 Task: Look for space in Portogruaro, Italy from 7th July, 2023 to 15th July, 2023 for 6 adults in price range Rs.15000 to Rs.20000. Place can be entire place with 3 bedrooms having 3 beds and 3 bathrooms. Property type can be house, flat, guest house. Booking option can be shelf check-in. Required host language is English.
Action: Mouse moved to (538, 146)
Screenshot: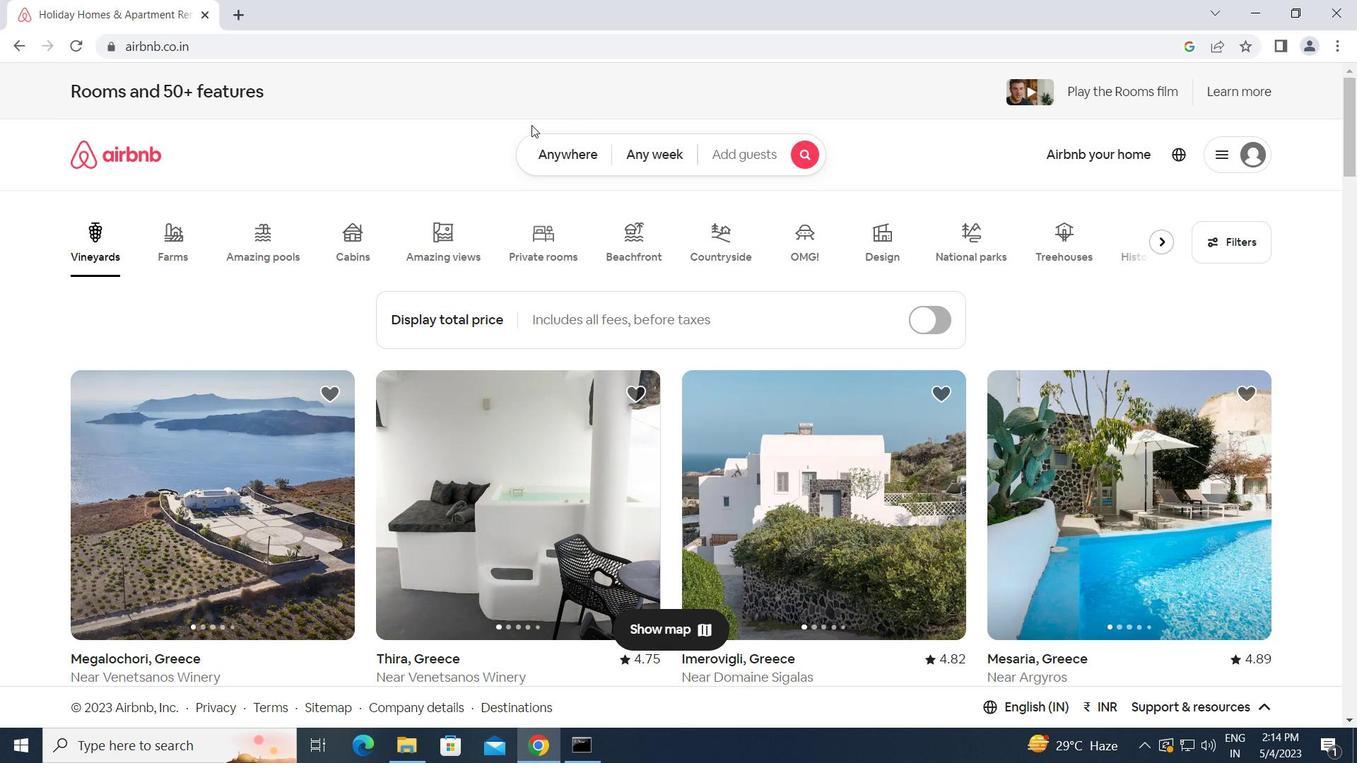 
Action: Mouse pressed left at (538, 146)
Screenshot: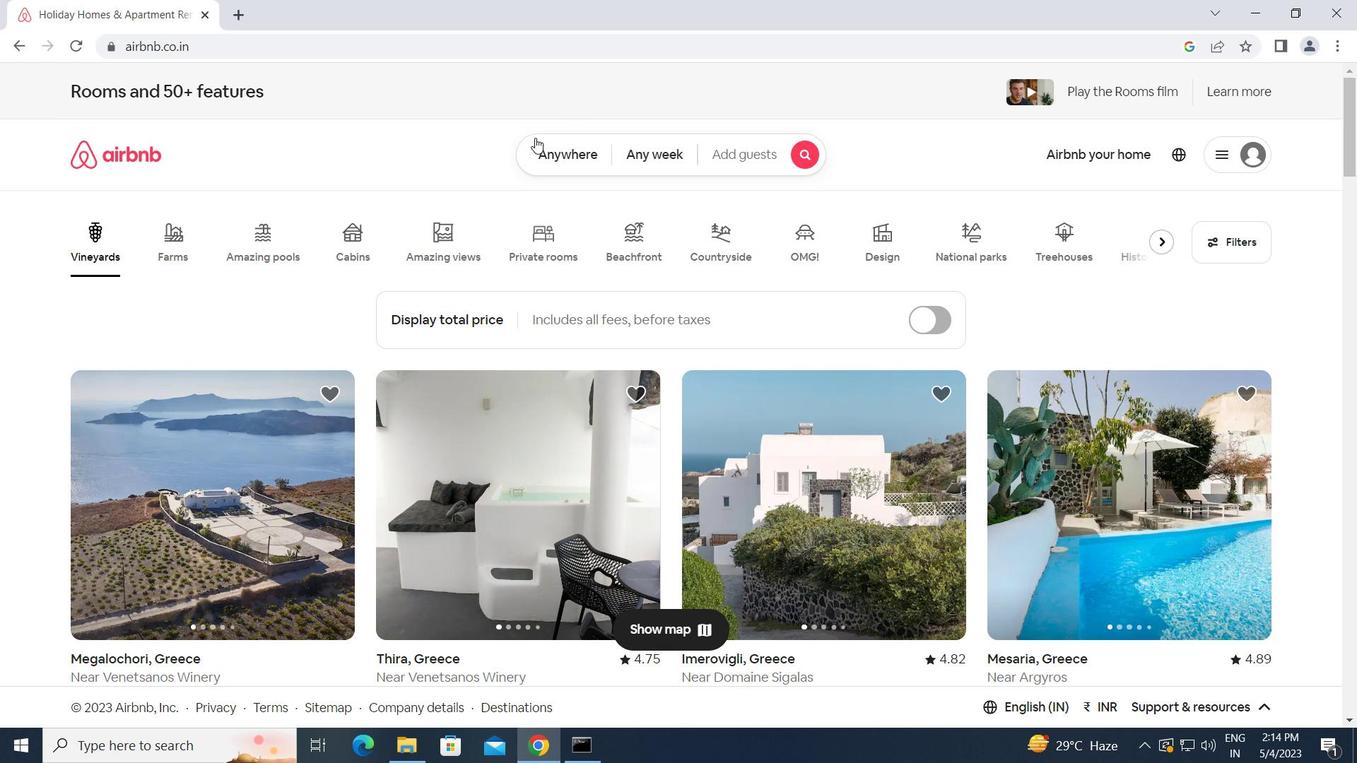 
Action: Mouse moved to (468, 211)
Screenshot: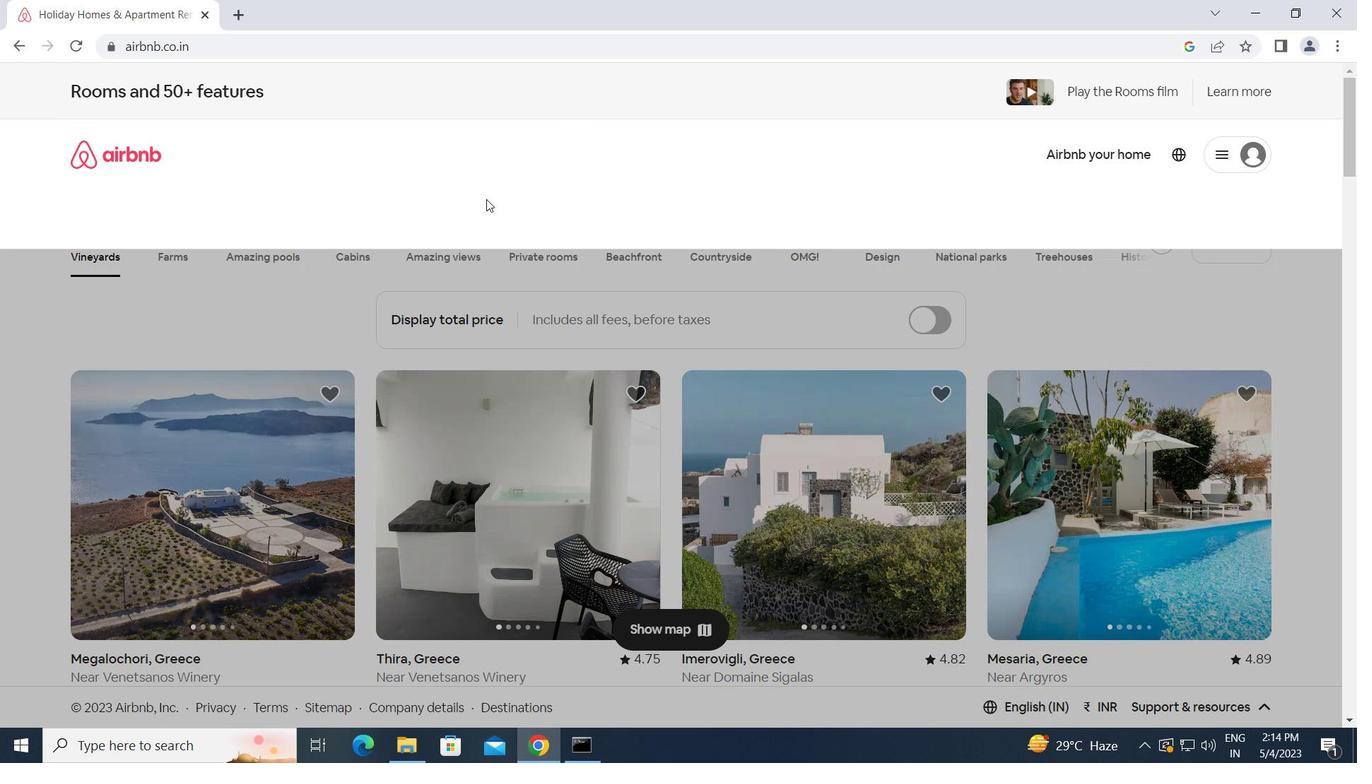 
Action: Mouse pressed left at (468, 211)
Screenshot: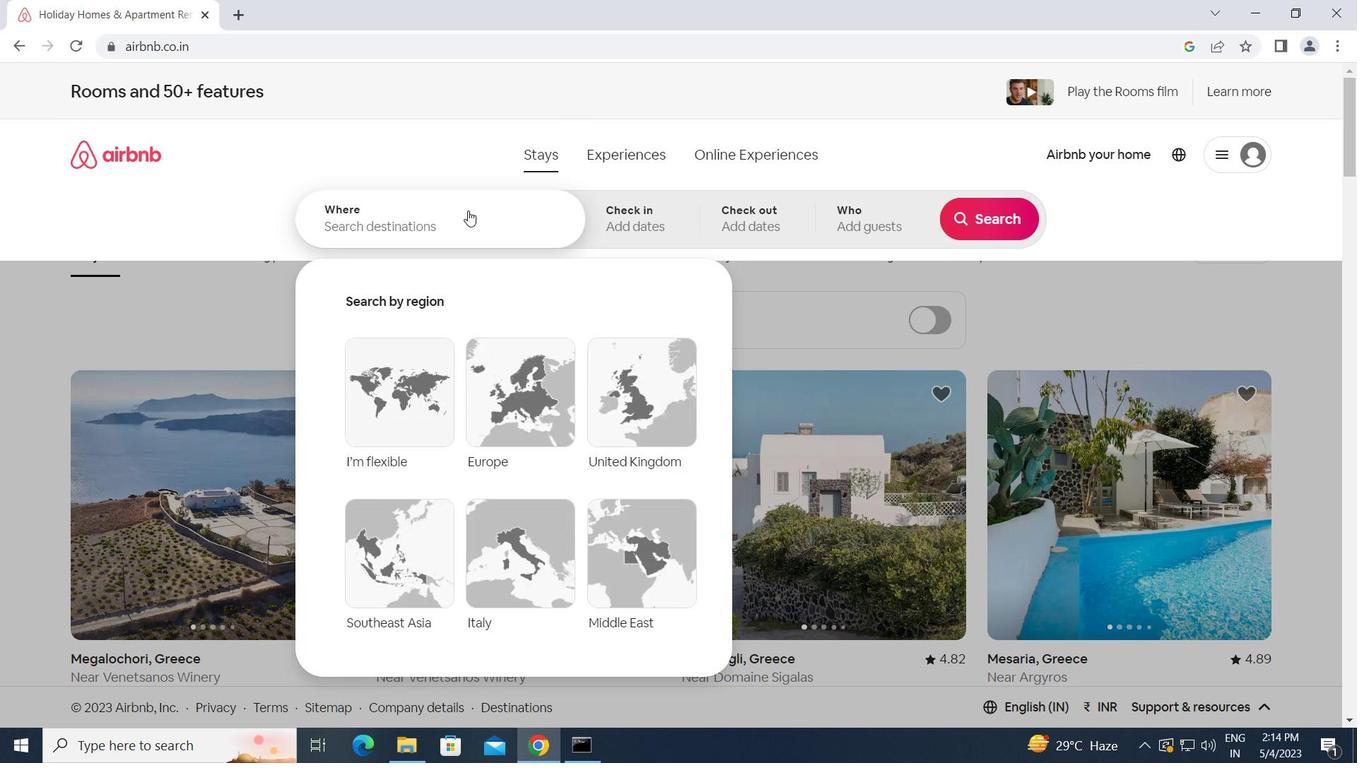 
Action: Key pressed p<Key.caps_lock>ortogruaro,<Key.space><Key.caps_lock>i<Key.caps_lock>taly<Key.enter>
Screenshot: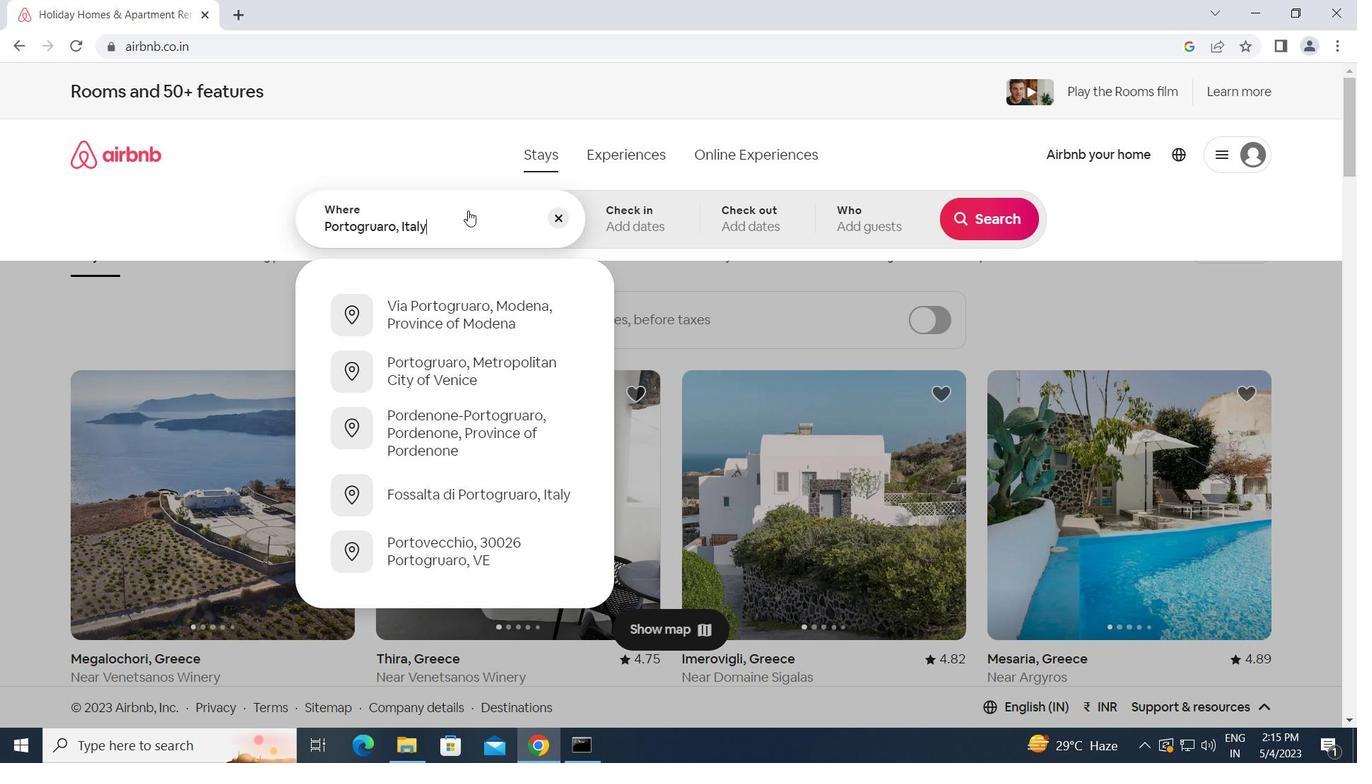 
Action: Mouse moved to (989, 357)
Screenshot: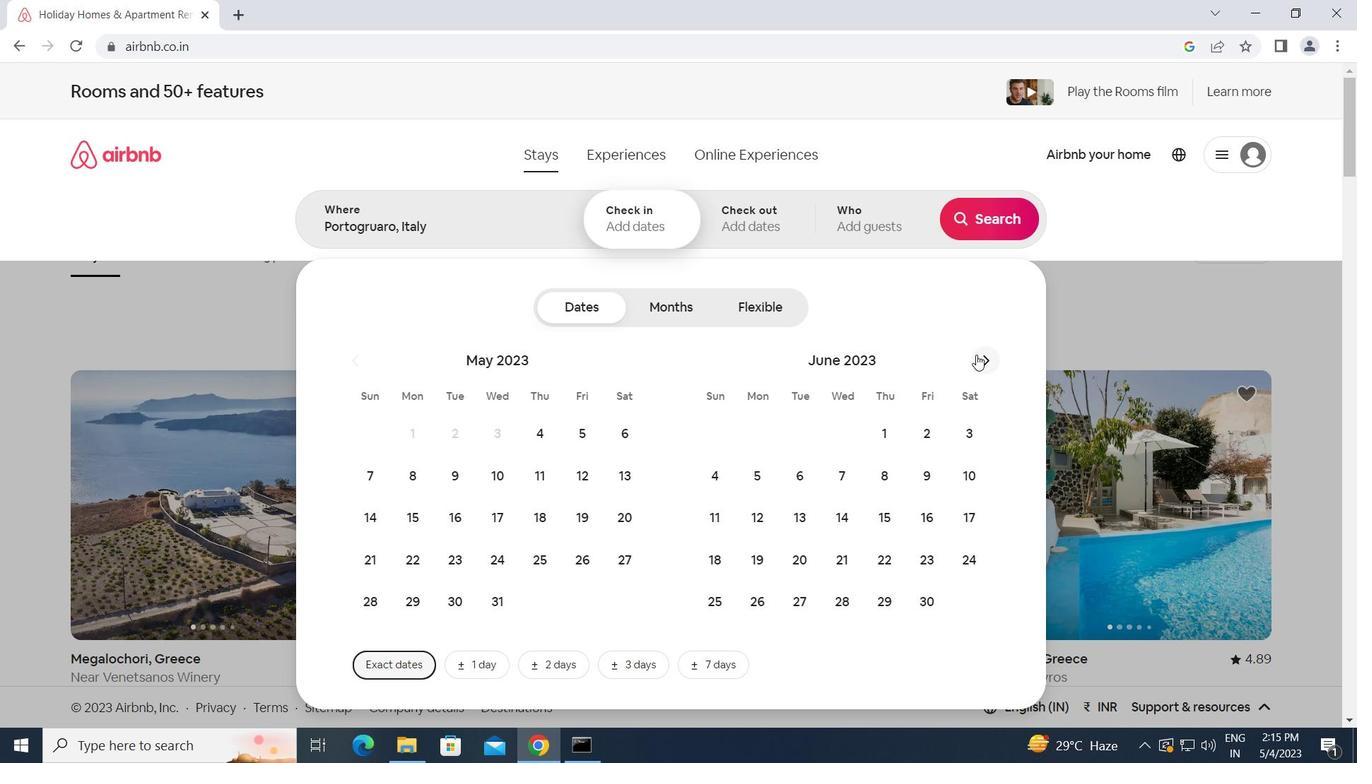 
Action: Mouse pressed left at (989, 357)
Screenshot: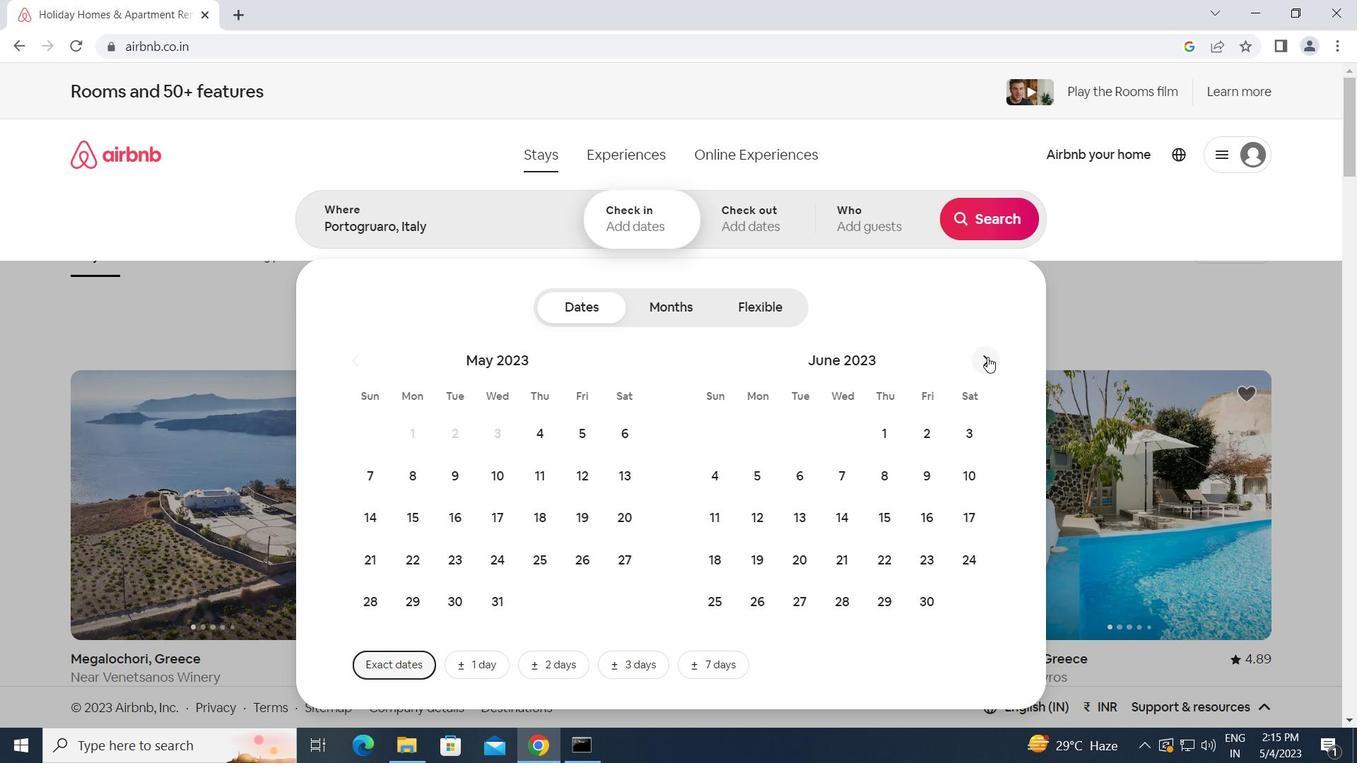 
Action: Mouse moved to (932, 470)
Screenshot: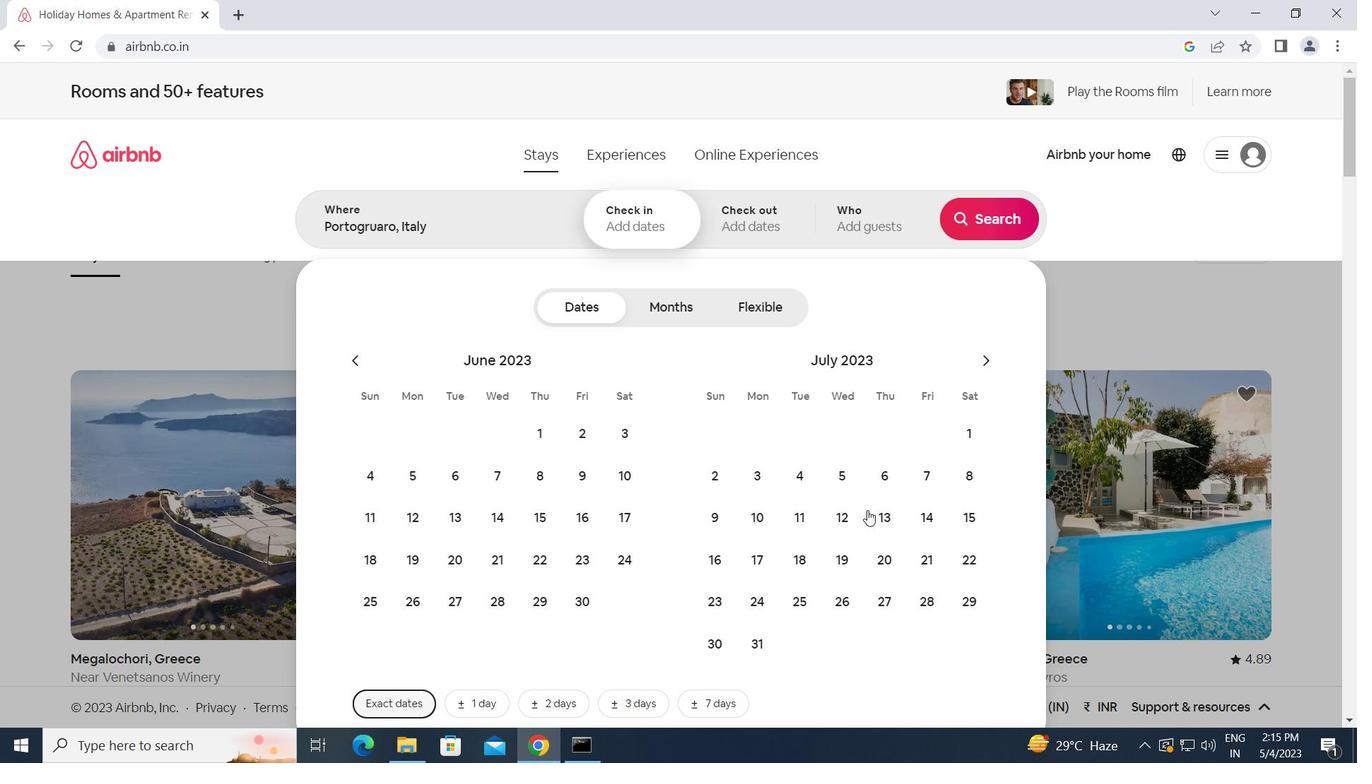 
Action: Mouse pressed left at (932, 470)
Screenshot: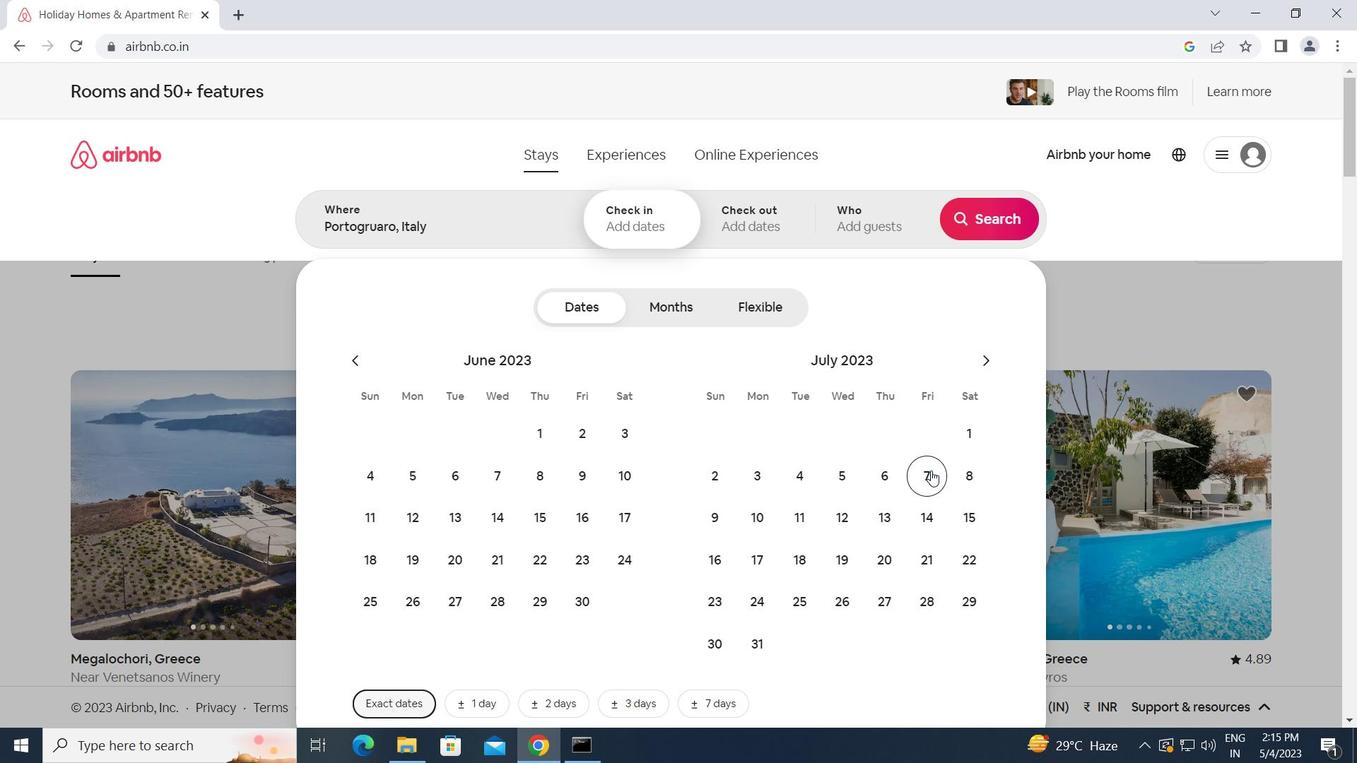 
Action: Mouse moved to (968, 514)
Screenshot: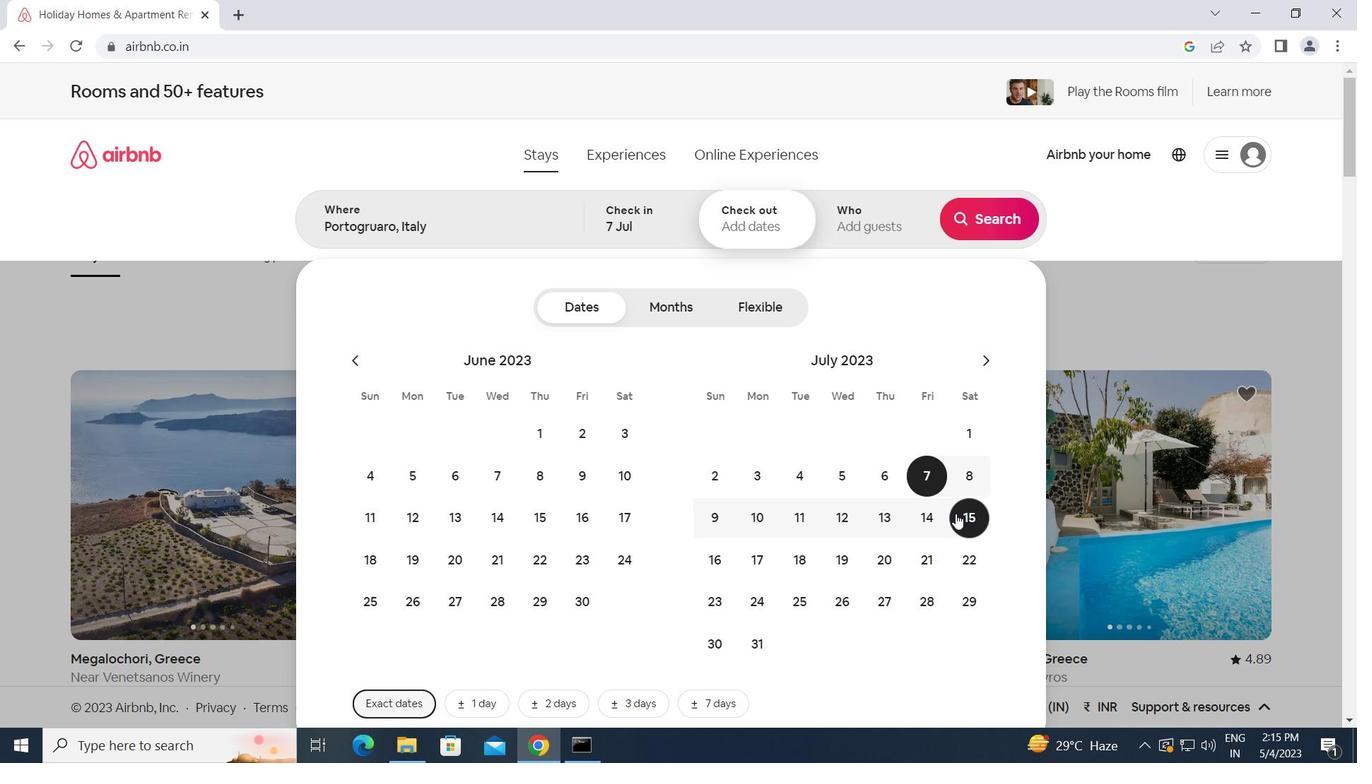 
Action: Mouse pressed left at (968, 514)
Screenshot: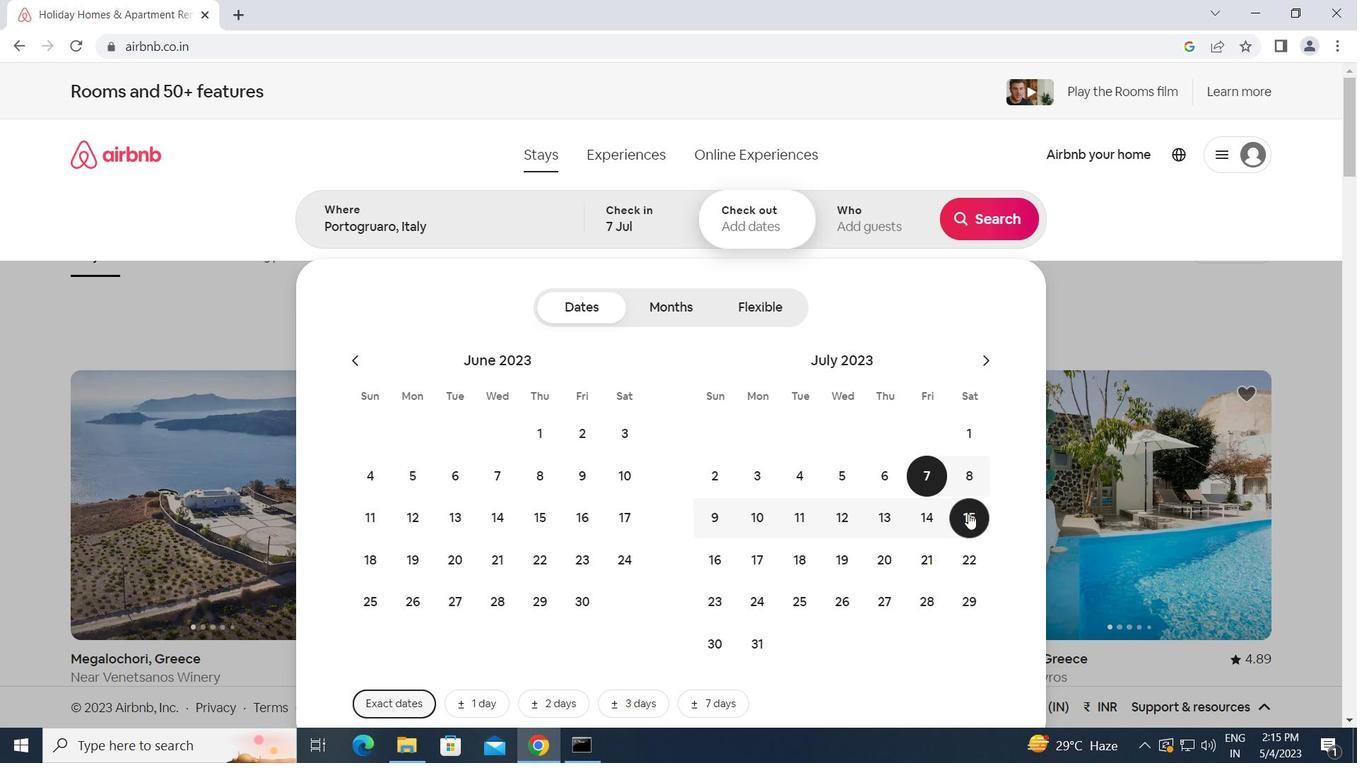 
Action: Mouse moved to (880, 236)
Screenshot: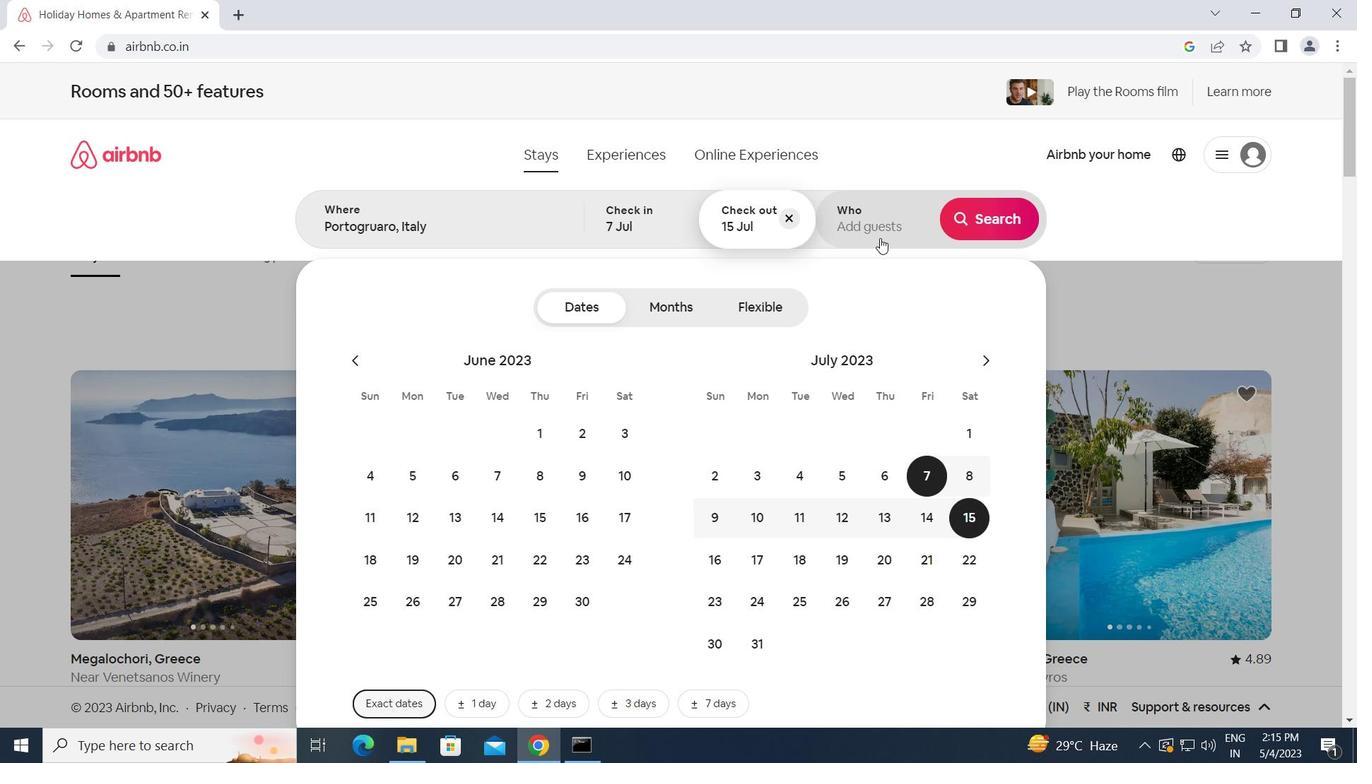 
Action: Mouse pressed left at (880, 236)
Screenshot: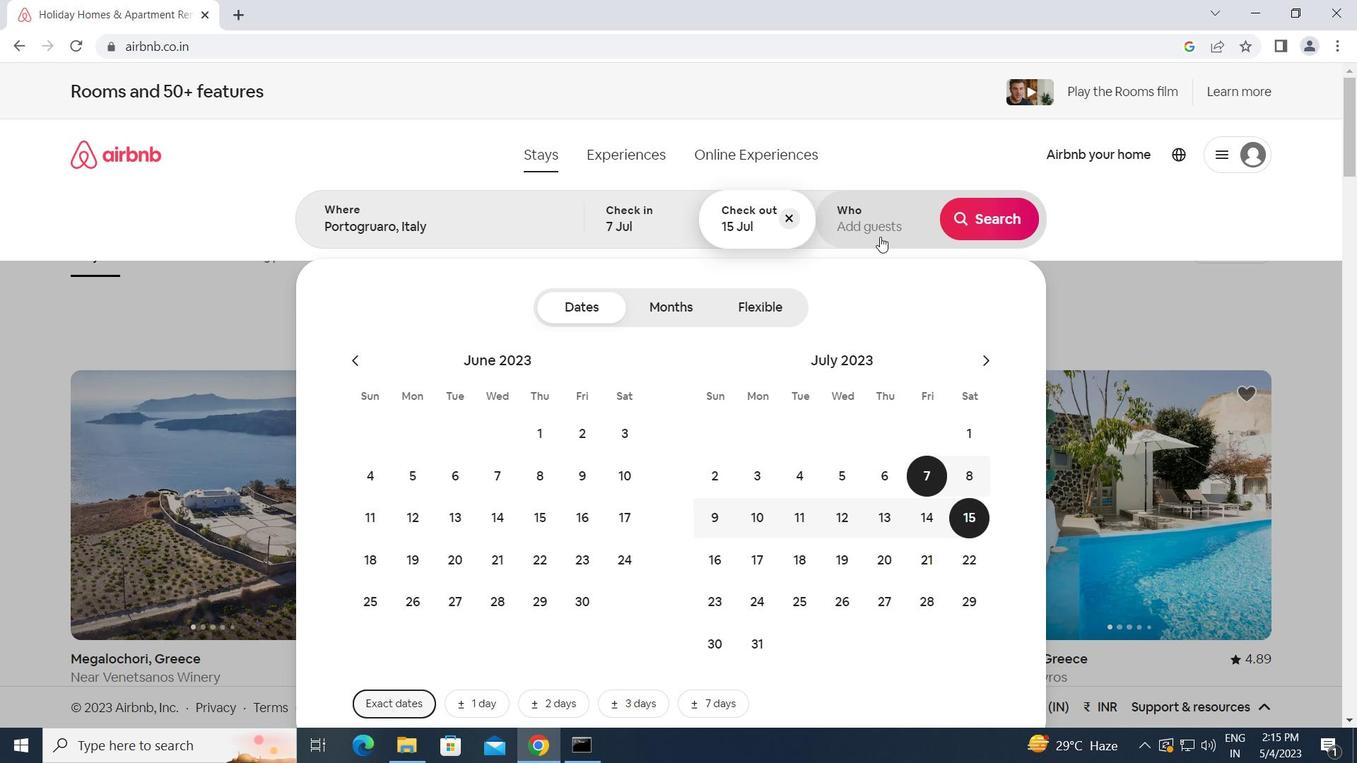 
Action: Mouse moved to (989, 311)
Screenshot: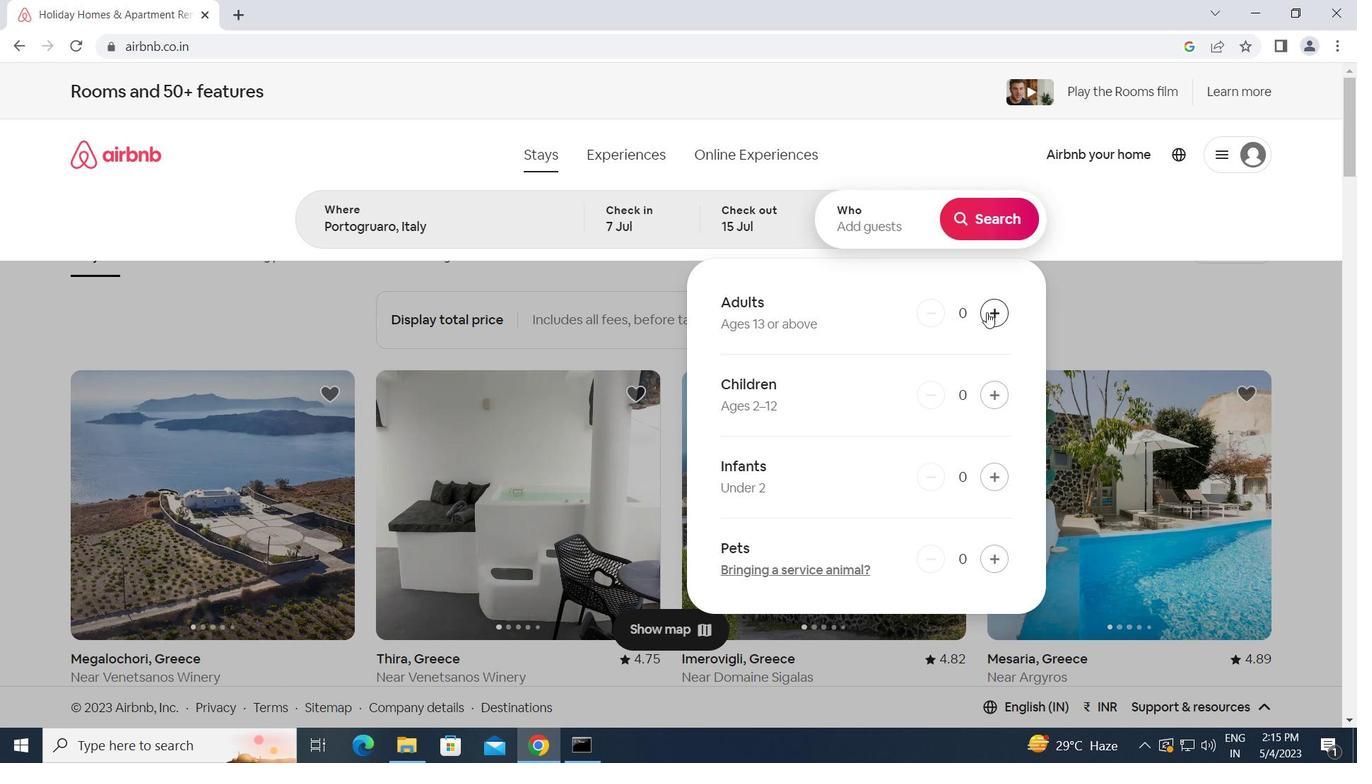 
Action: Mouse pressed left at (989, 311)
Screenshot: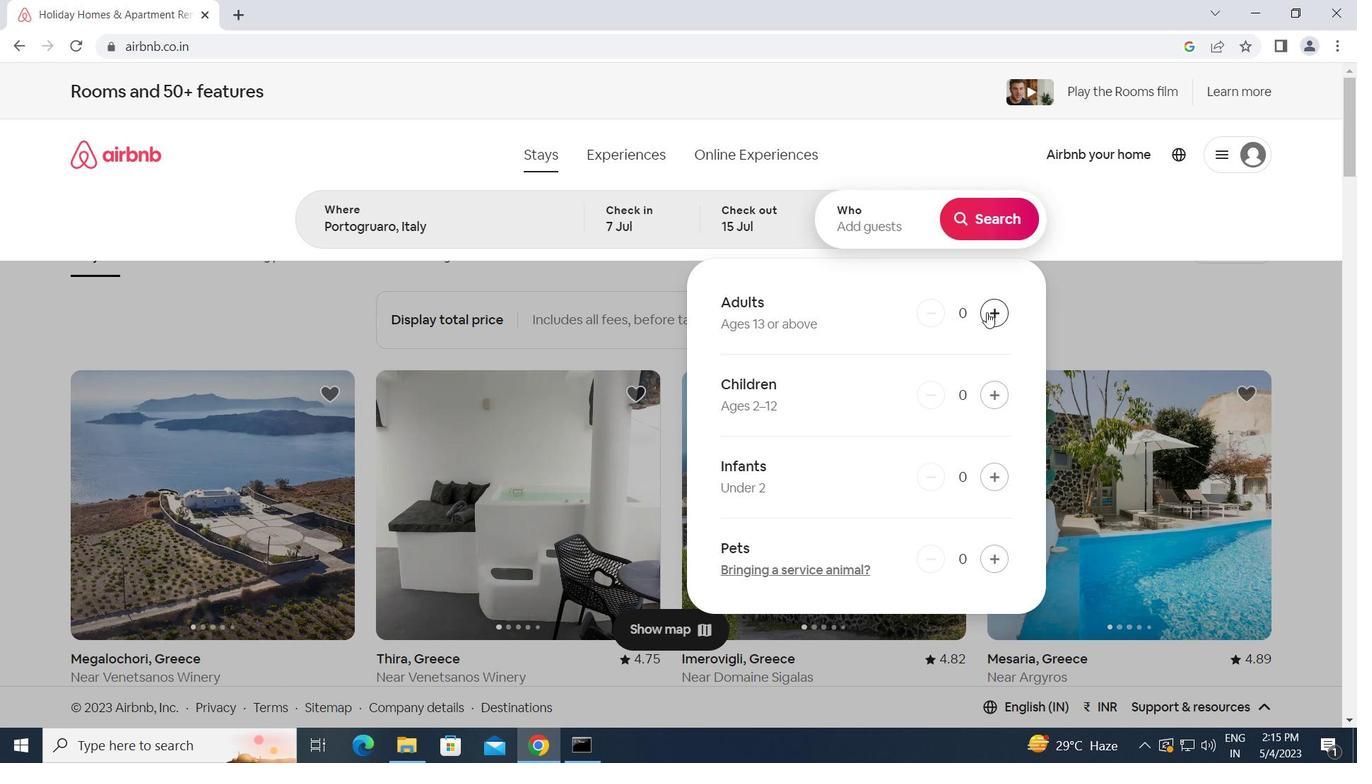 
Action: Mouse pressed left at (989, 311)
Screenshot: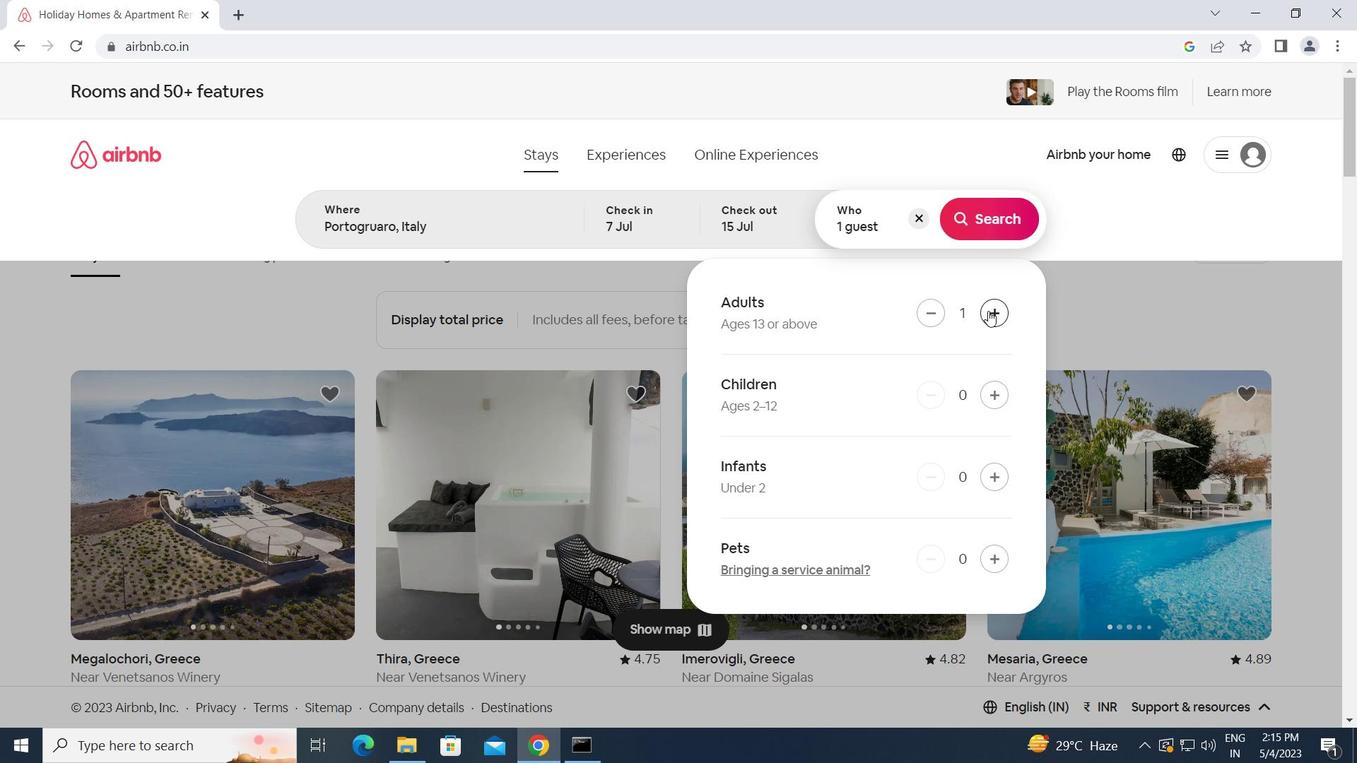 
Action: Mouse pressed left at (989, 311)
Screenshot: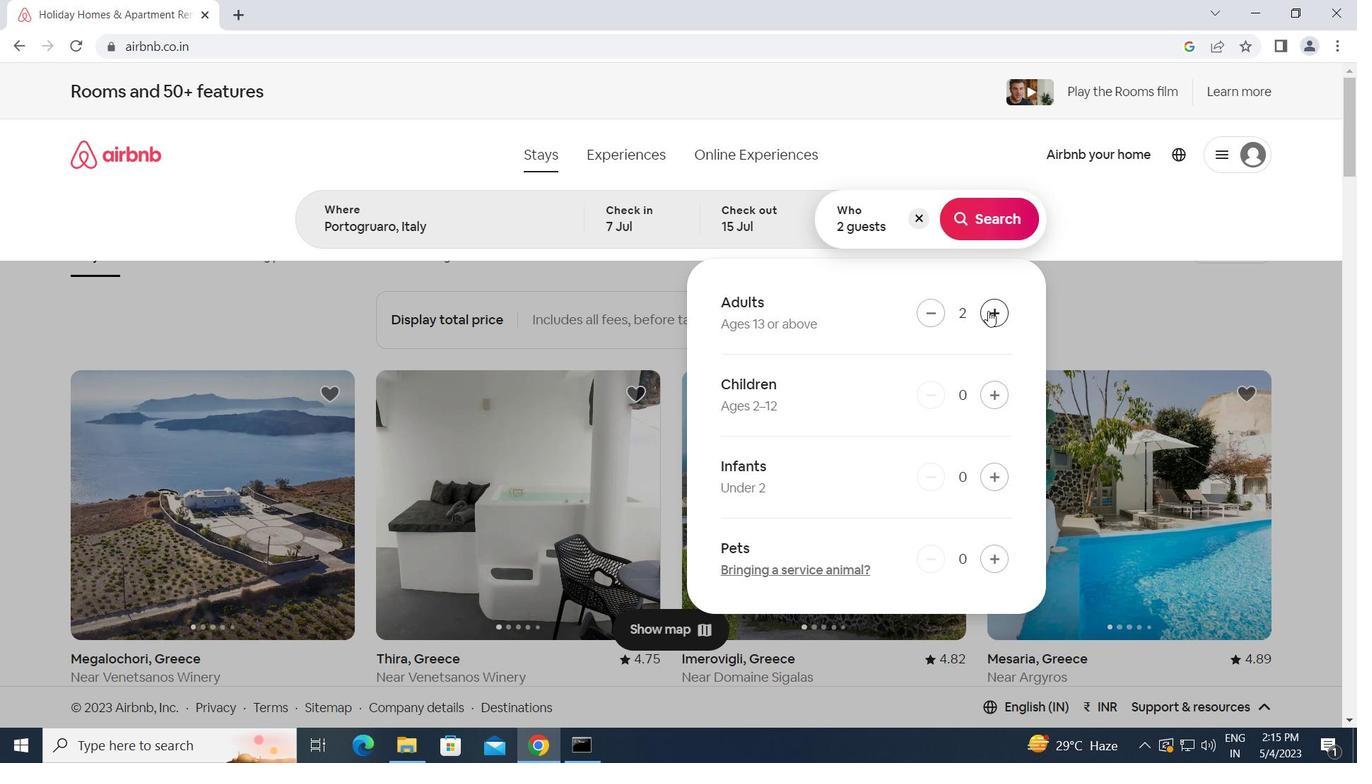 
Action: Mouse pressed left at (989, 311)
Screenshot: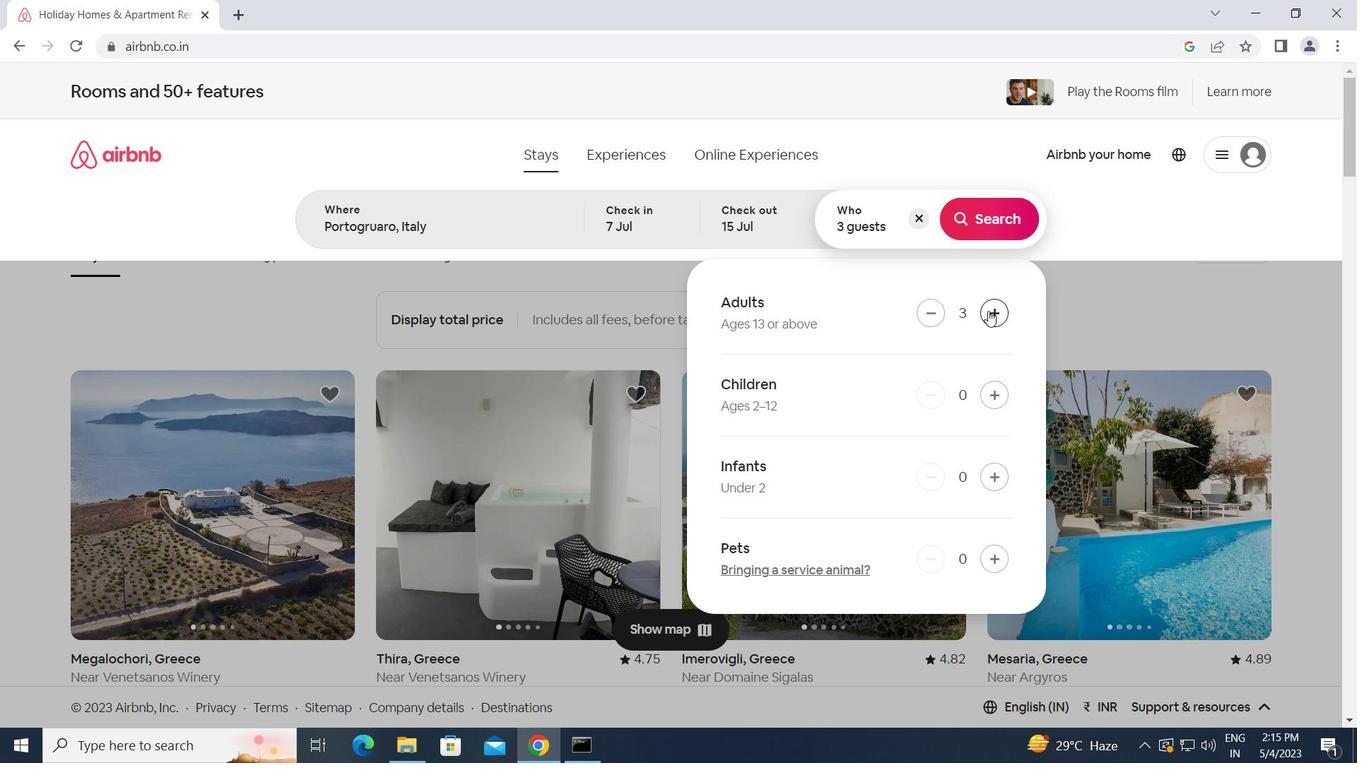 
Action: Mouse pressed left at (989, 311)
Screenshot: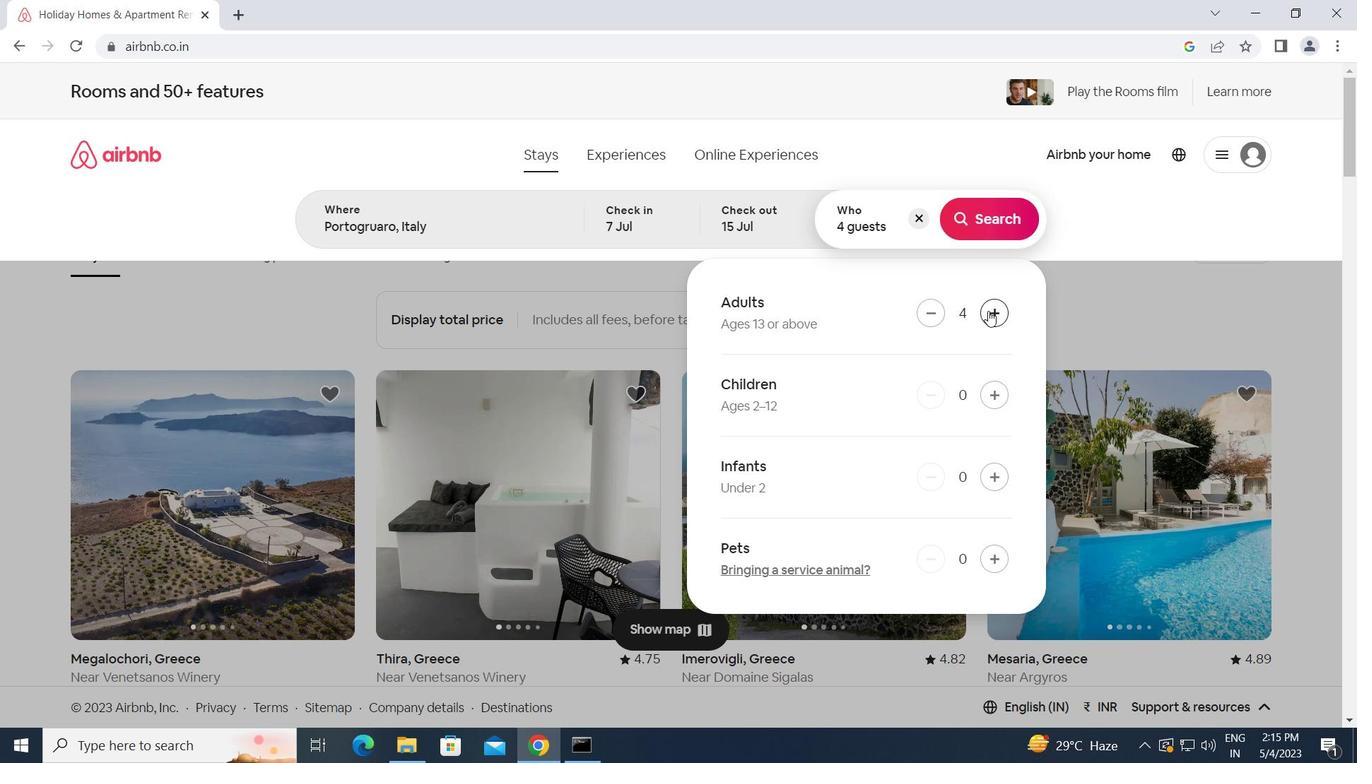
Action: Mouse pressed left at (989, 311)
Screenshot: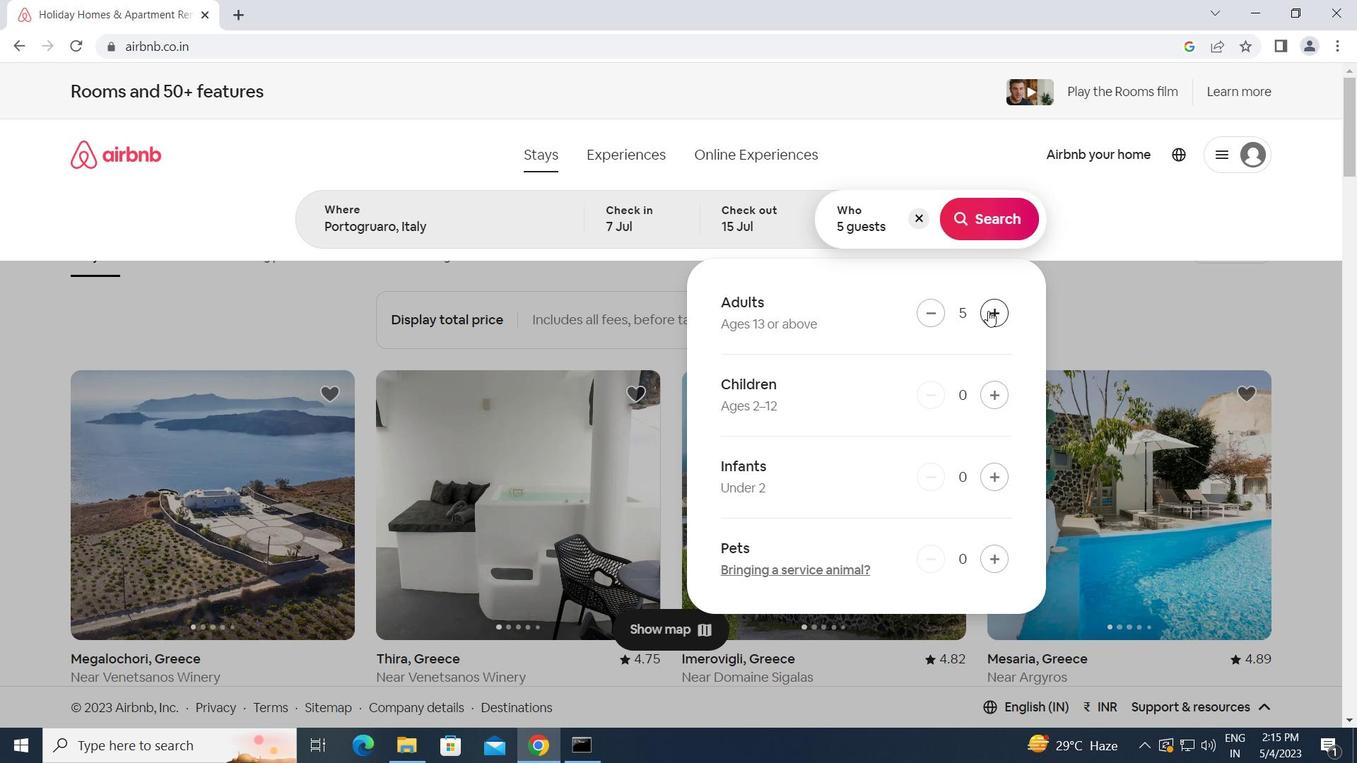 
Action: Mouse moved to (989, 215)
Screenshot: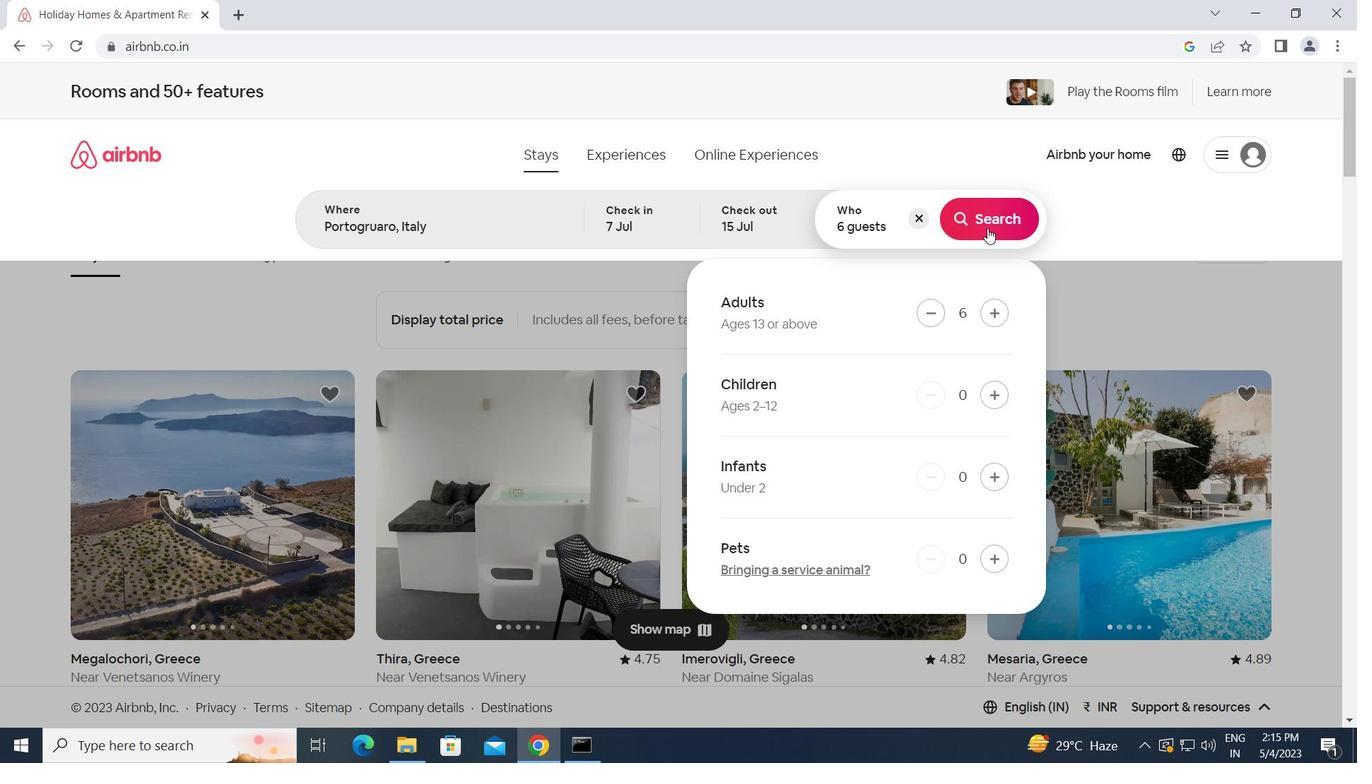 
Action: Mouse pressed left at (989, 215)
Screenshot: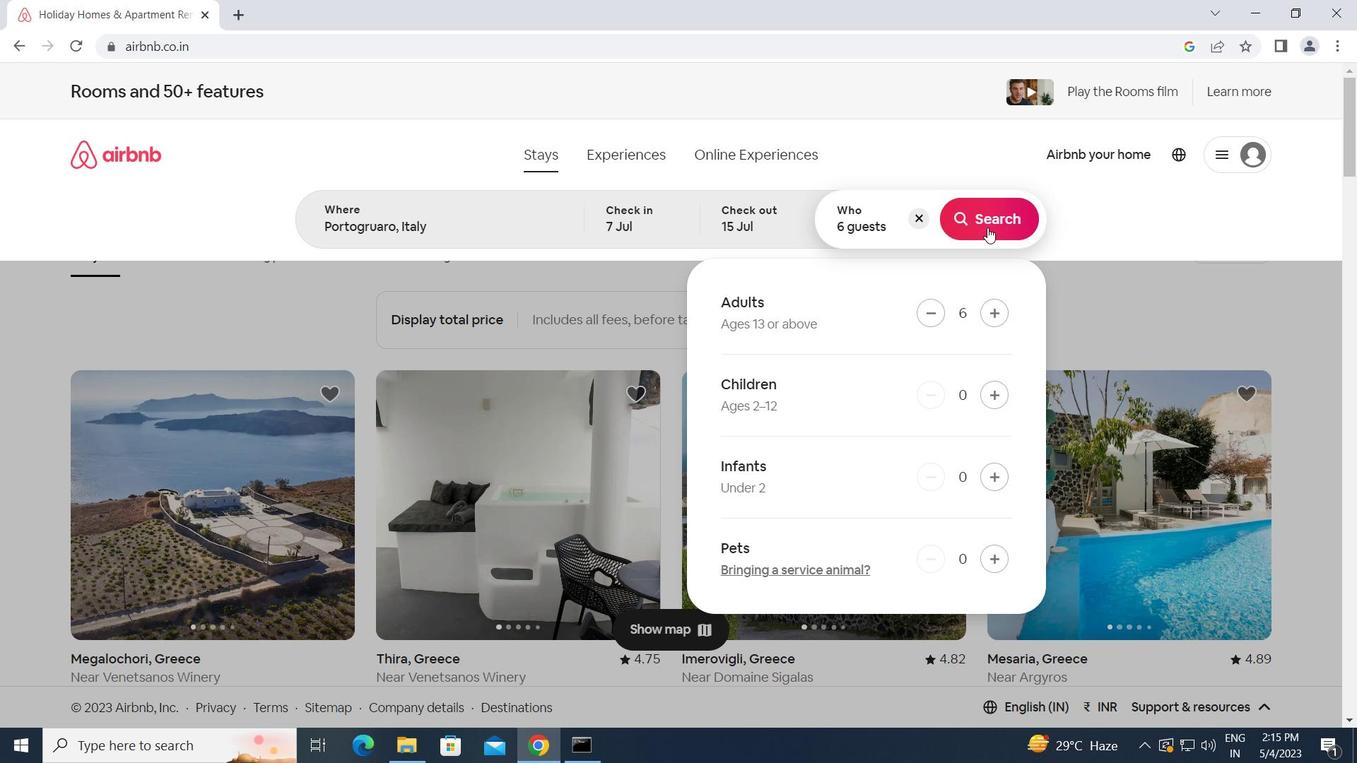 
Action: Mouse moved to (1291, 166)
Screenshot: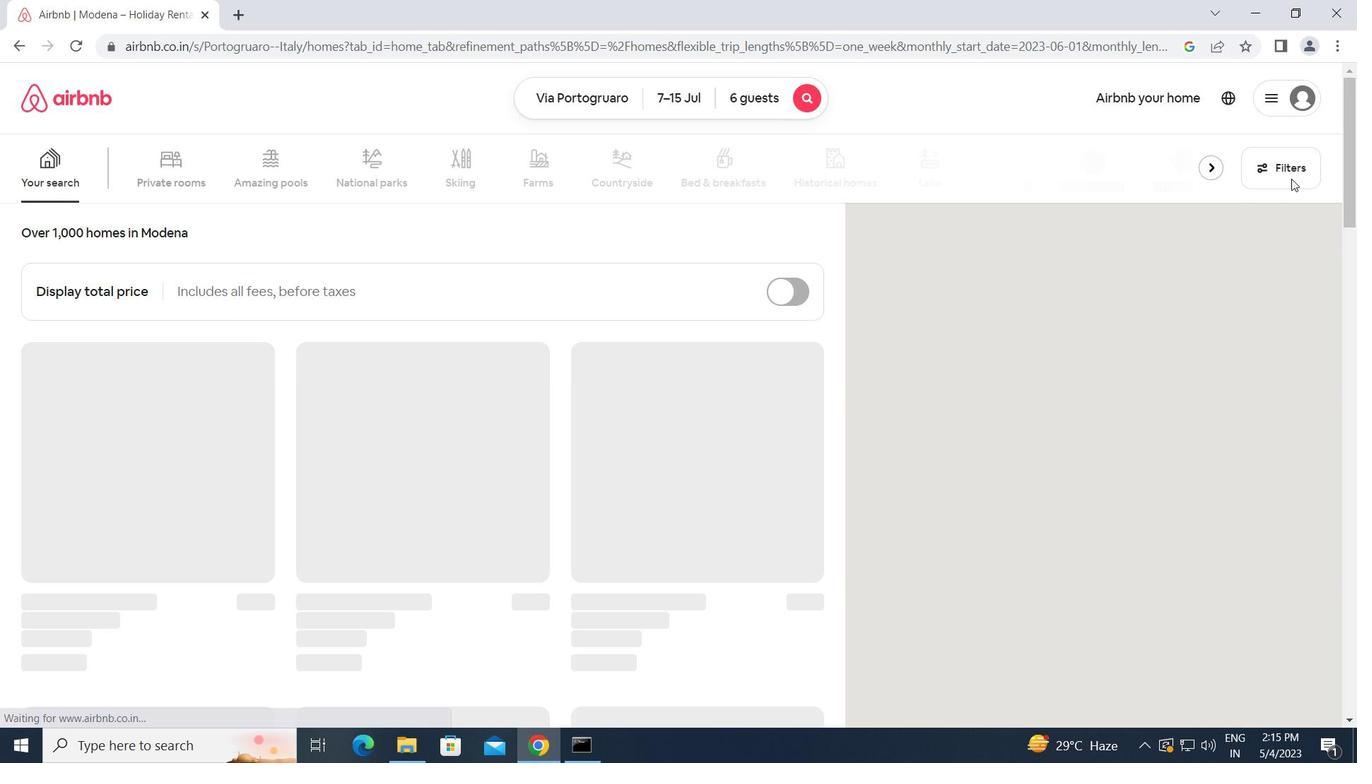 
Action: Mouse pressed left at (1291, 166)
Screenshot: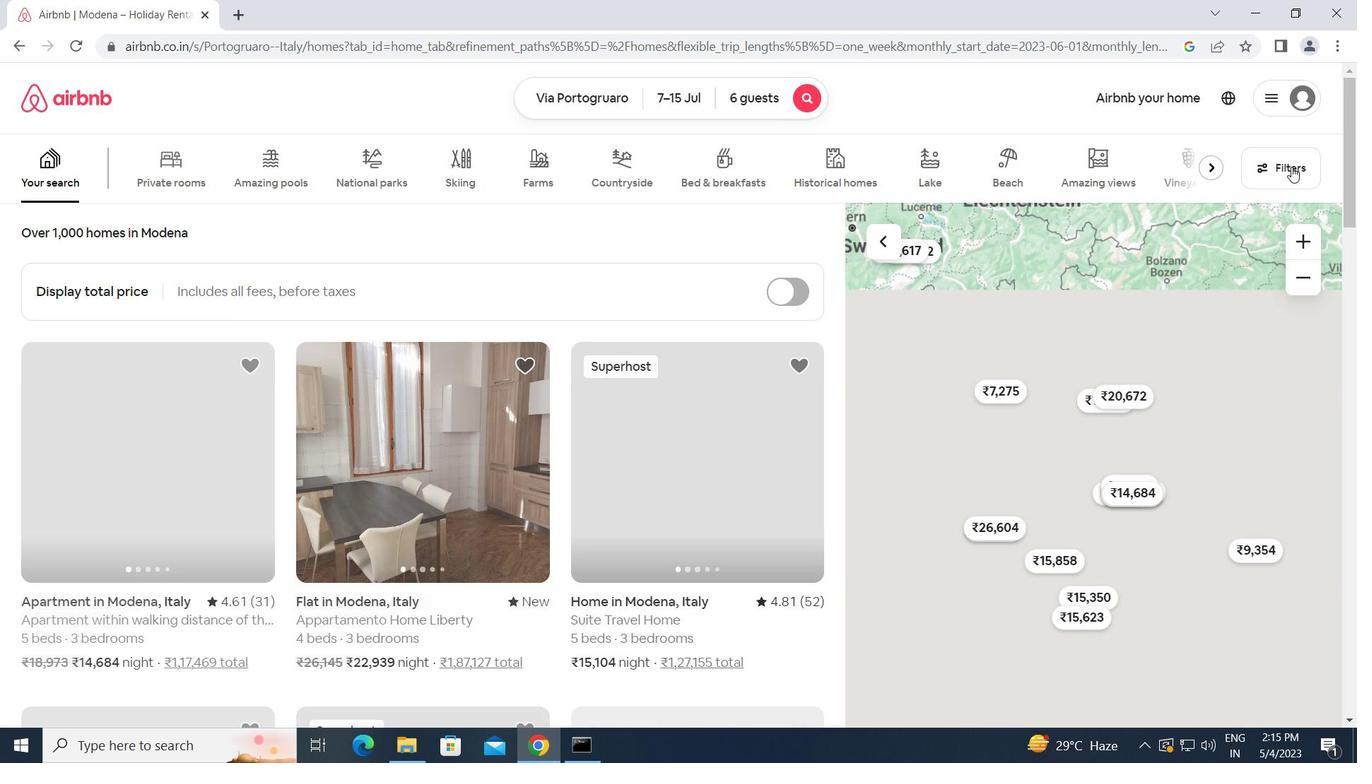 
Action: Mouse moved to (442, 388)
Screenshot: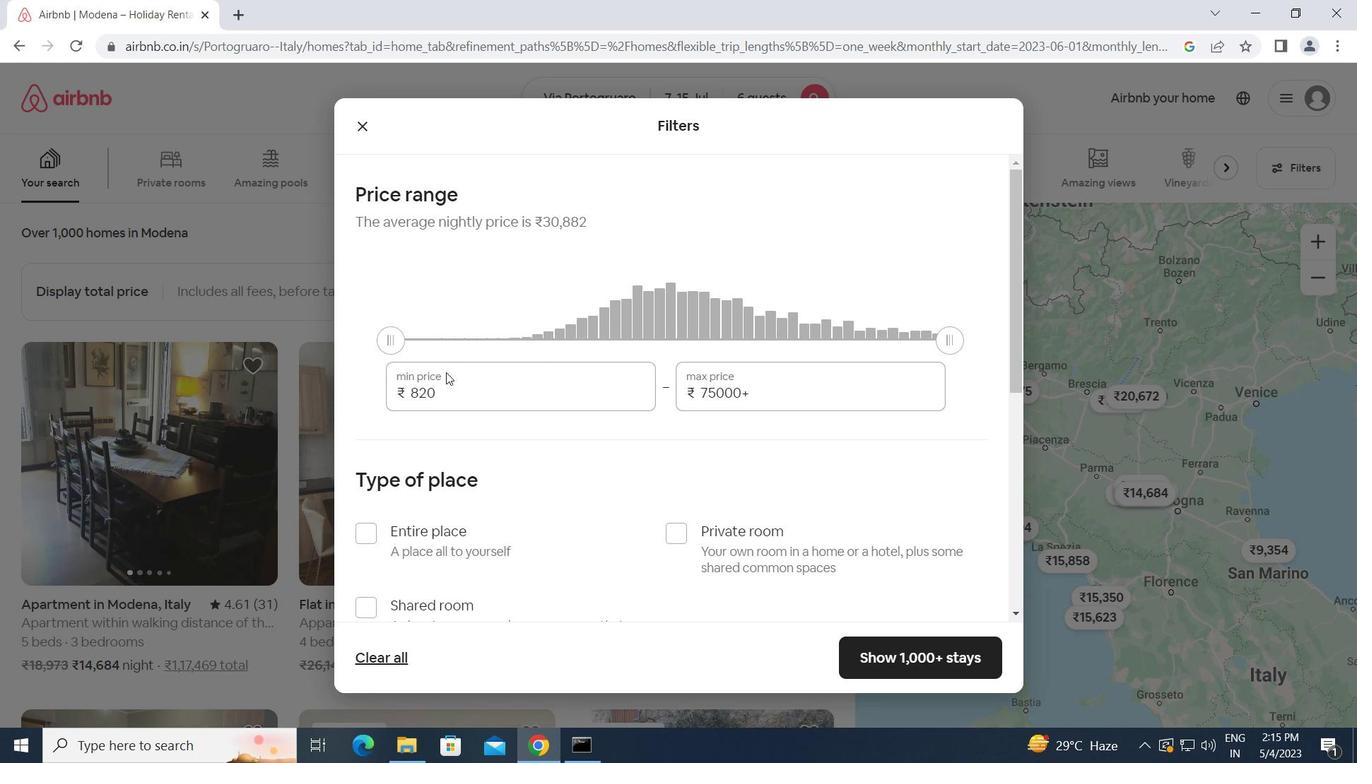 
Action: Mouse pressed left at (442, 388)
Screenshot: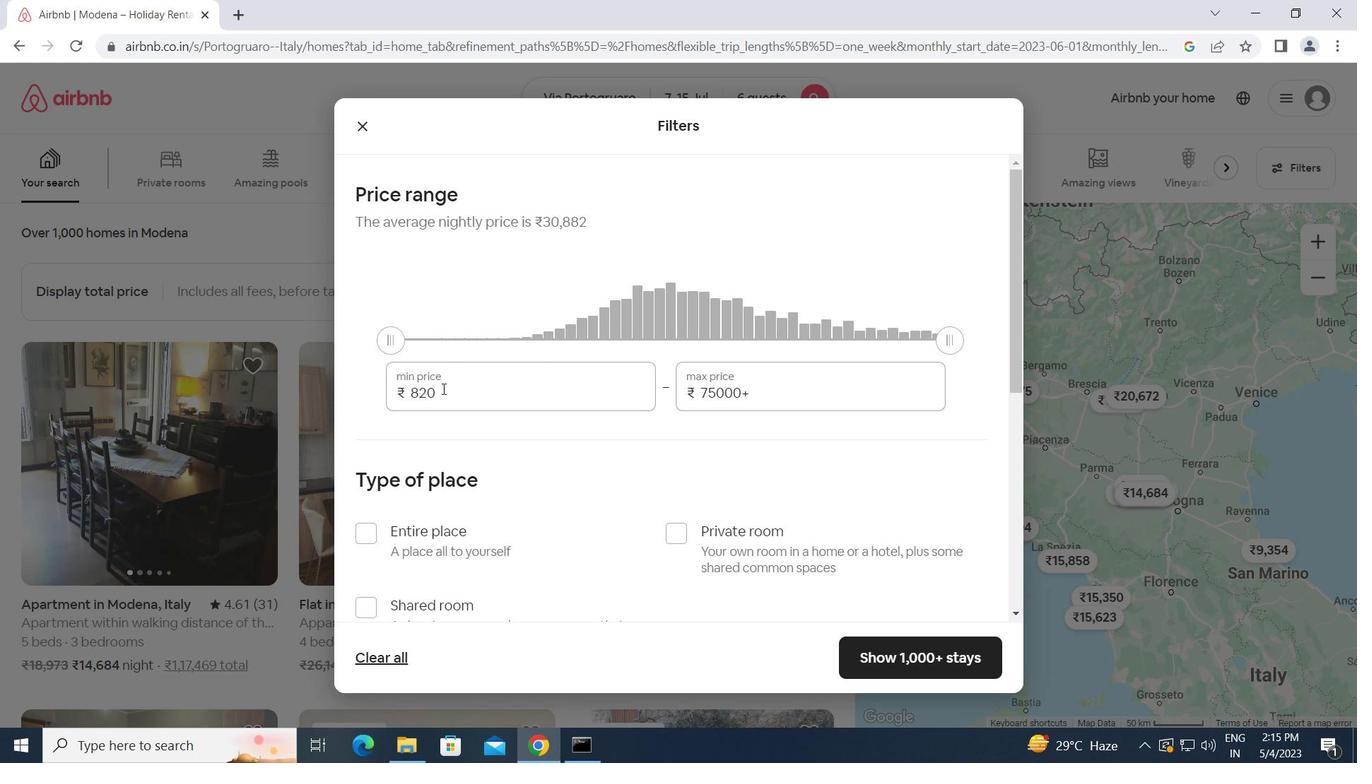 
Action: Mouse moved to (410, 394)
Screenshot: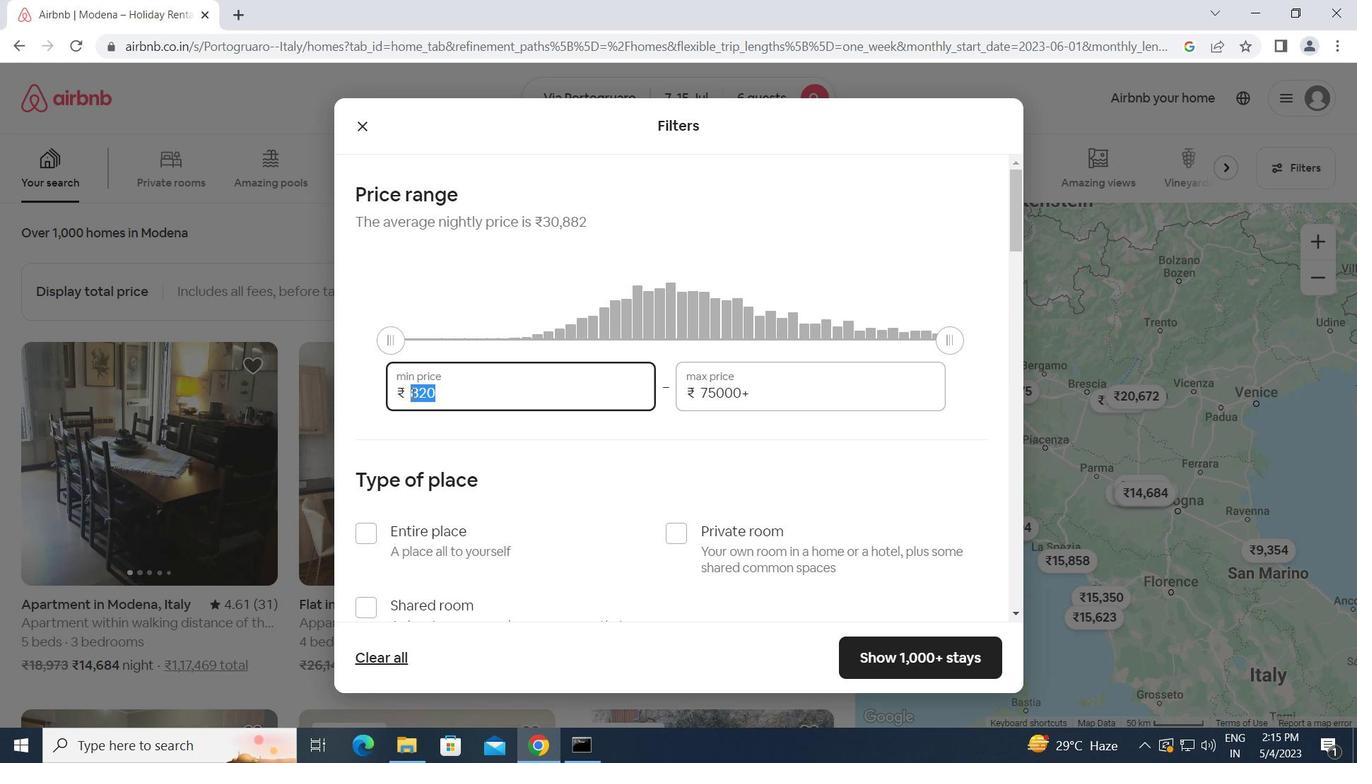 
Action: Key pressed 150
Screenshot: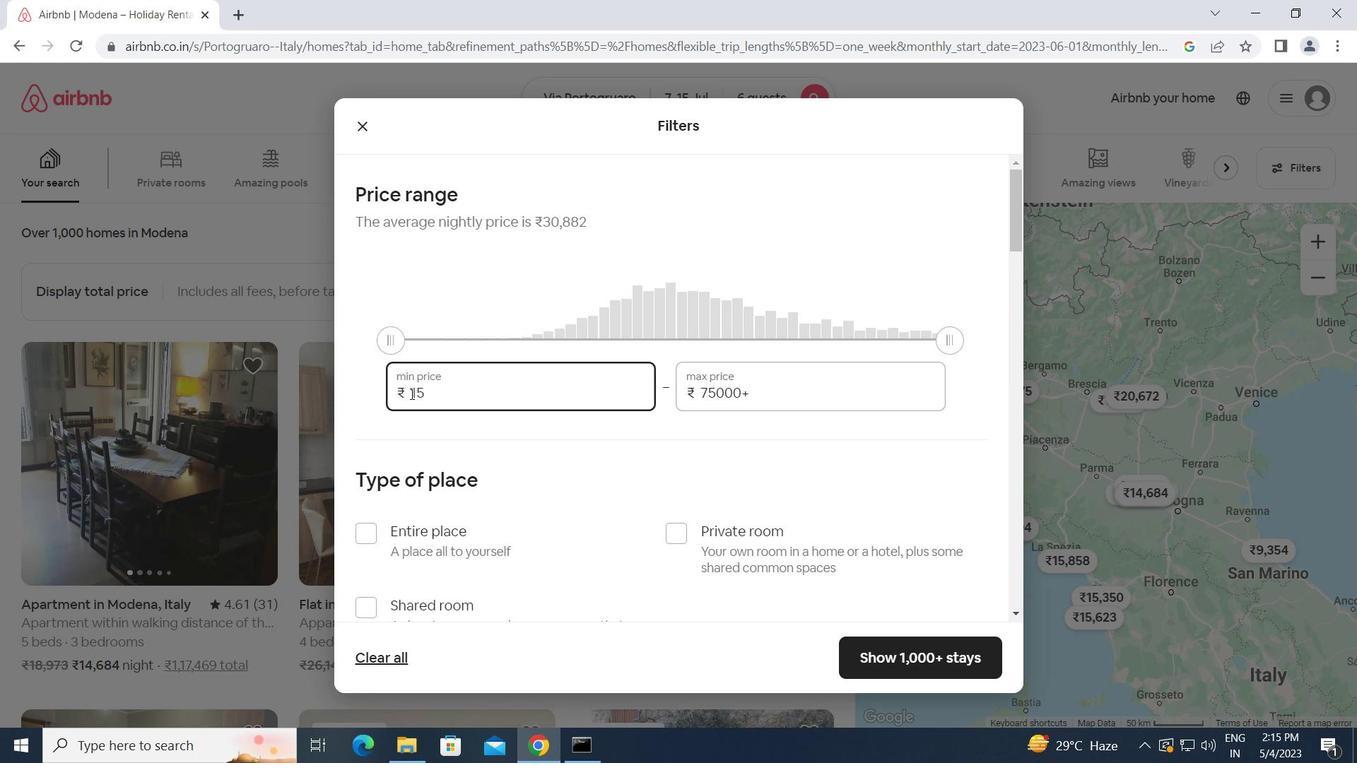 
Action: Mouse moved to (336, 439)
Screenshot: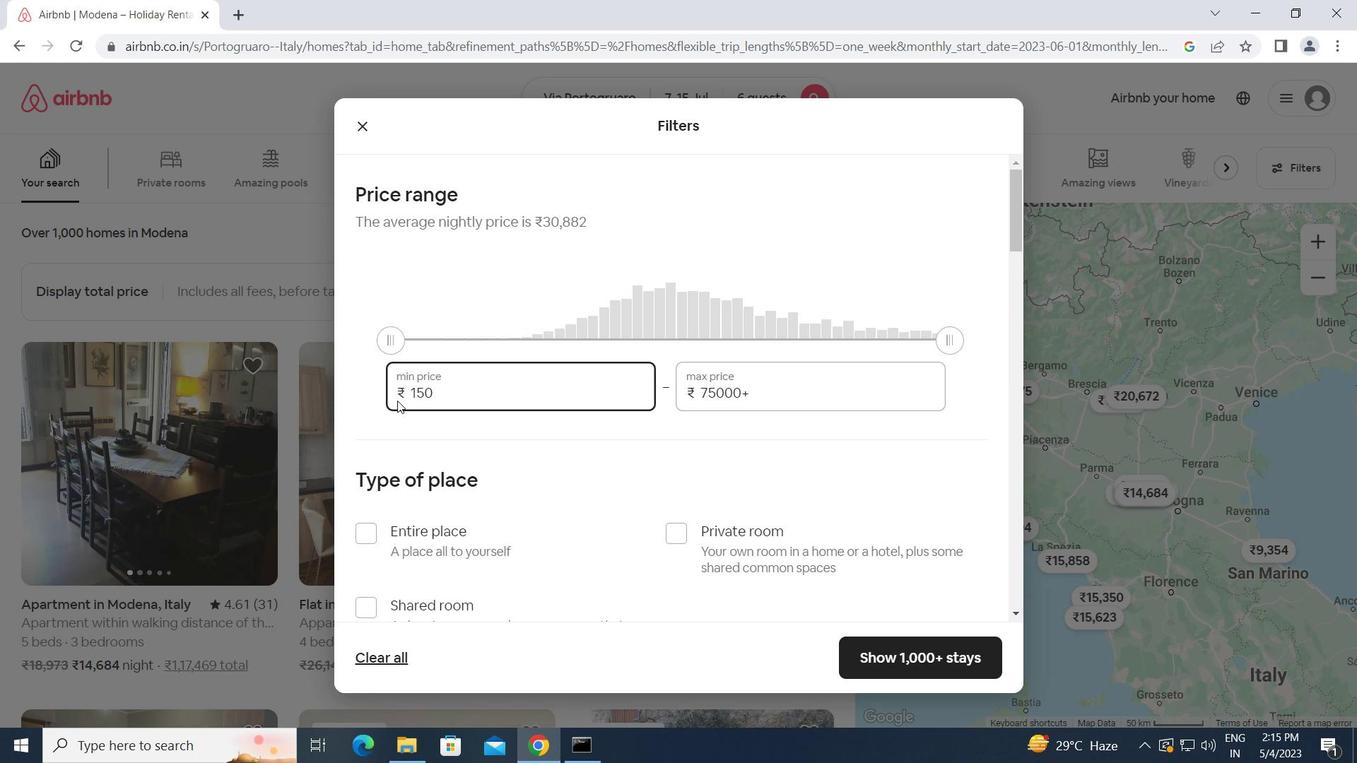 
Action: Key pressed 00<Key.tab>20000
Screenshot: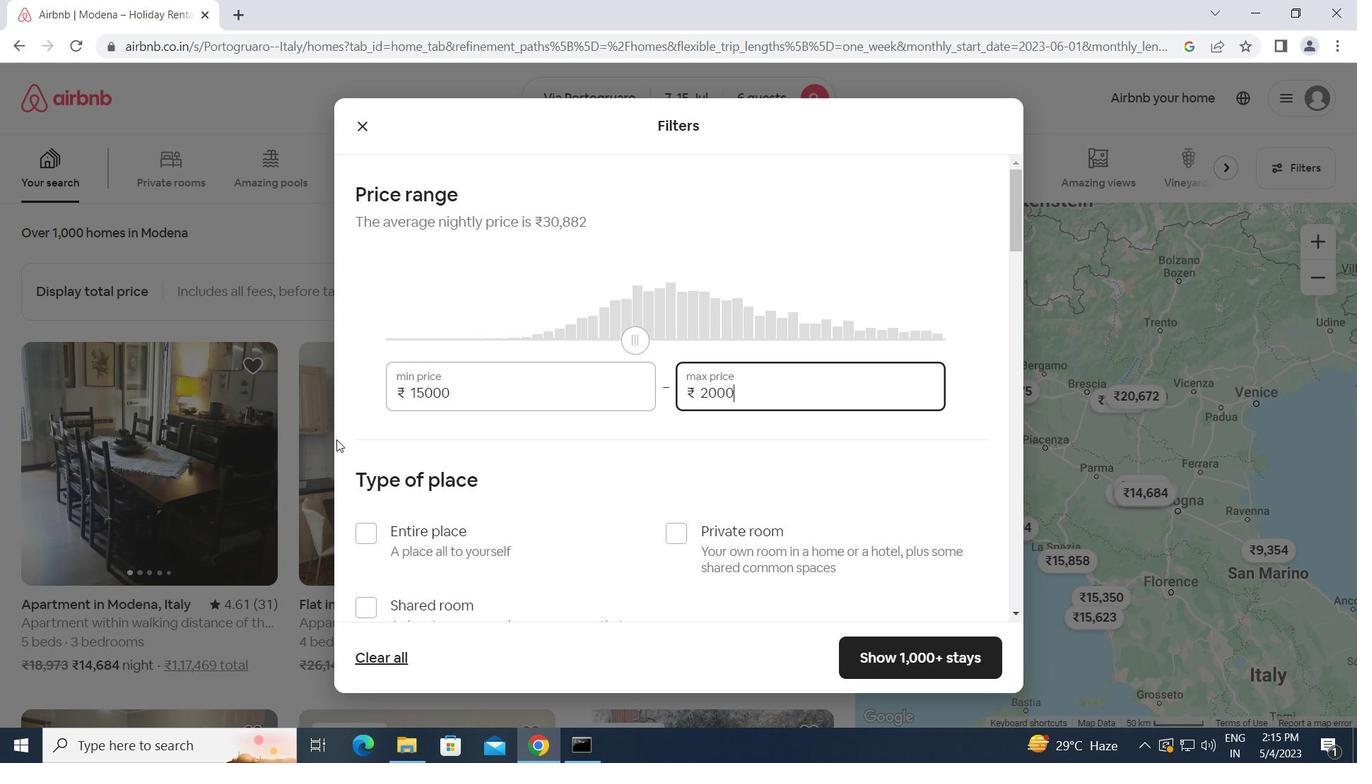 
Action: Mouse moved to (331, 487)
Screenshot: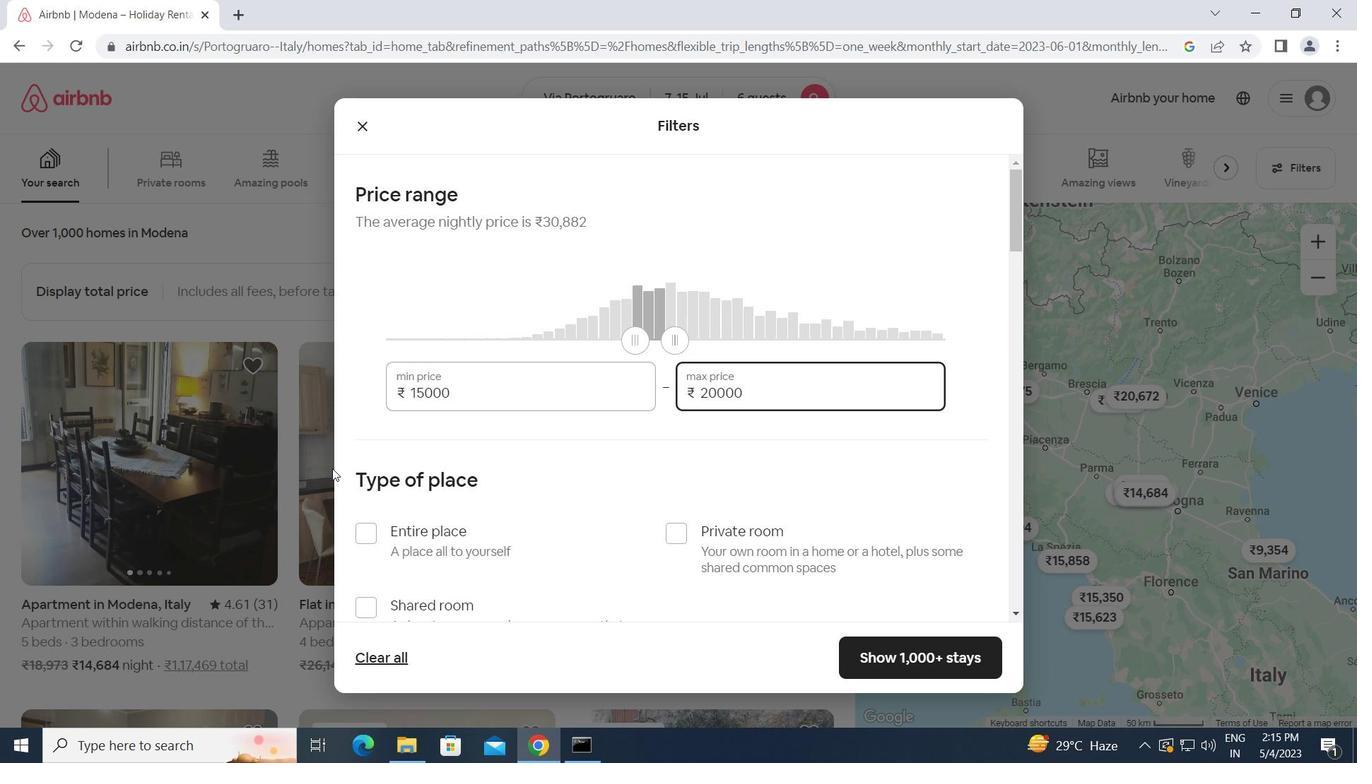 
Action: Mouse scrolled (331, 486) with delta (0, 0)
Screenshot: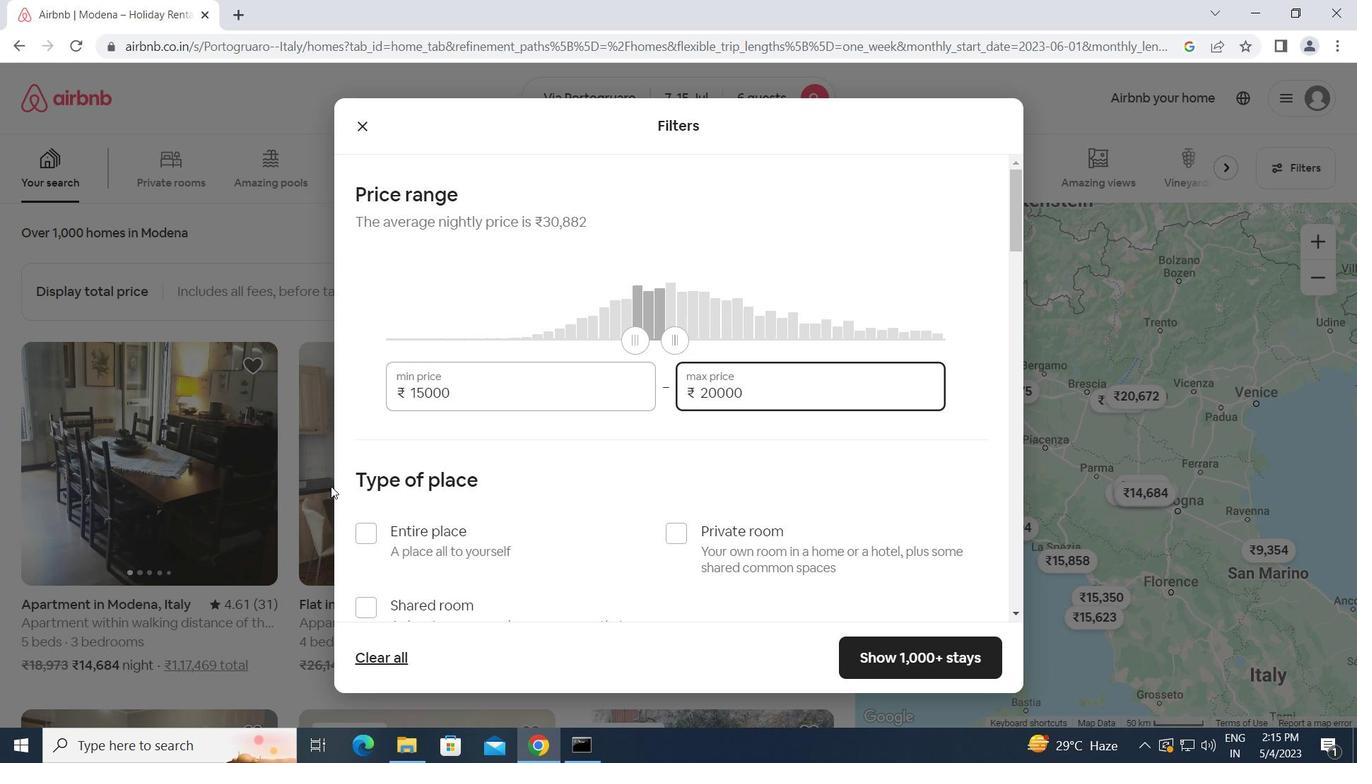 
Action: Mouse moved to (359, 535)
Screenshot: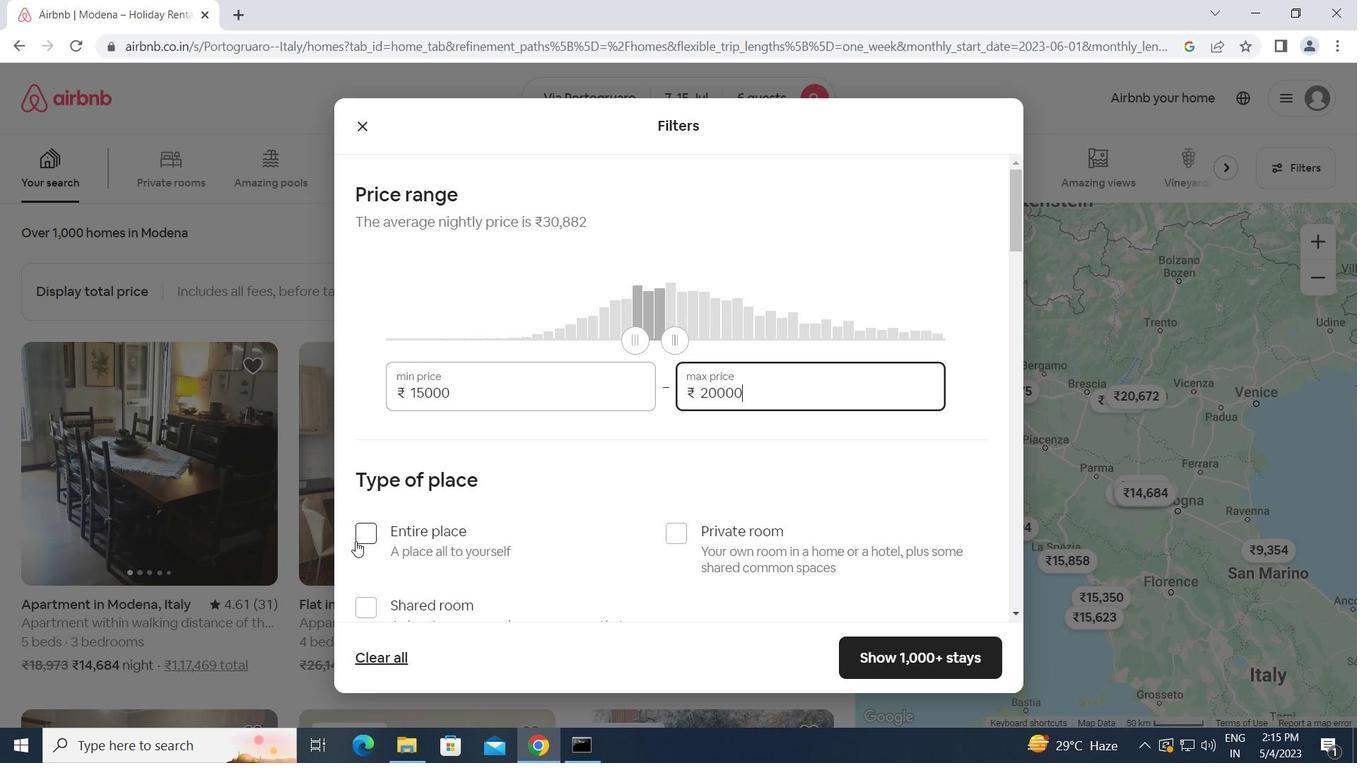 
Action: Mouse pressed left at (359, 535)
Screenshot: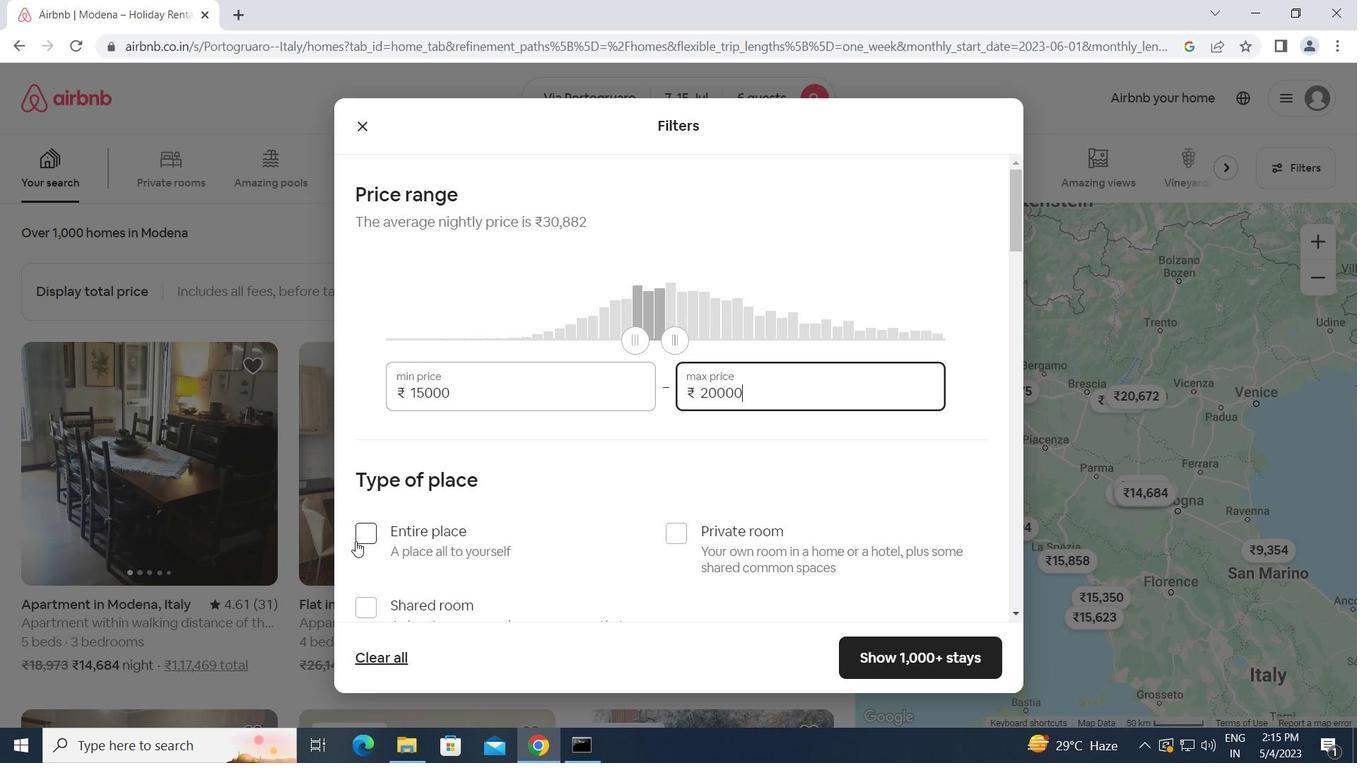 
Action: Mouse moved to (502, 531)
Screenshot: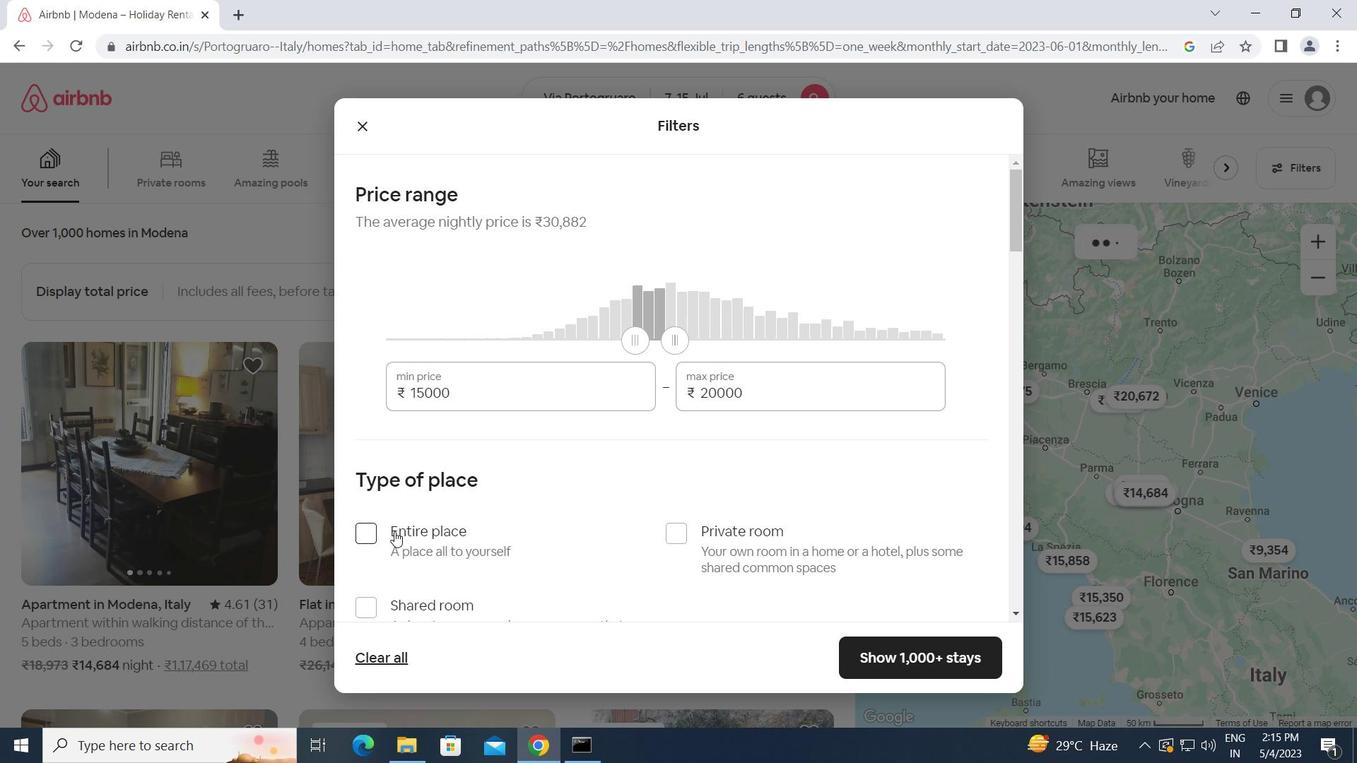 
Action: Mouse scrolled (502, 531) with delta (0, 0)
Screenshot: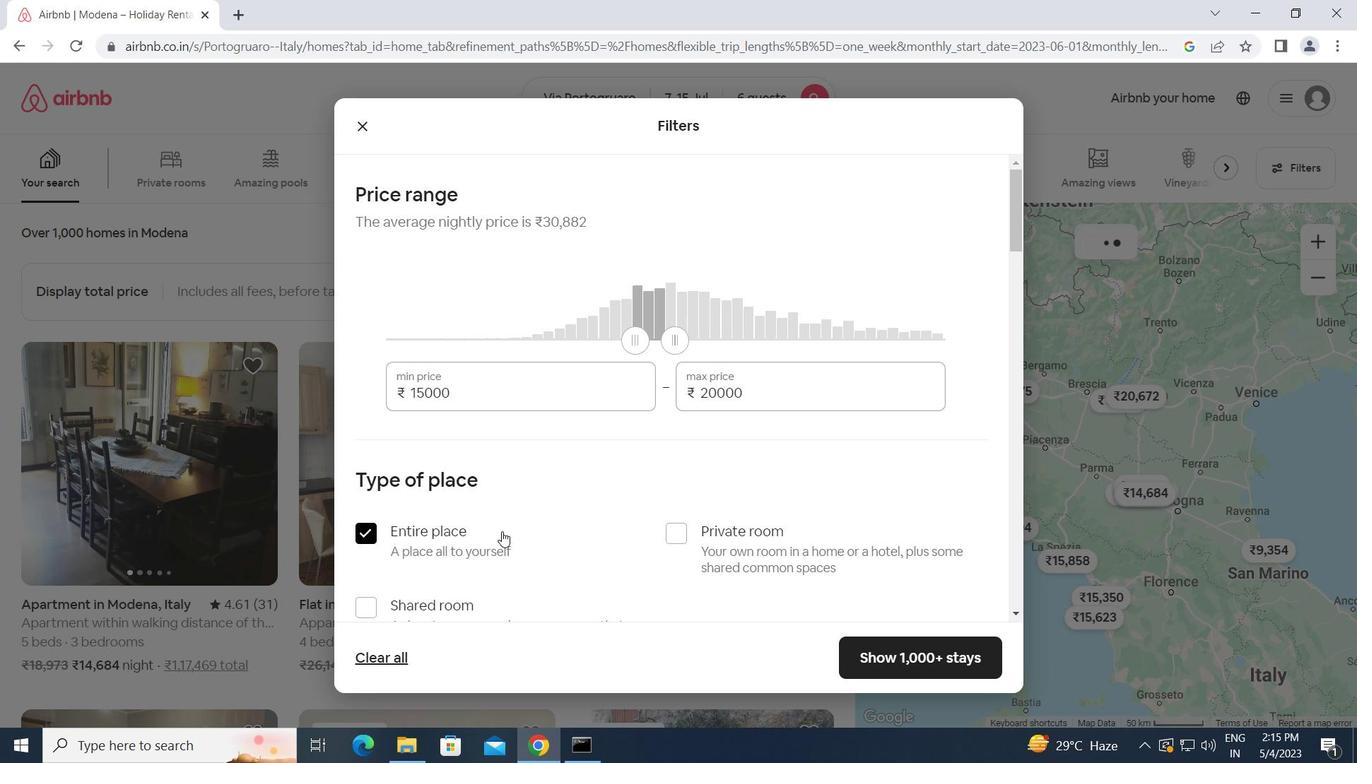 
Action: Mouse scrolled (502, 531) with delta (0, 0)
Screenshot: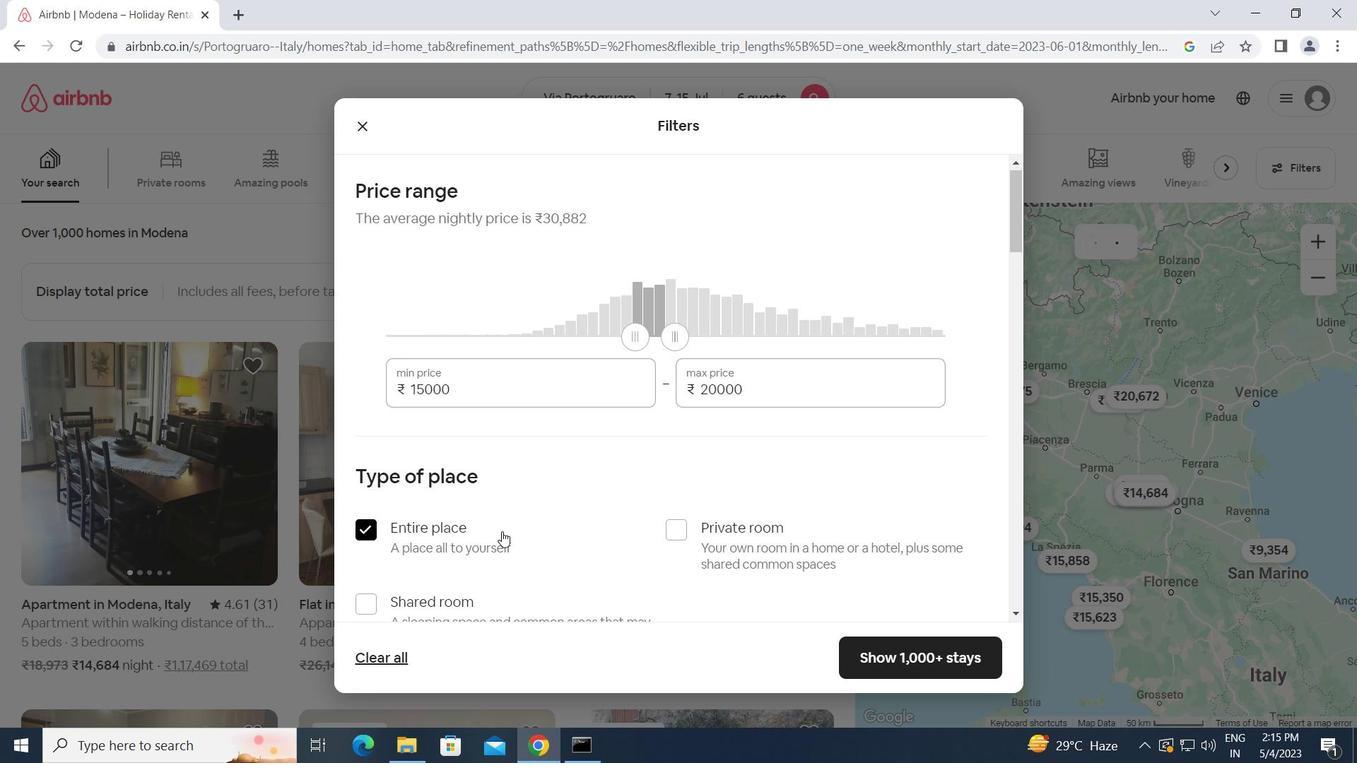 
Action: Mouse scrolled (502, 531) with delta (0, 0)
Screenshot: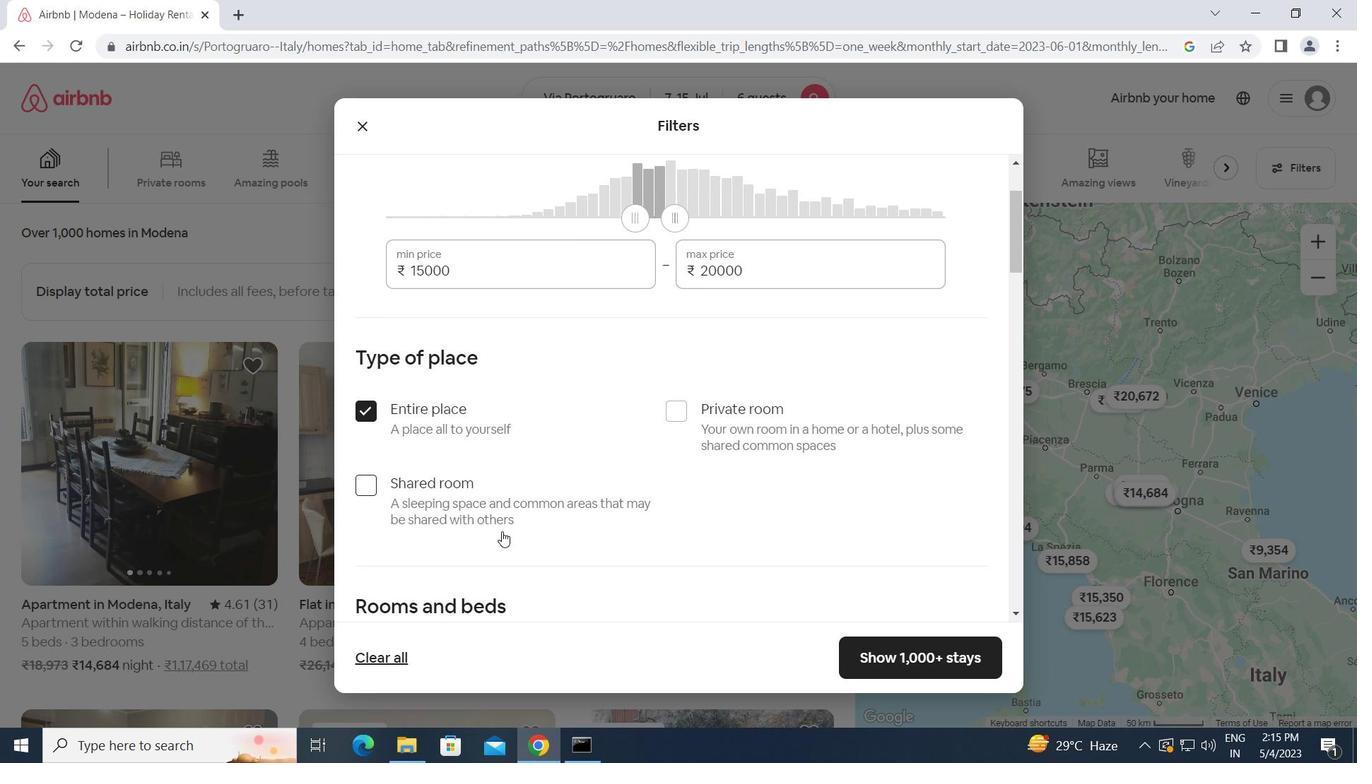 
Action: Mouse moved to (584, 551)
Screenshot: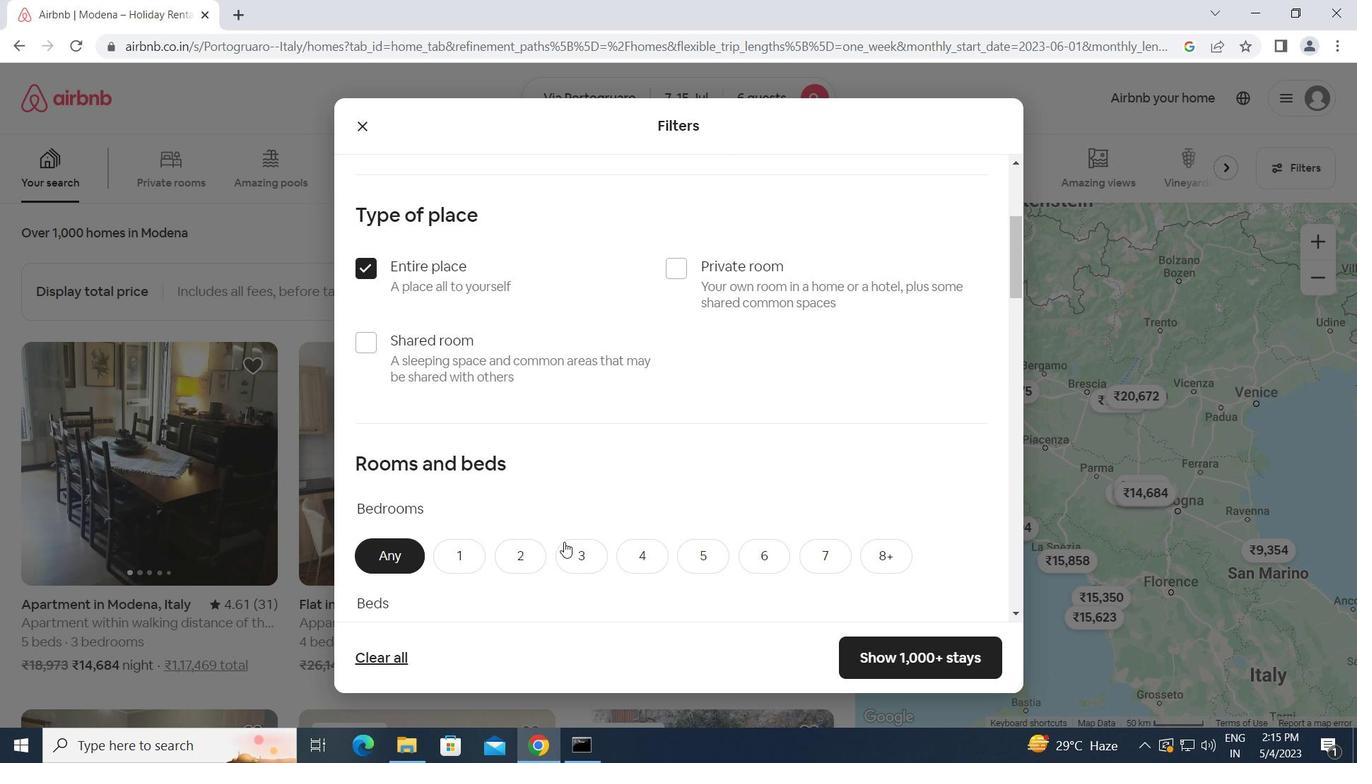
Action: Mouse pressed left at (584, 551)
Screenshot: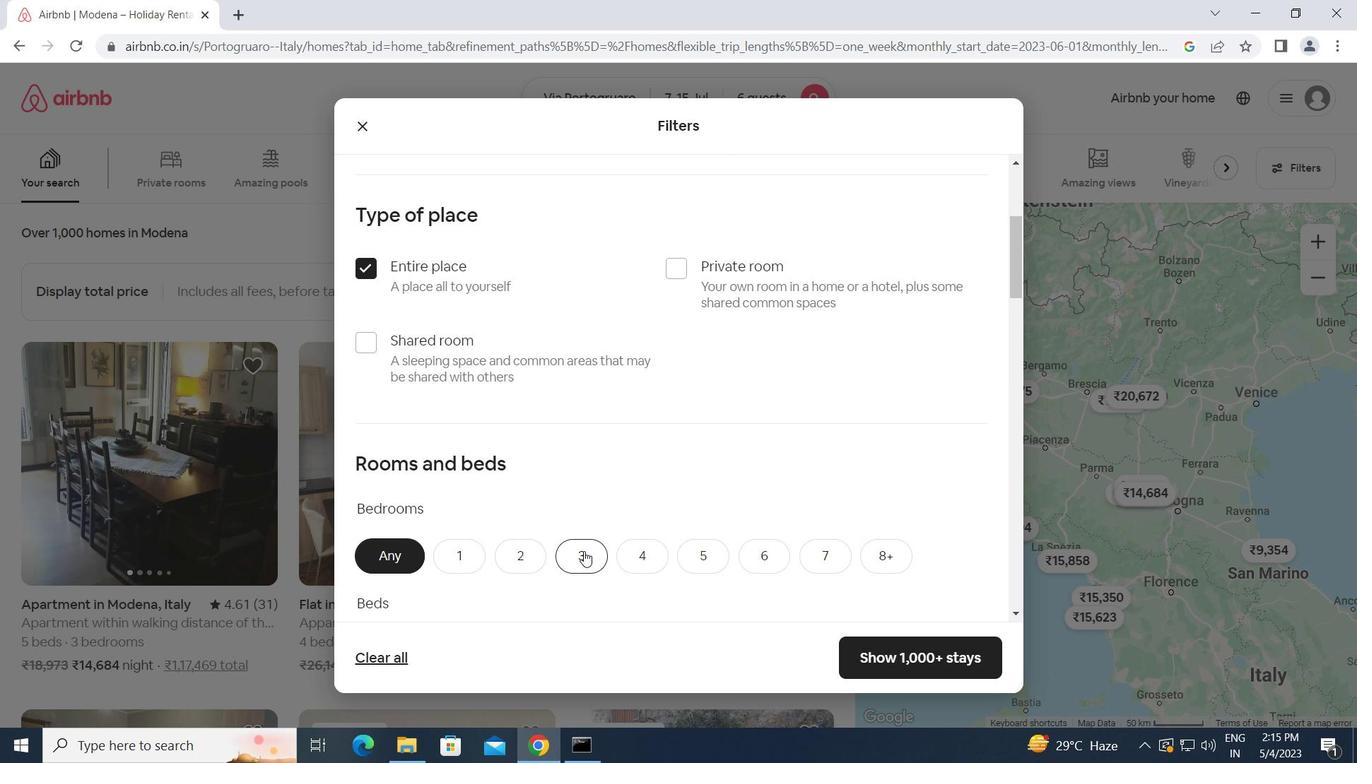 
Action: Mouse scrolled (584, 550) with delta (0, 0)
Screenshot: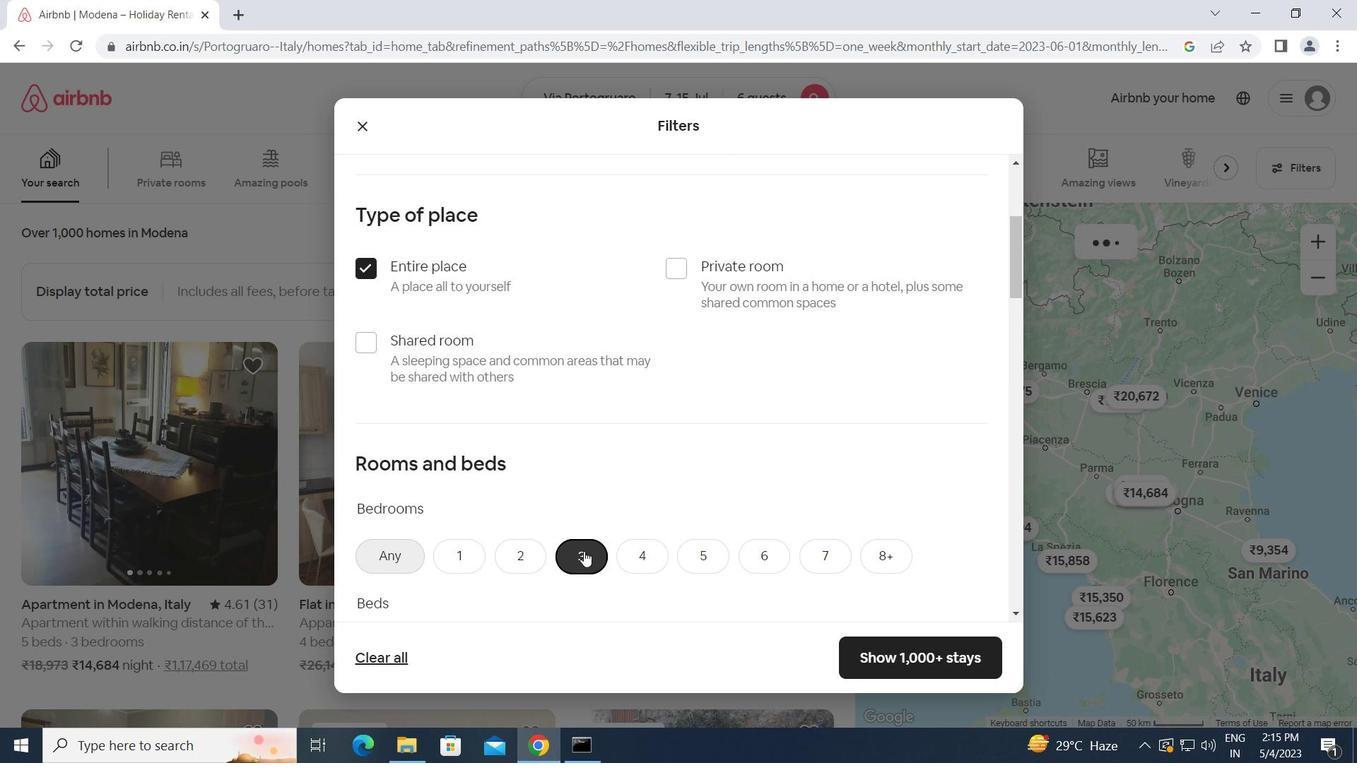
Action: Mouse scrolled (584, 550) with delta (0, 0)
Screenshot: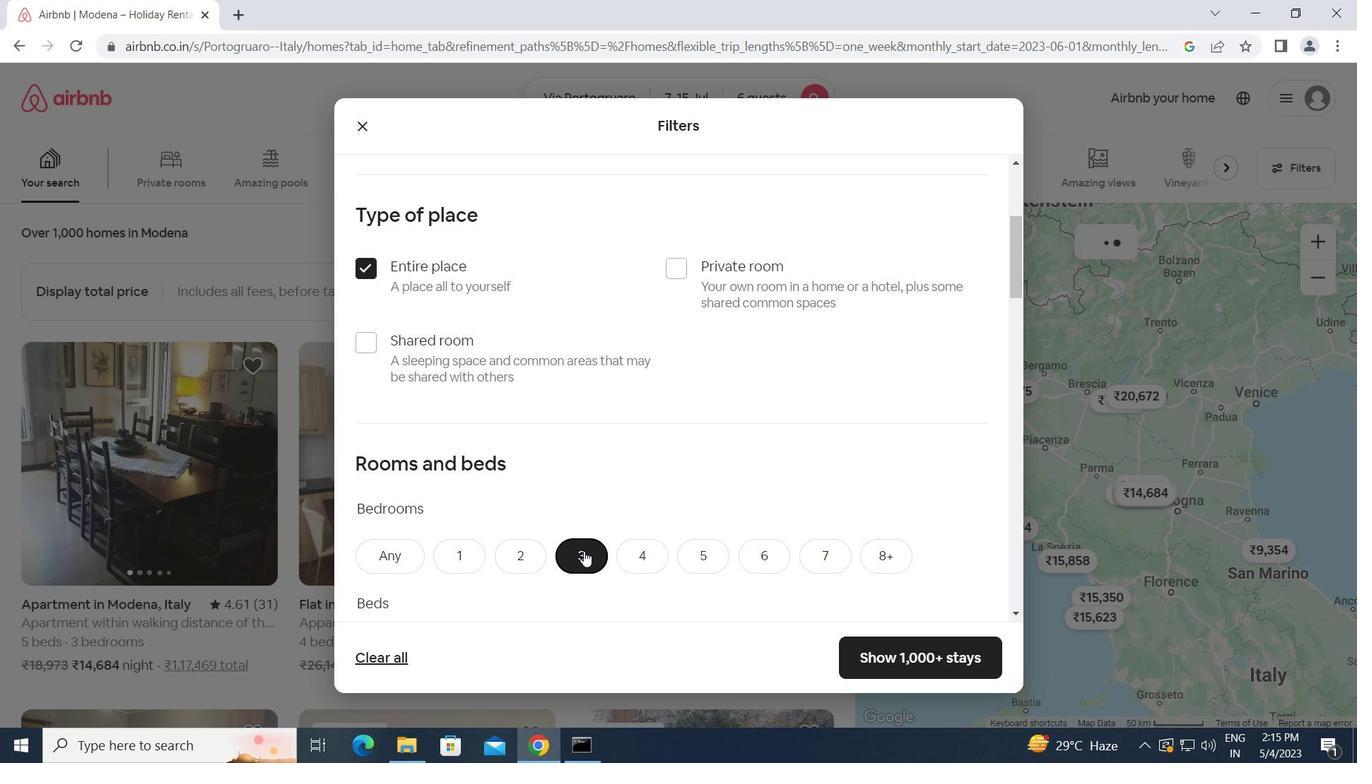 
Action: Mouse scrolled (584, 550) with delta (0, 0)
Screenshot: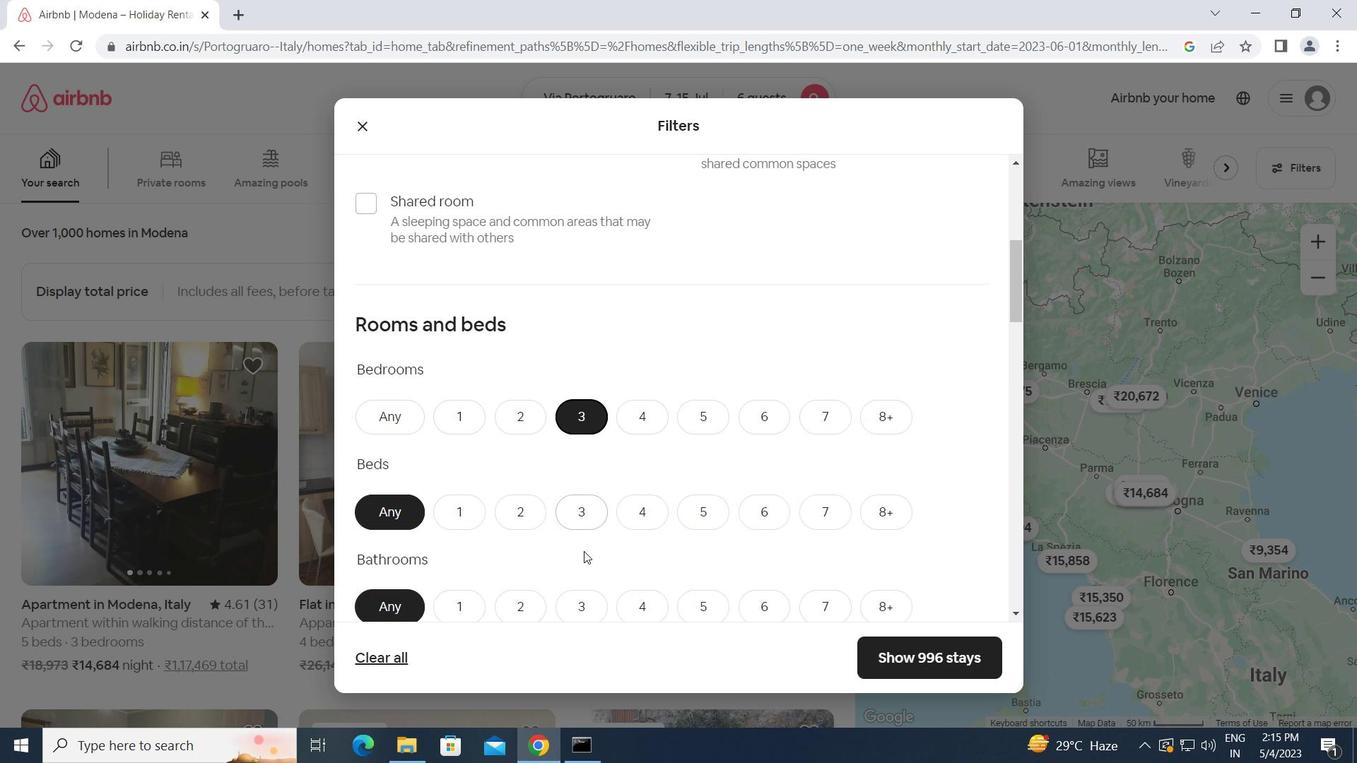 
Action: Mouse moved to (581, 378)
Screenshot: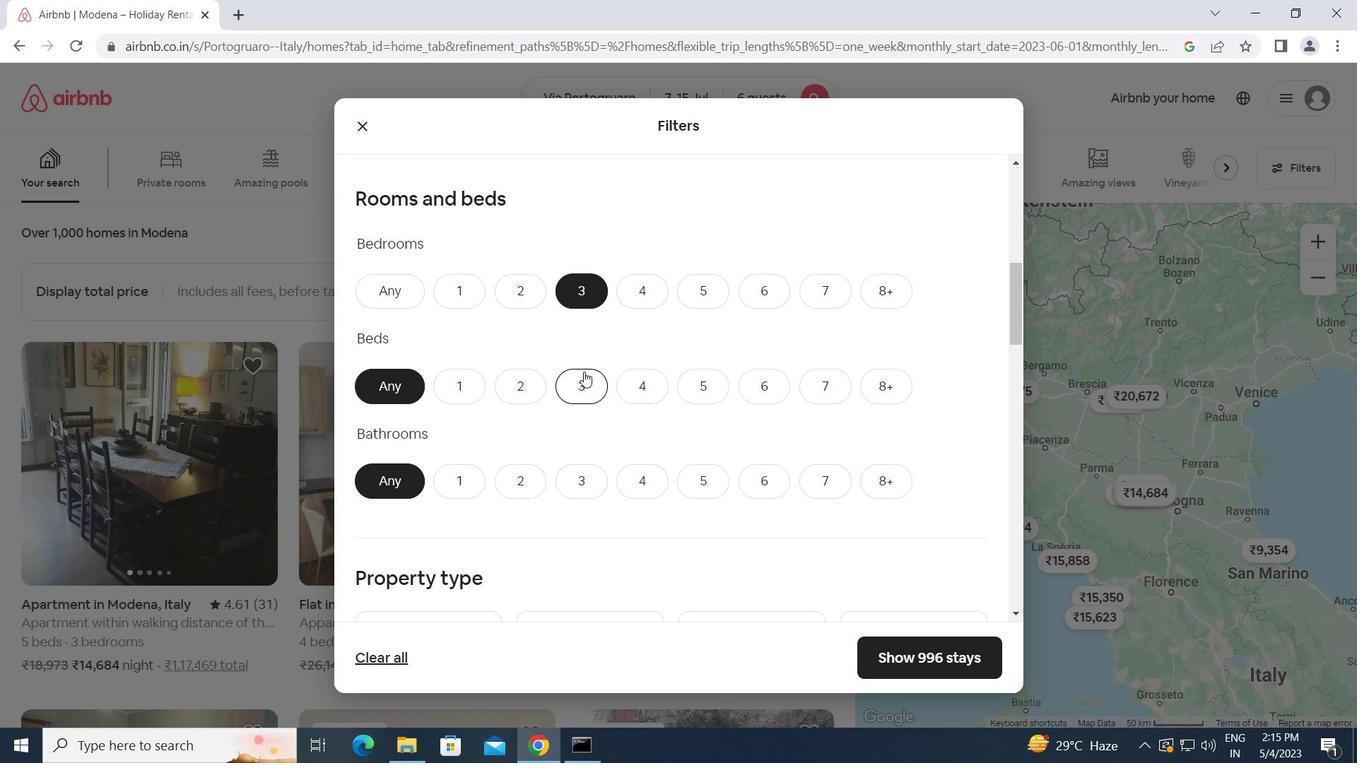 
Action: Mouse pressed left at (581, 378)
Screenshot: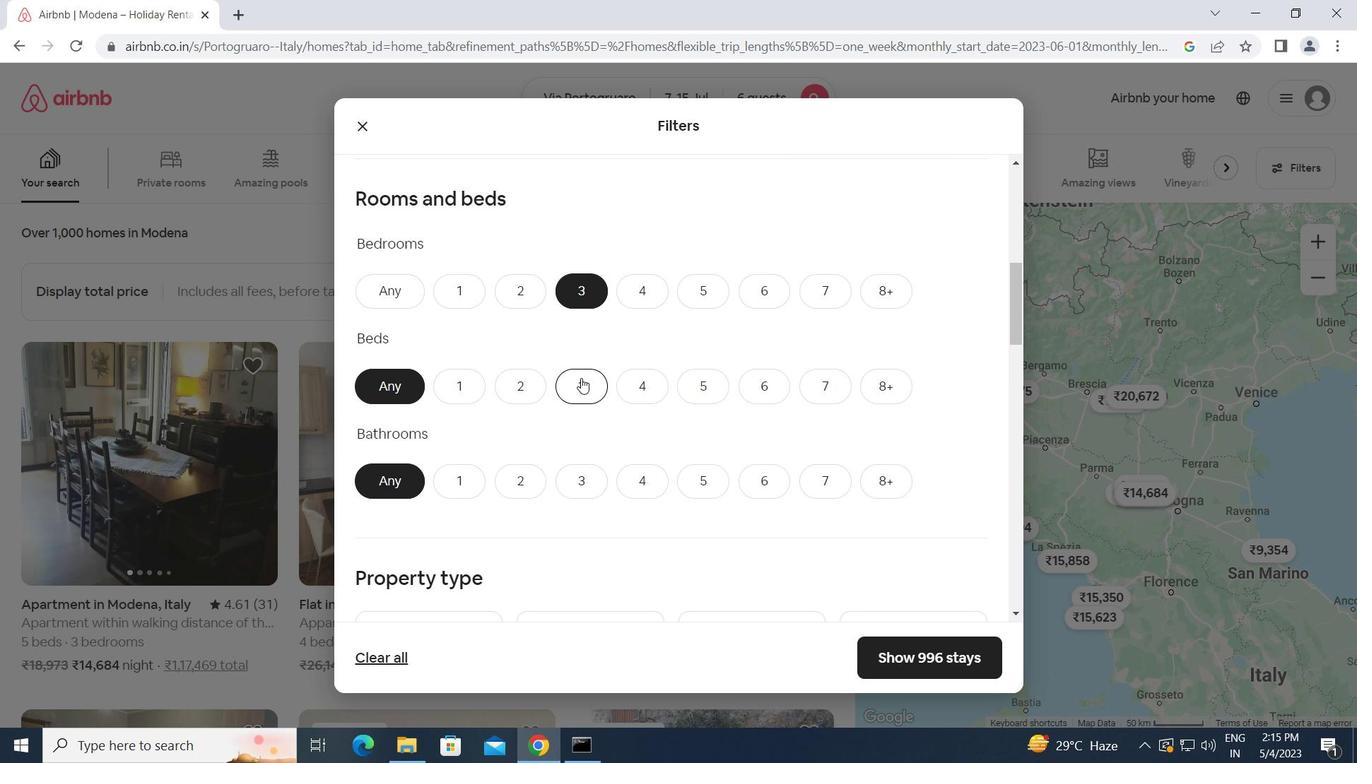 
Action: Mouse moved to (577, 491)
Screenshot: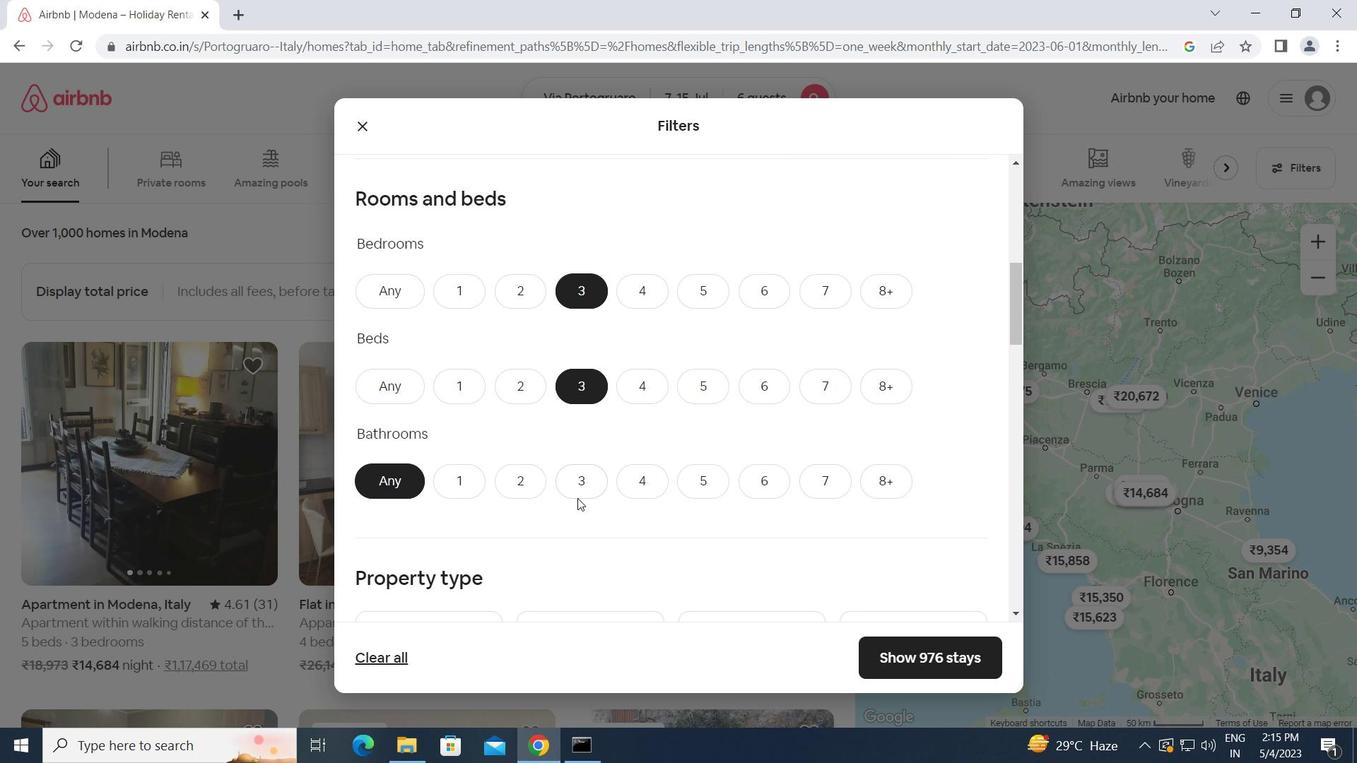 
Action: Mouse pressed left at (577, 491)
Screenshot: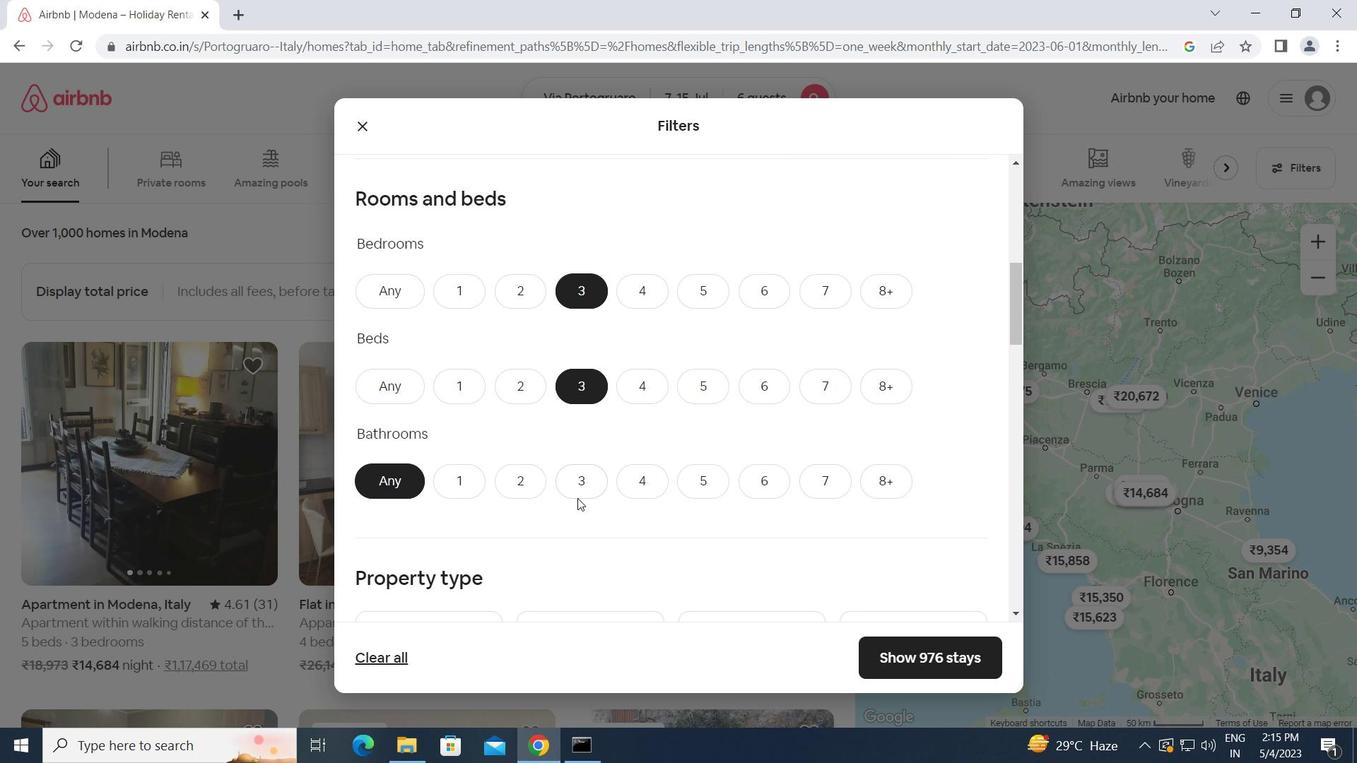 
Action: Mouse moved to (557, 518)
Screenshot: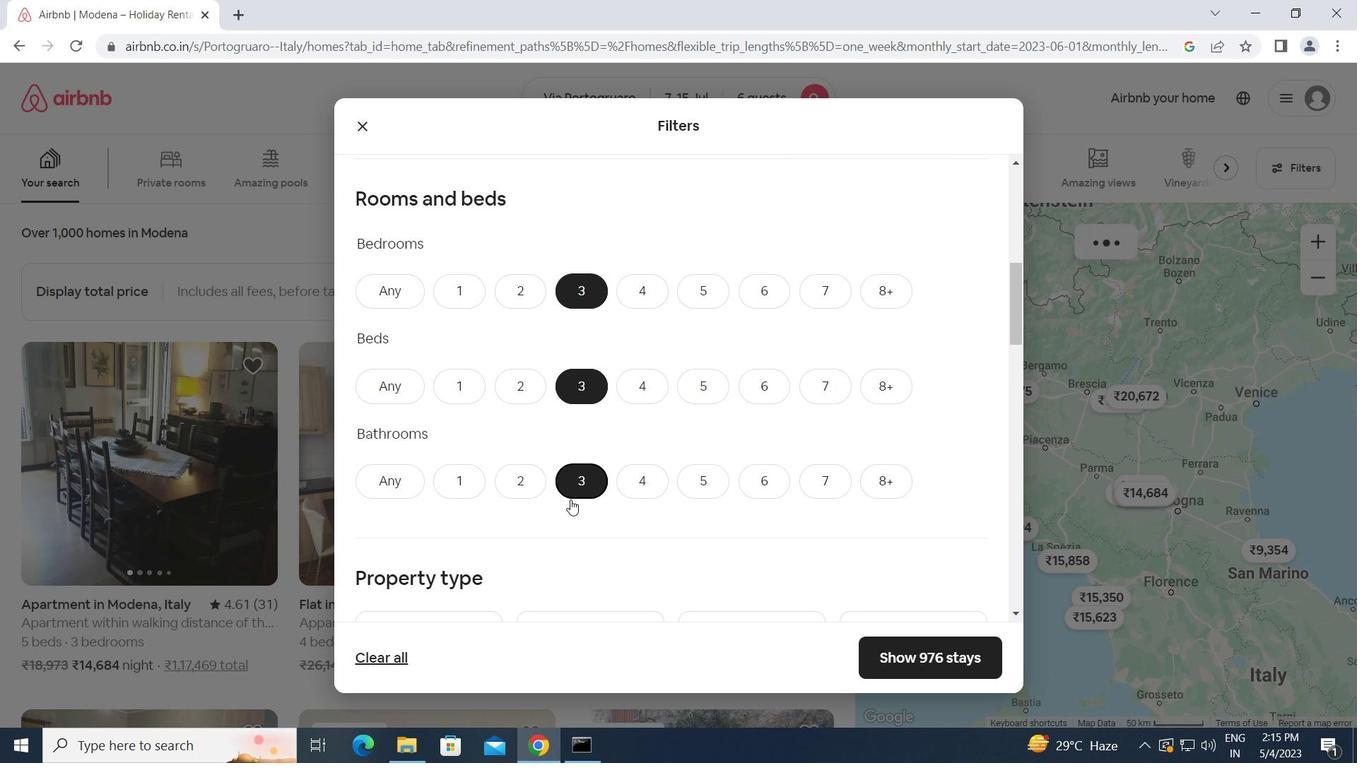 
Action: Mouse scrolled (557, 517) with delta (0, 0)
Screenshot: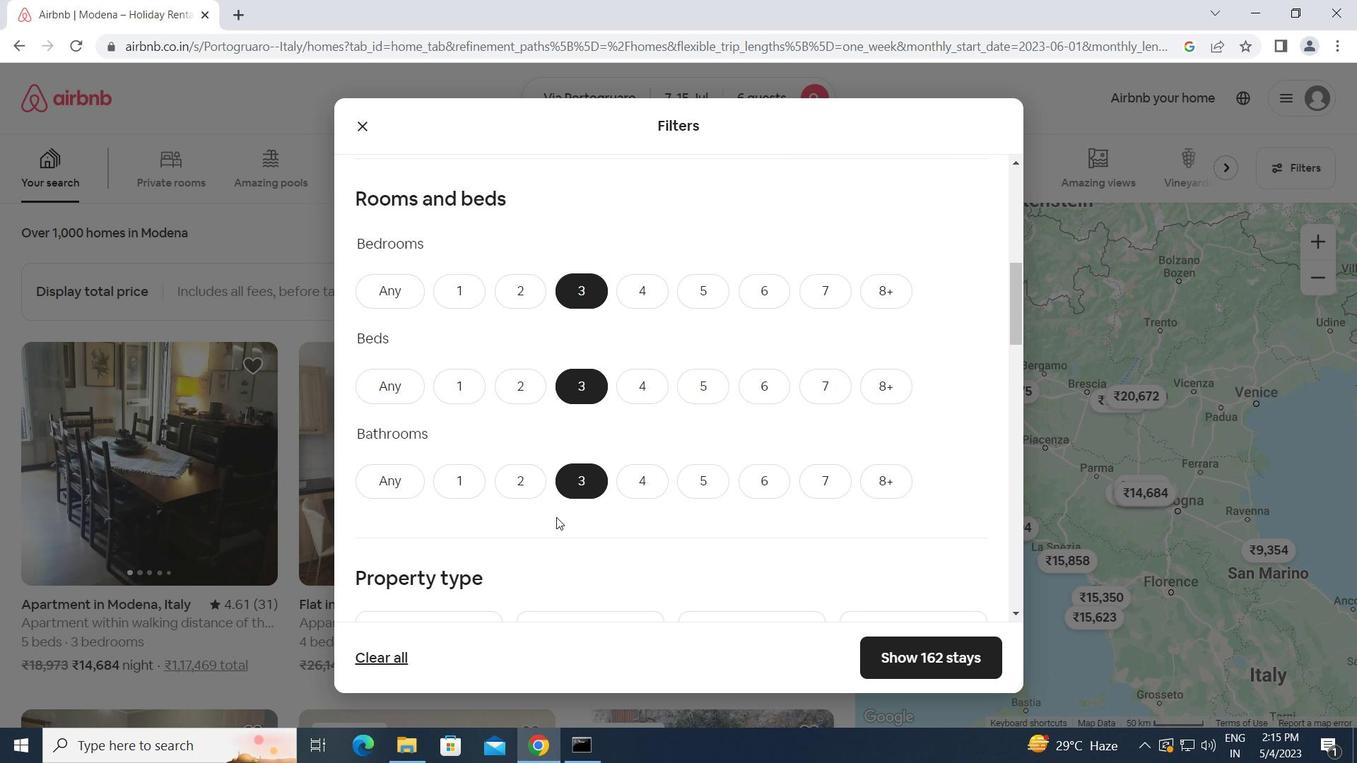 
Action: Mouse scrolled (557, 517) with delta (0, 0)
Screenshot: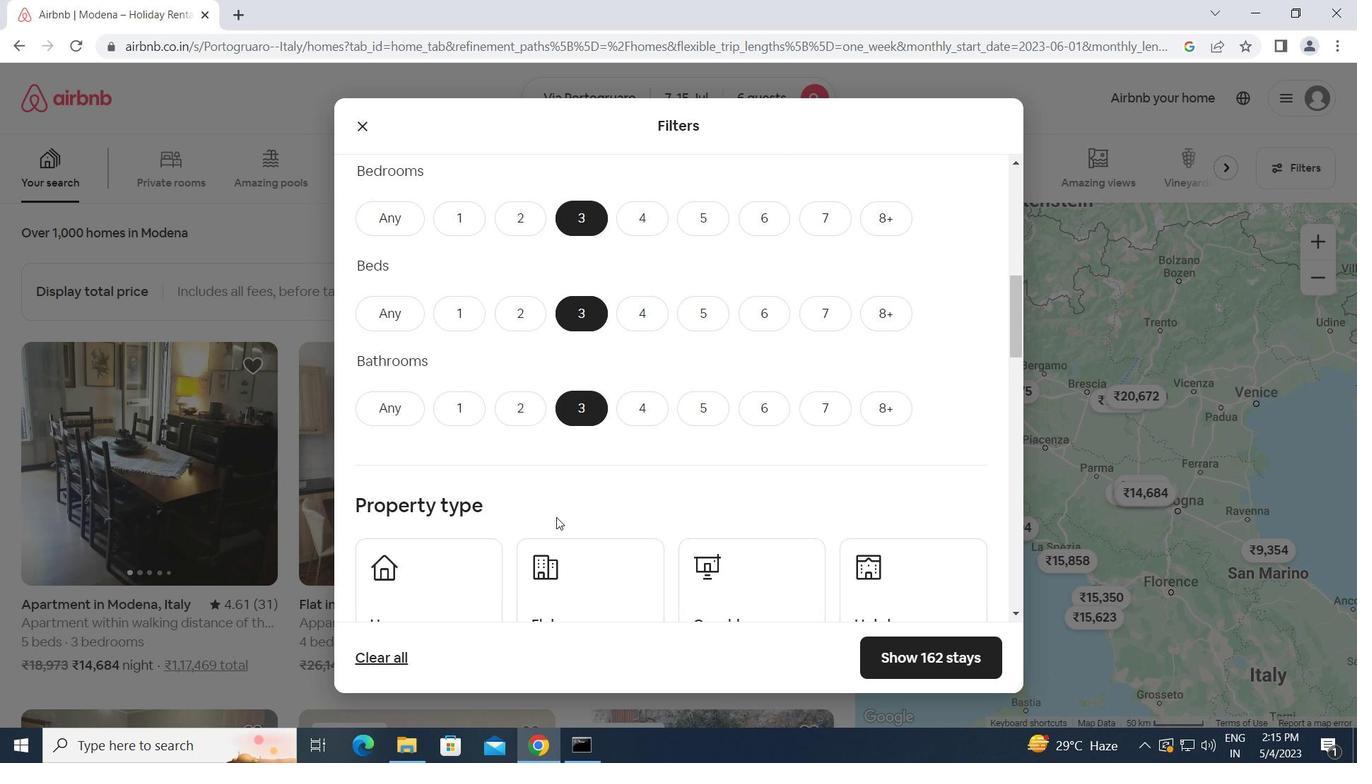 
Action: Mouse moved to (442, 512)
Screenshot: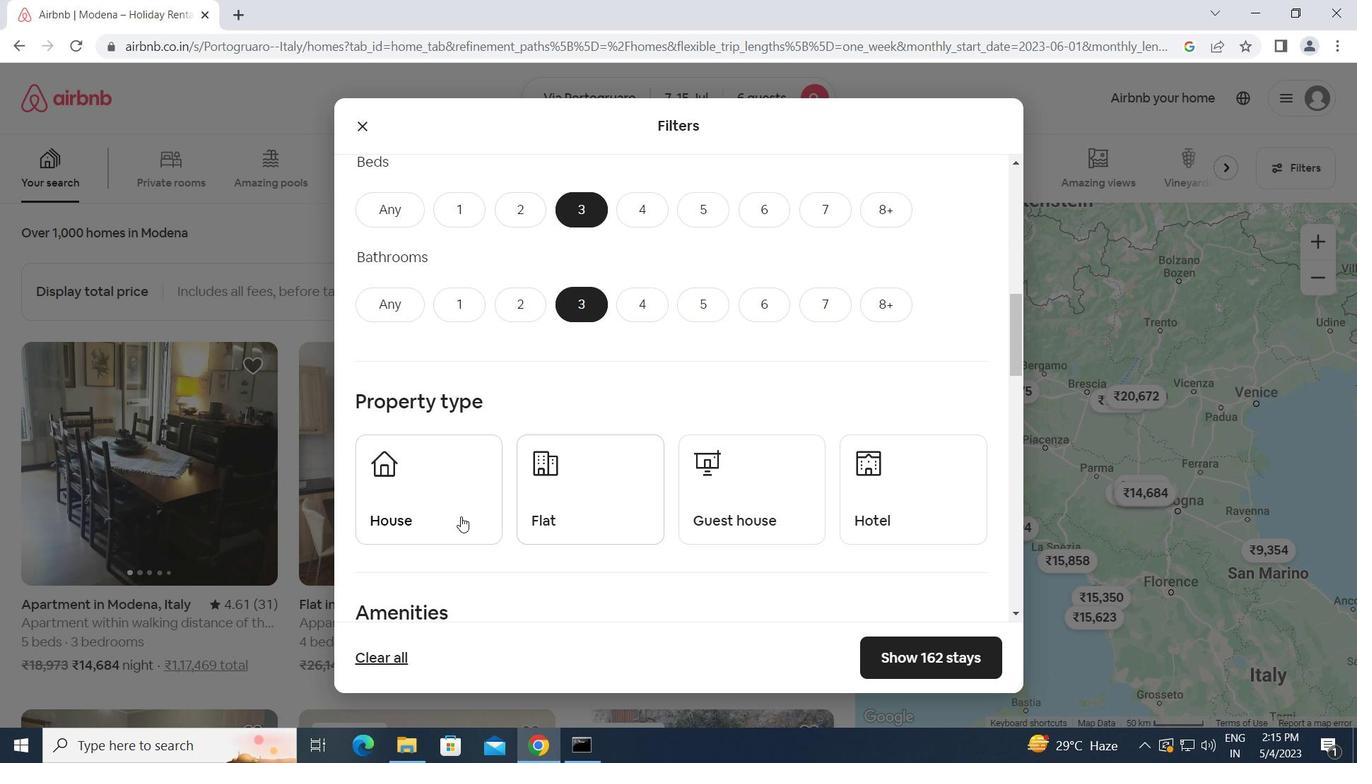 
Action: Mouse pressed left at (442, 512)
Screenshot: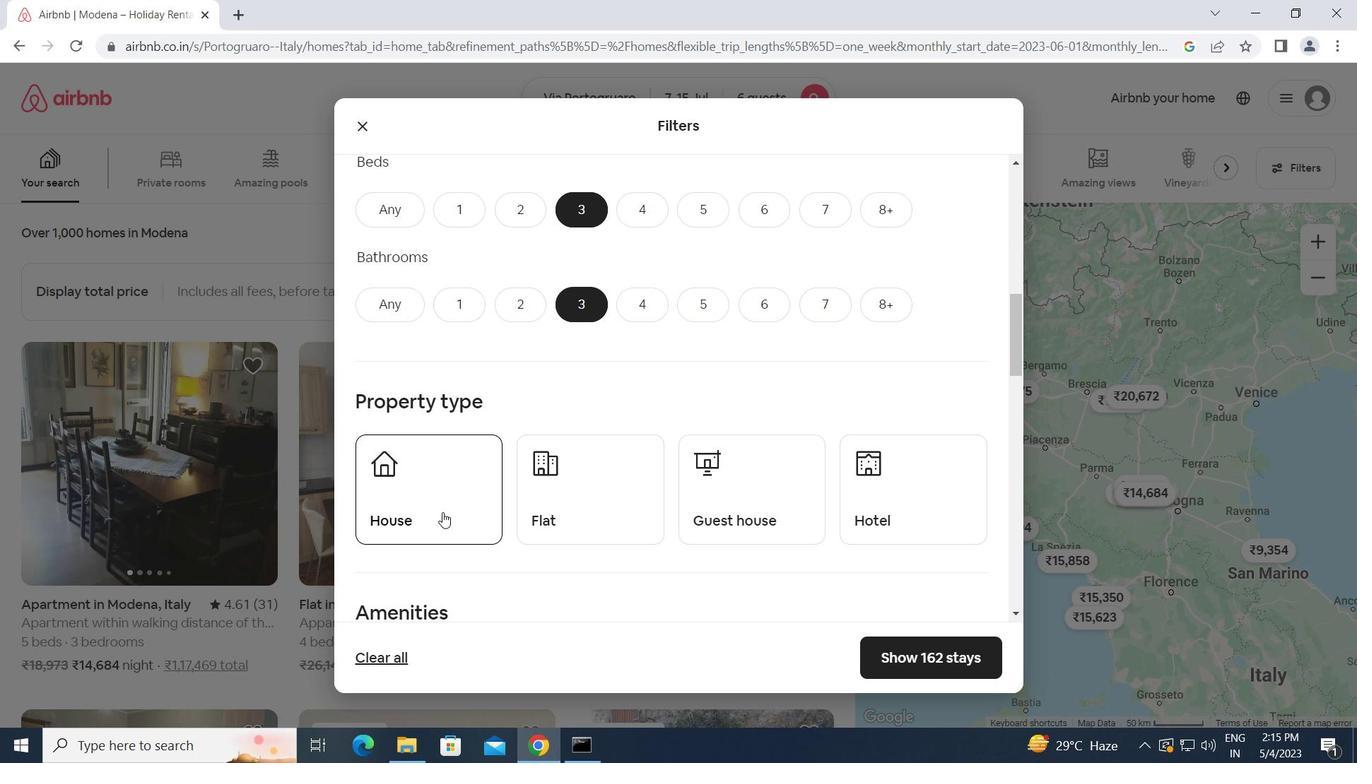 
Action: Mouse moved to (591, 502)
Screenshot: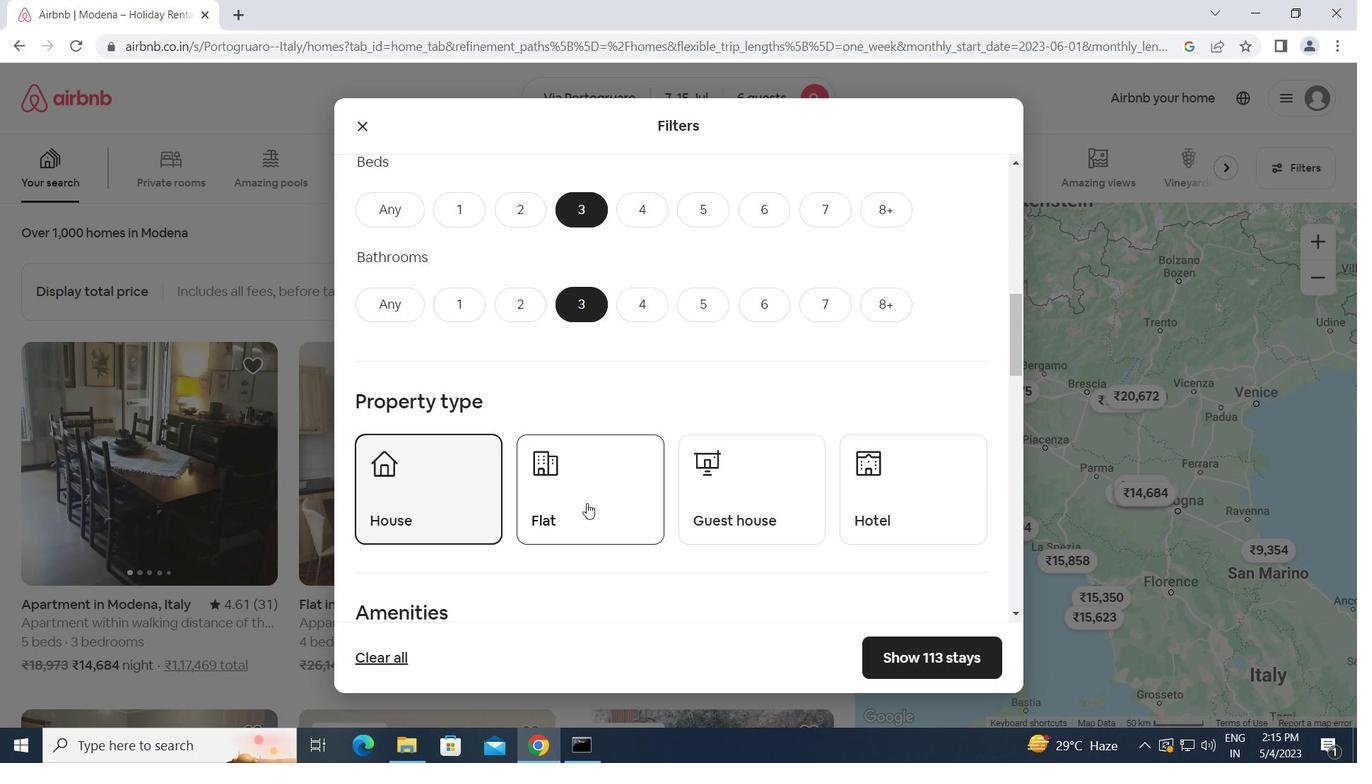 
Action: Mouse pressed left at (591, 502)
Screenshot: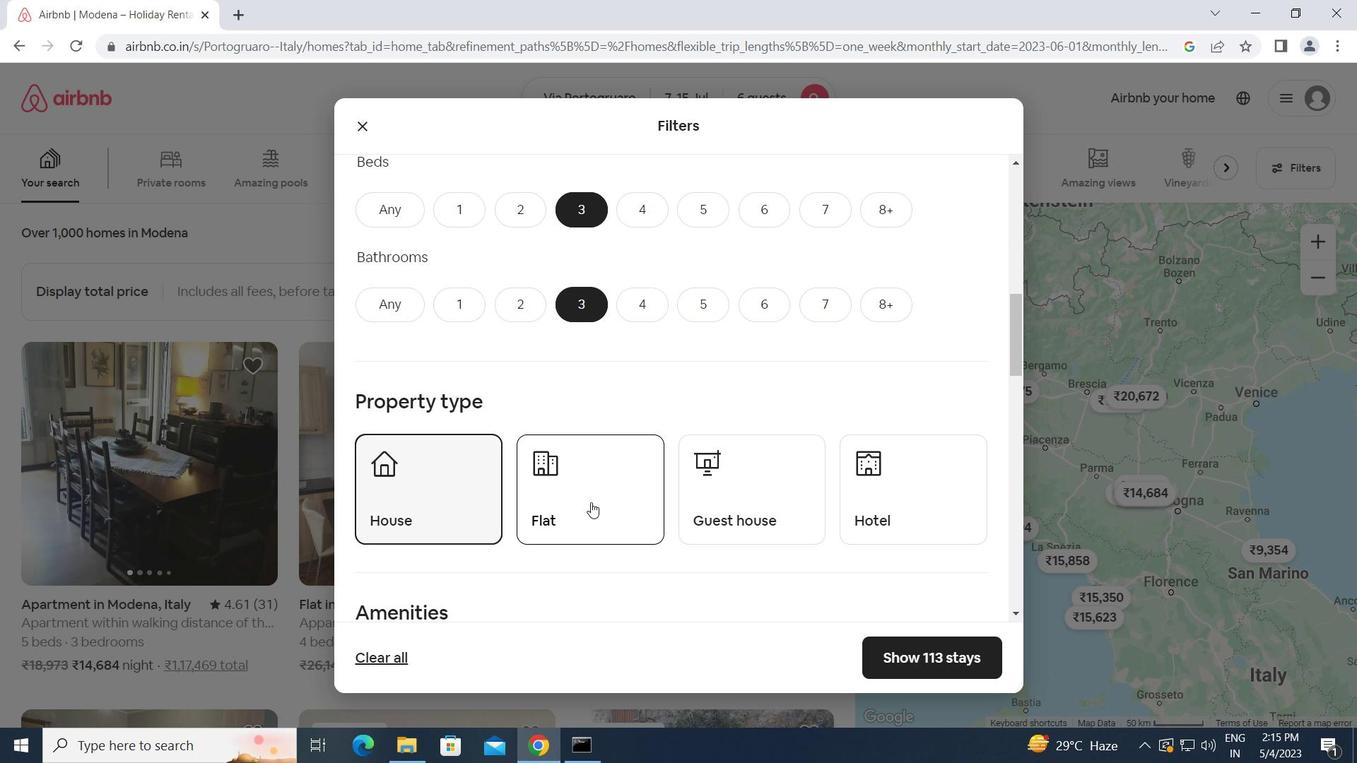 
Action: Mouse moved to (706, 484)
Screenshot: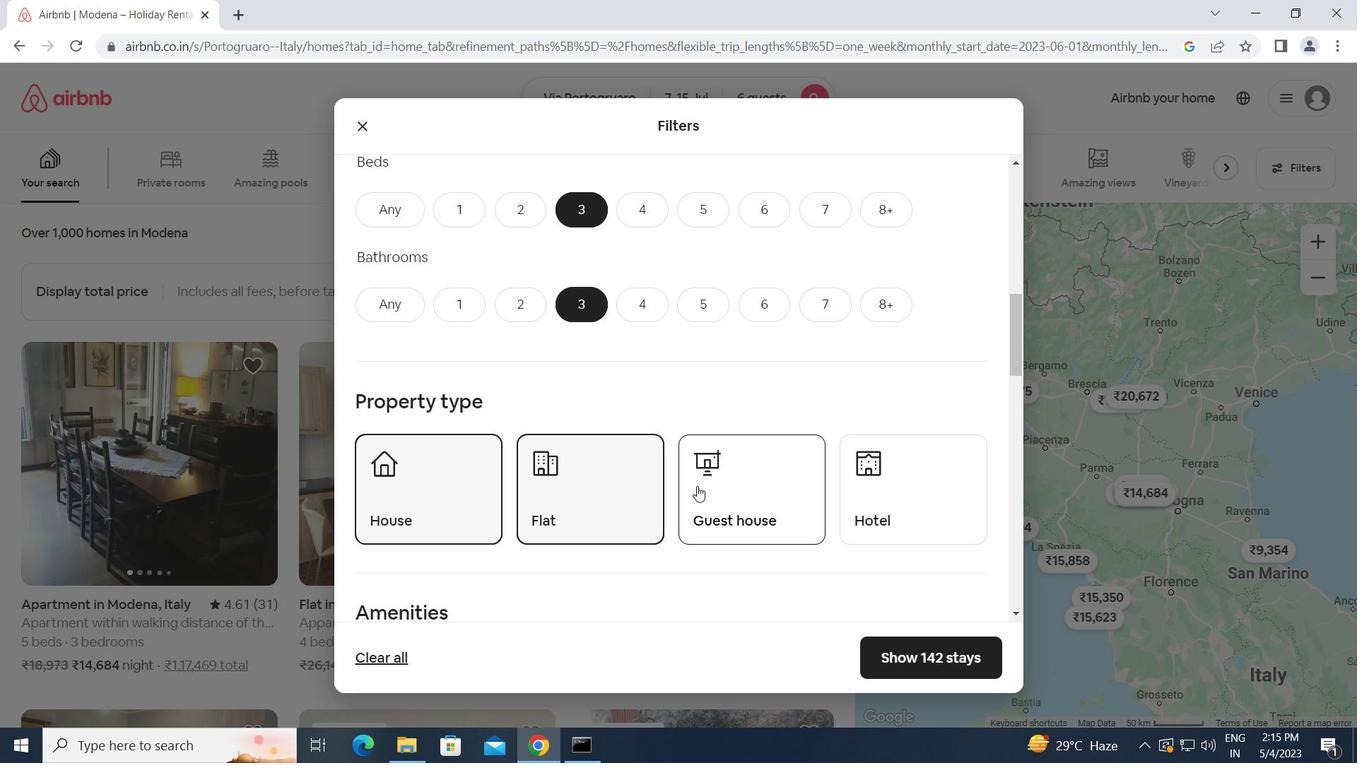 
Action: Mouse pressed left at (706, 484)
Screenshot: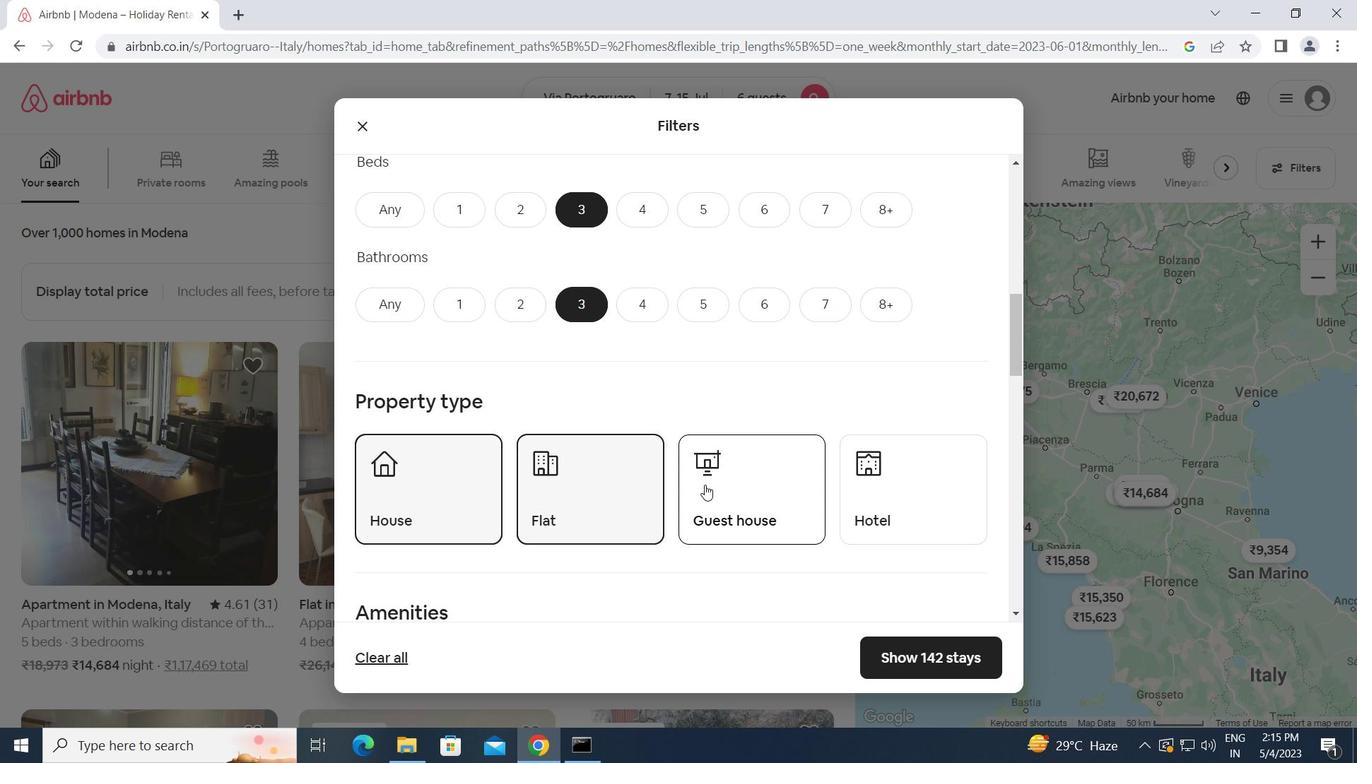 
Action: Mouse moved to (627, 507)
Screenshot: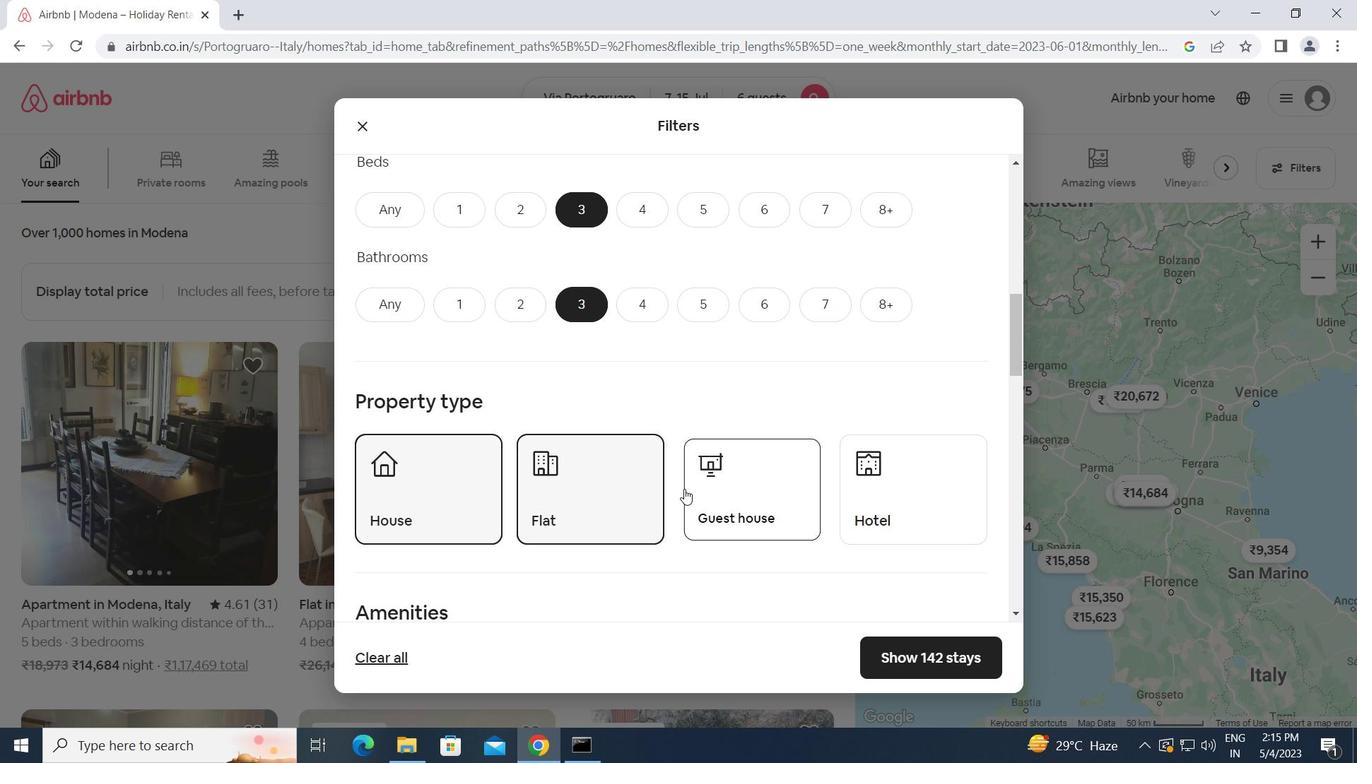 
Action: Mouse scrolled (627, 507) with delta (0, 0)
Screenshot: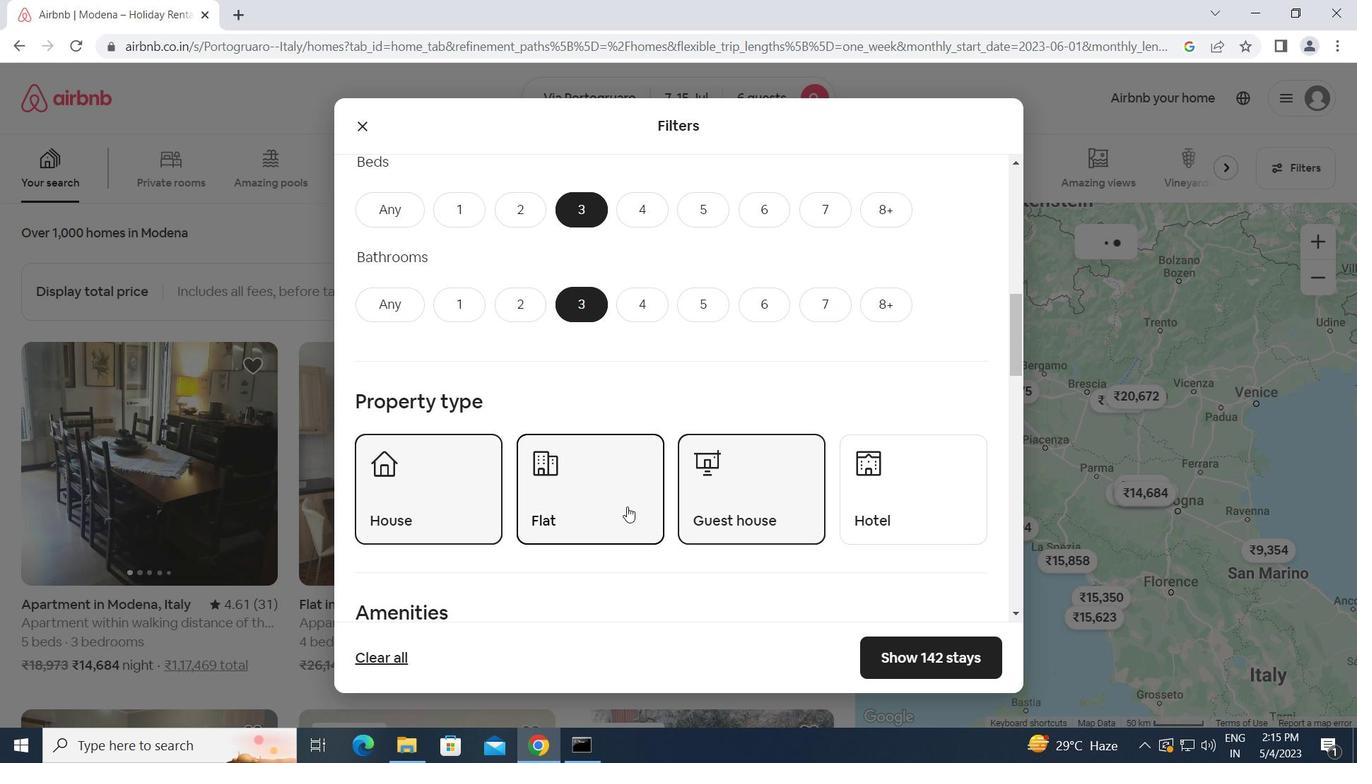 
Action: Mouse scrolled (627, 507) with delta (0, 0)
Screenshot: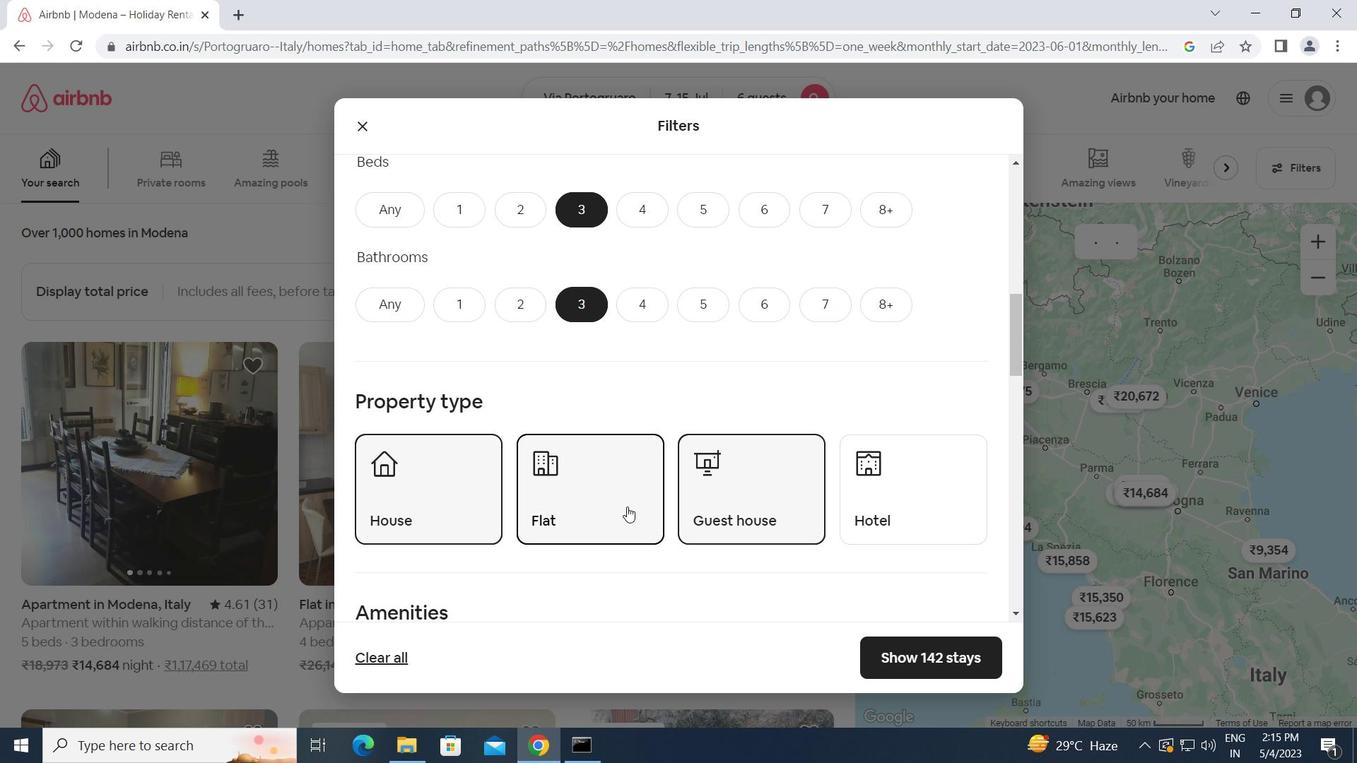 
Action: Mouse moved to (626, 508)
Screenshot: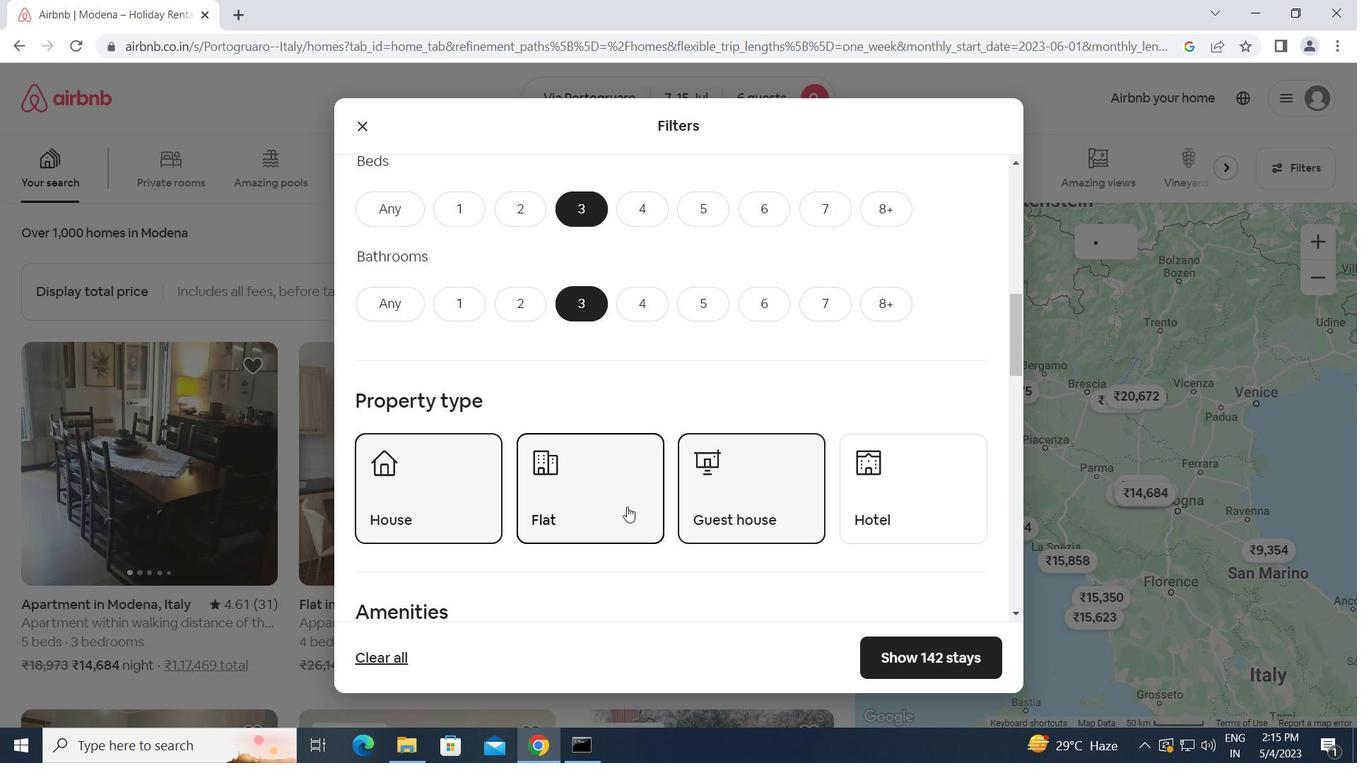 
Action: Mouse scrolled (626, 507) with delta (0, 0)
Screenshot: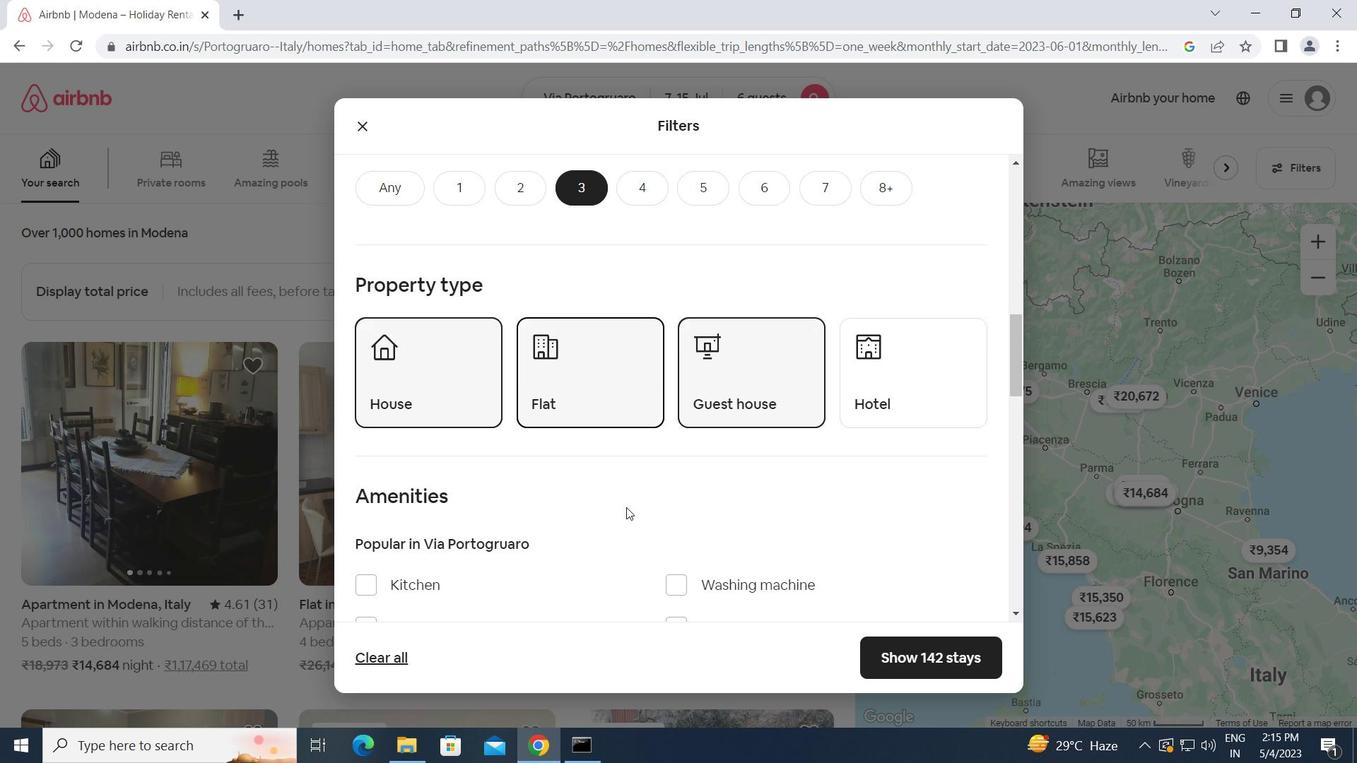 
Action: Mouse scrolled (626, 507) with delta (0, 0)
Screenshot: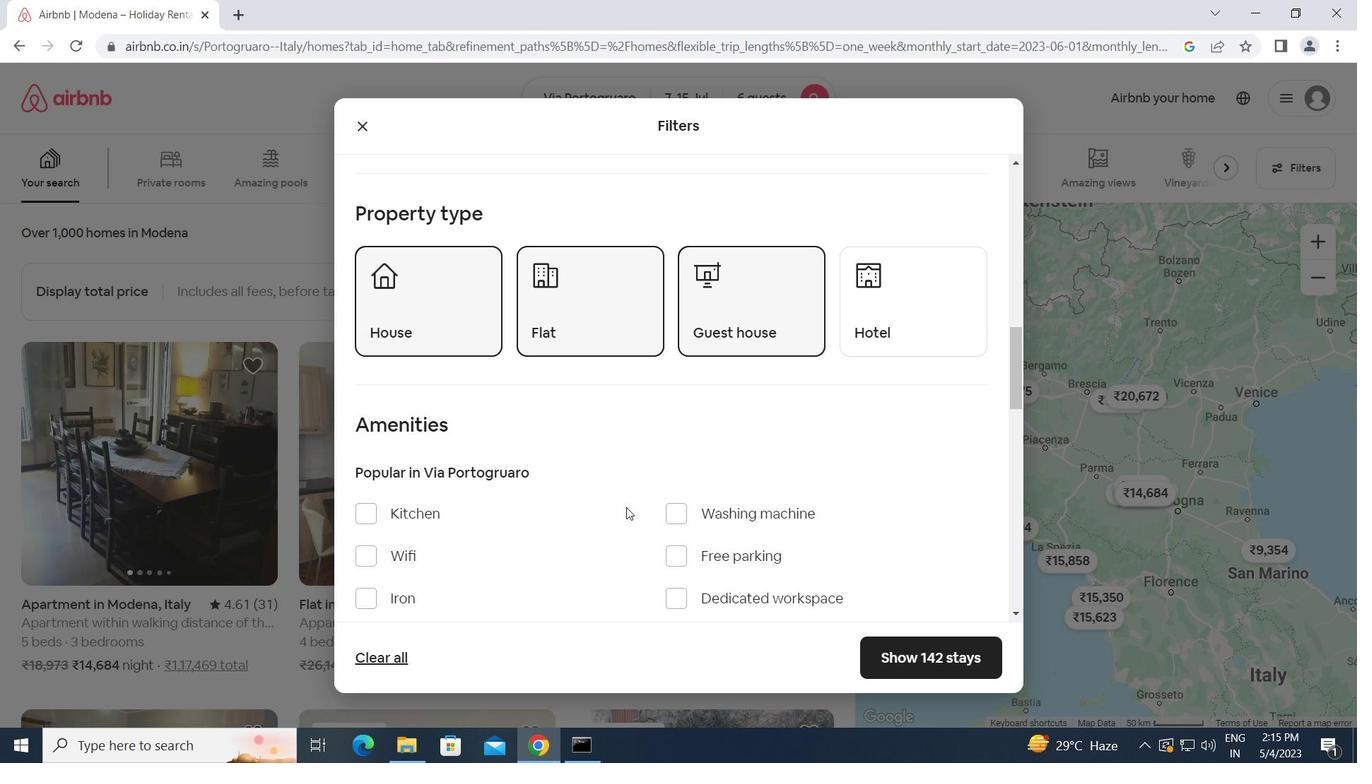 
Action: Mouse scrolled (626, 507) with delta (0, 0)
Screenshot: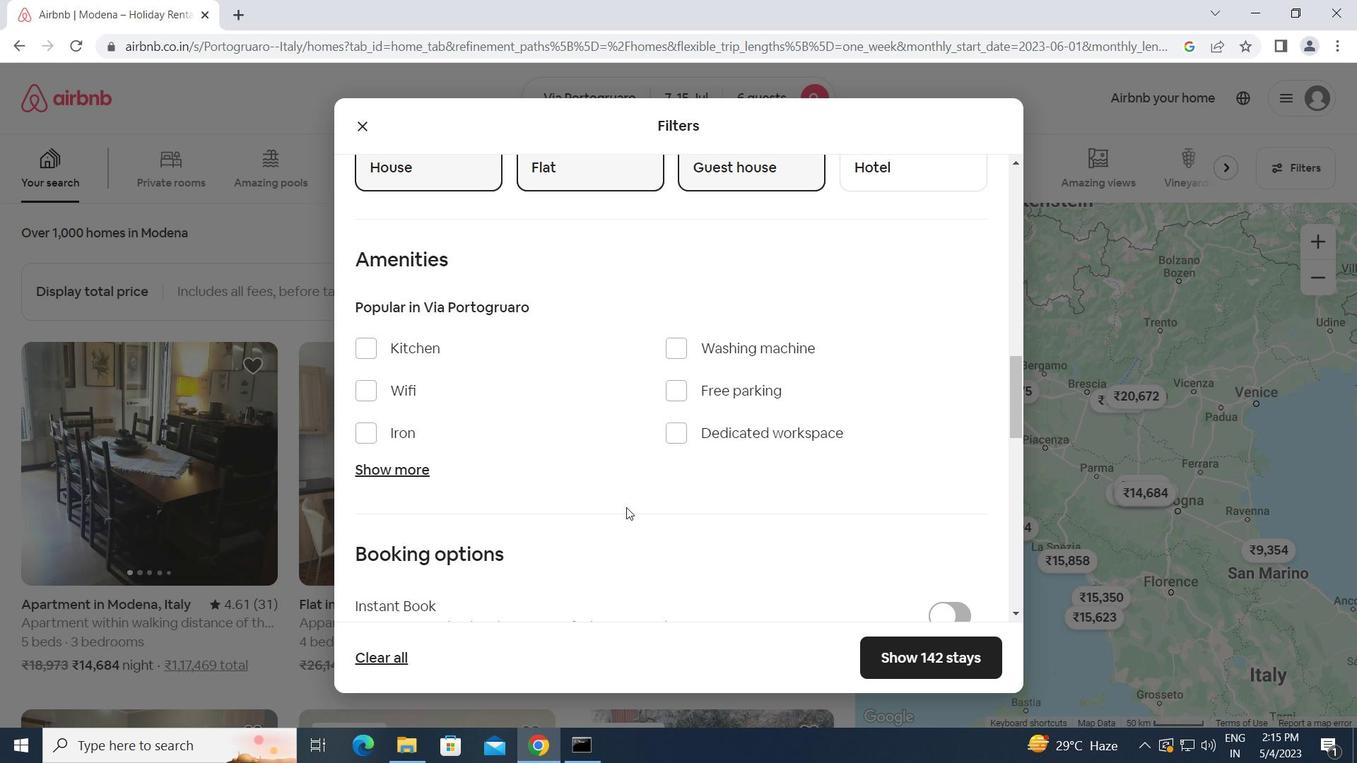 
Action: Mouse scrolled (626, 507) with delta (0, 0)
Screenshot: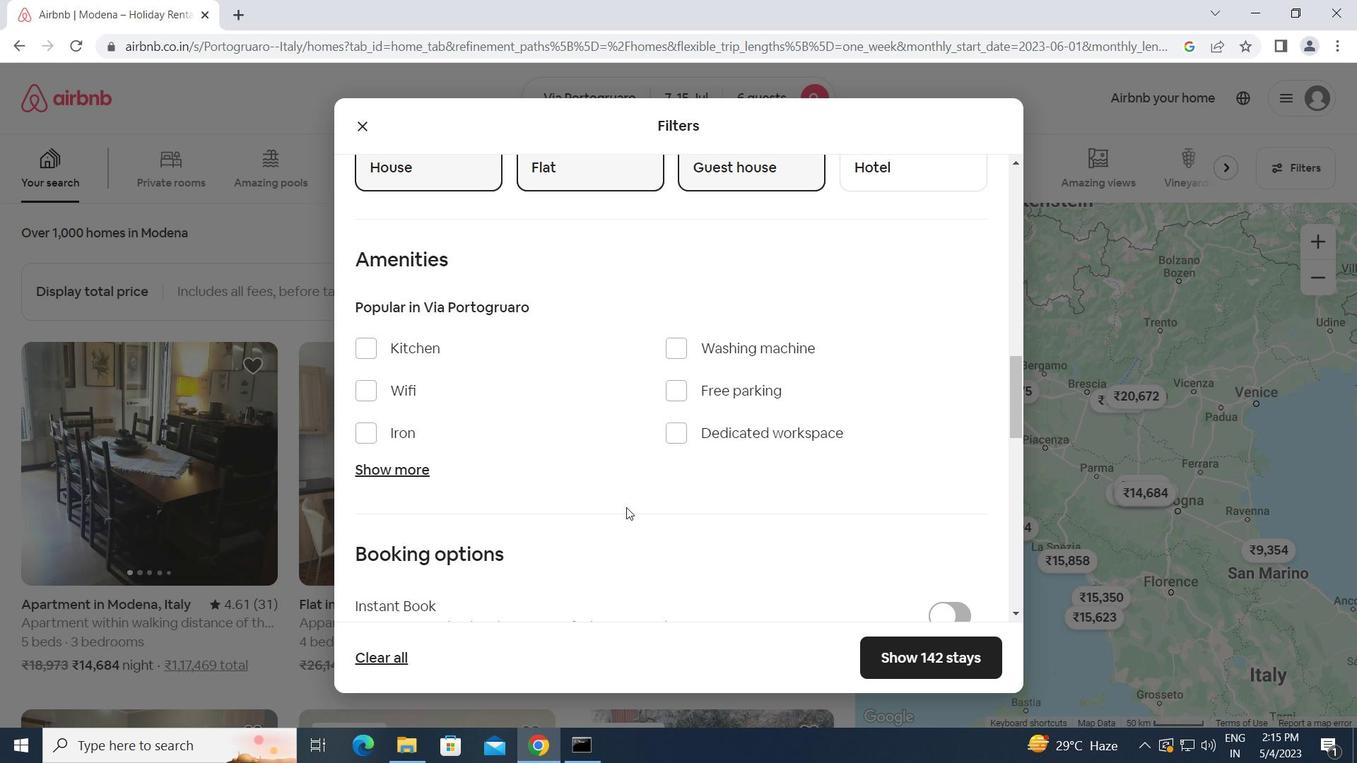
Action: Mouse moved to (947, 489)
Screenshot: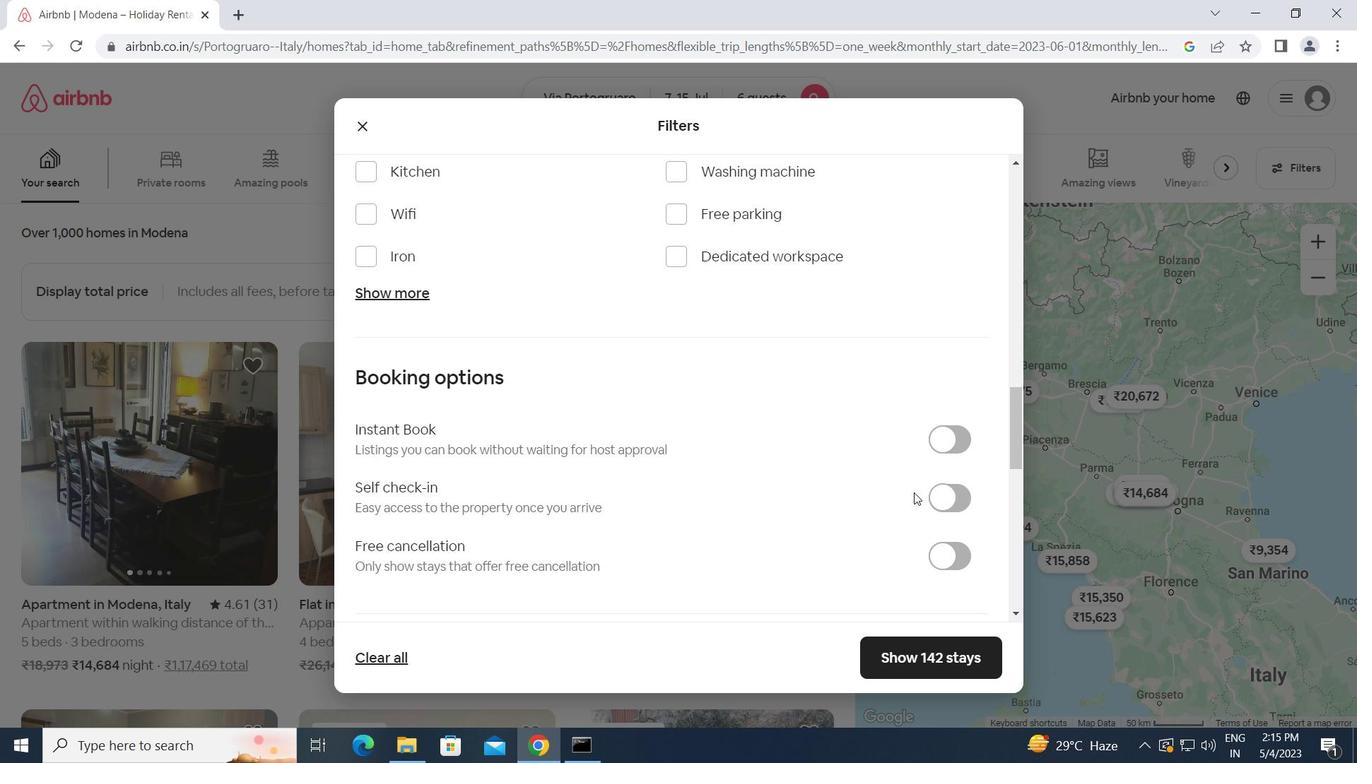 
Action: Mouse pressed left at (947, 489)
Screenshot: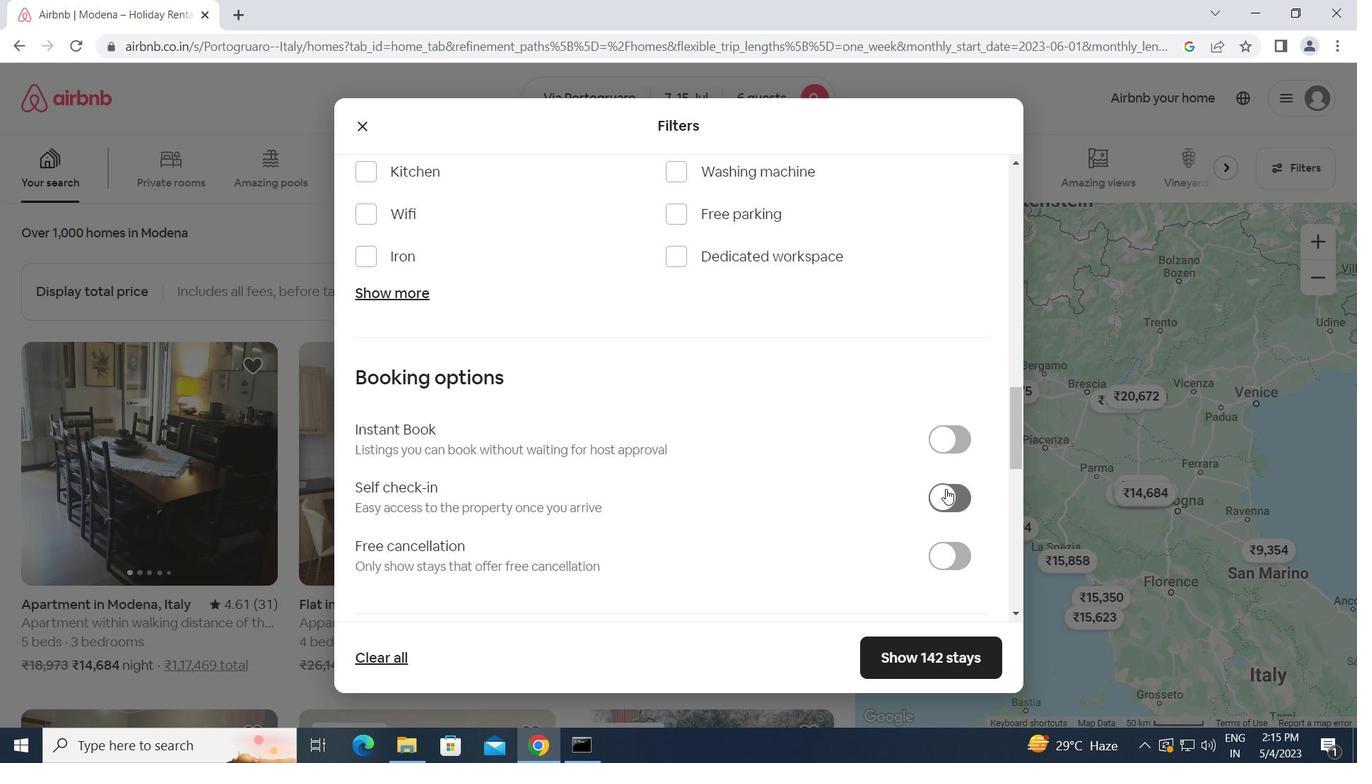 
Action: Mouse moved to (818, 527)
Screenshot: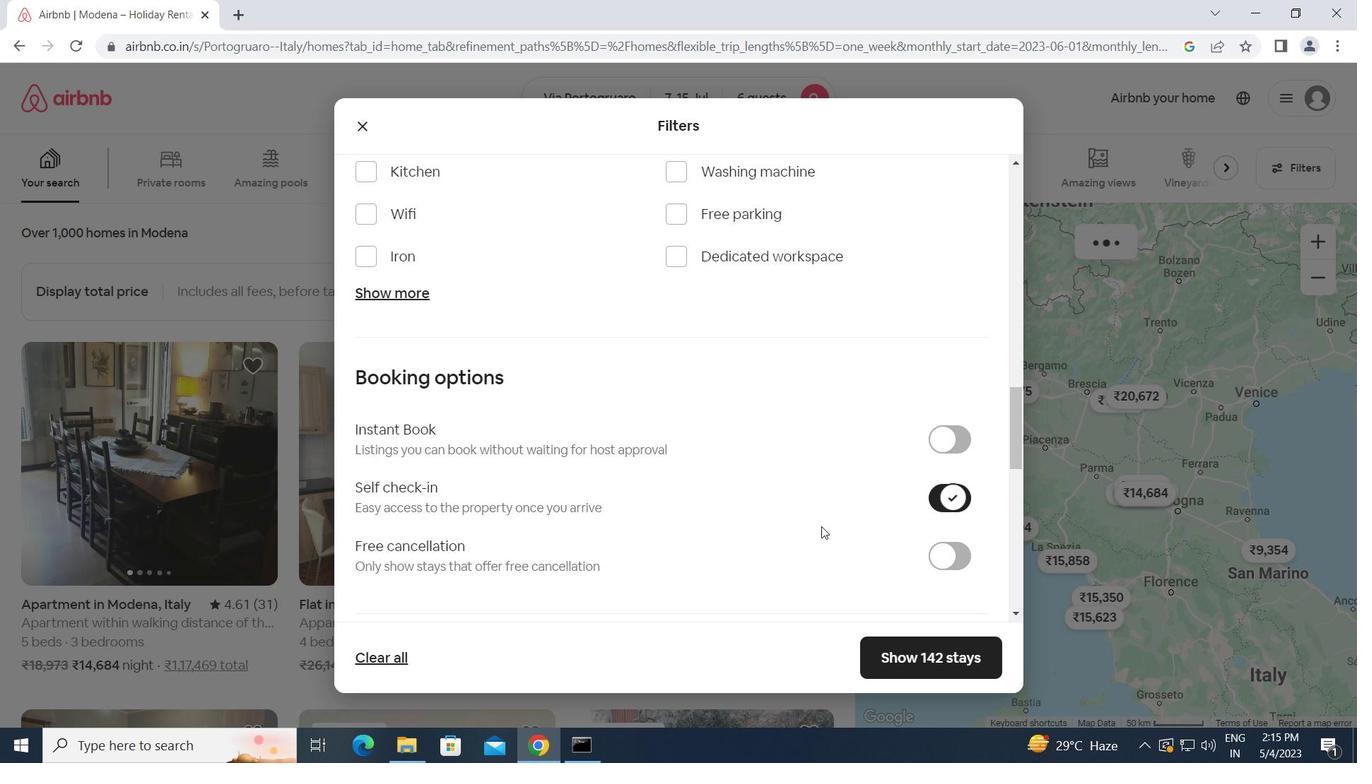
Action: Mouse scrolled (818, 526) with delta (0, 0)
Screenshot: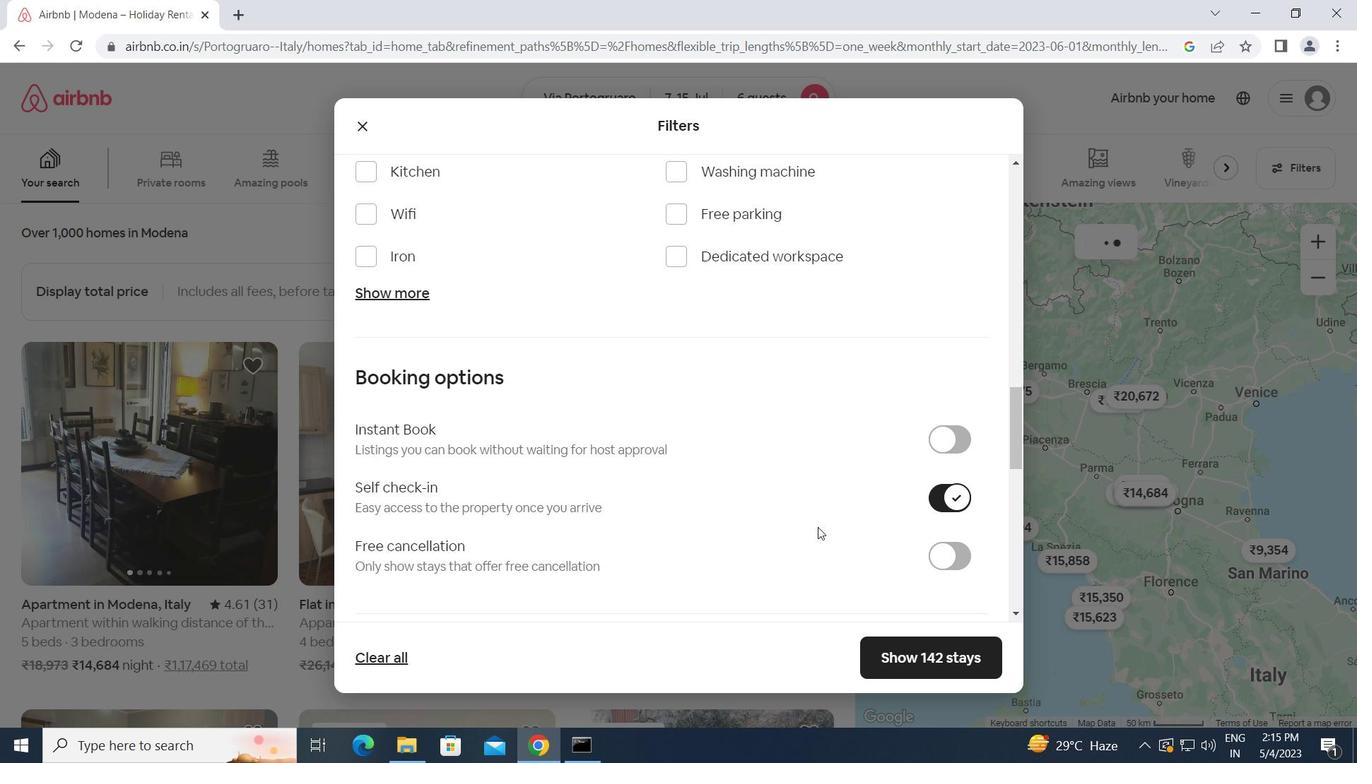 
Action: Mouse scrolled (818, 526) with delta (0, 0)
Screenshot: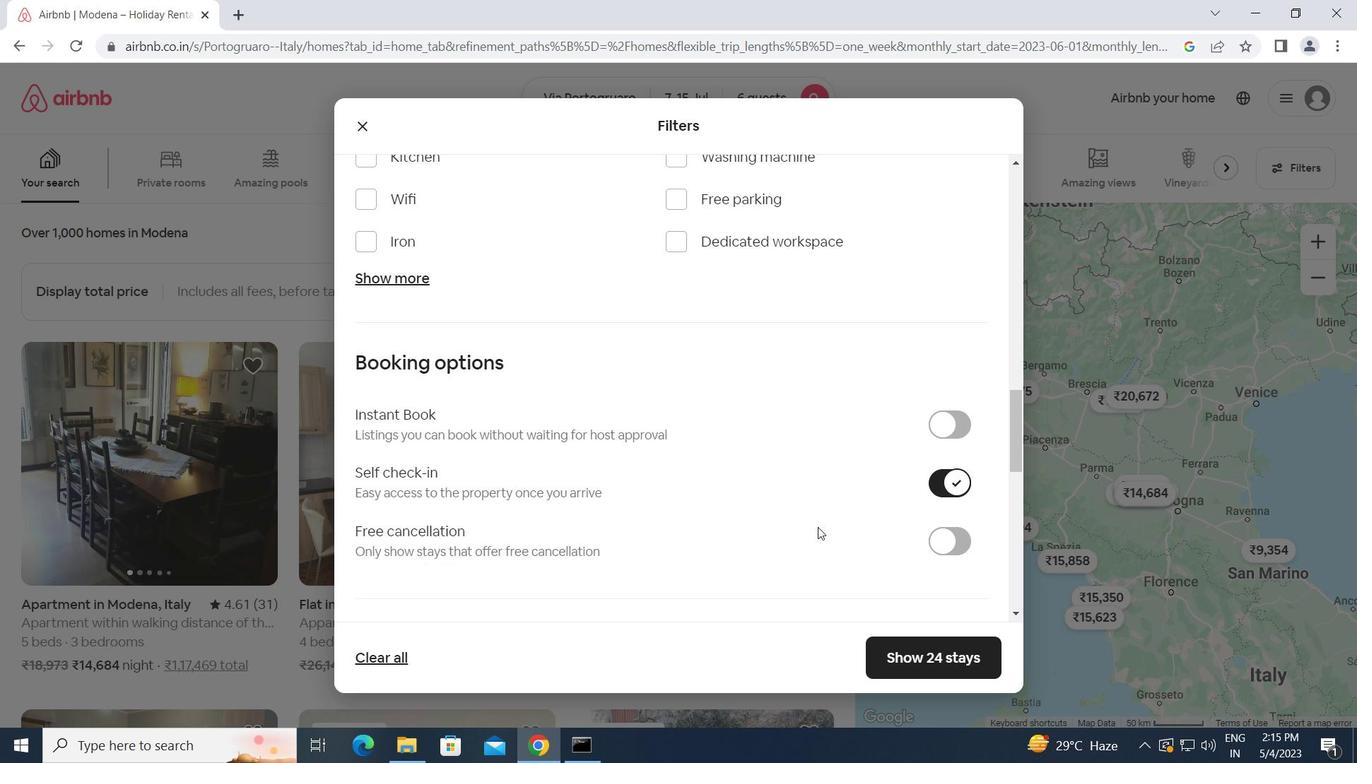 
Action: Mouse scrolled (818, 526) with delta (0, 0)
Screenshot: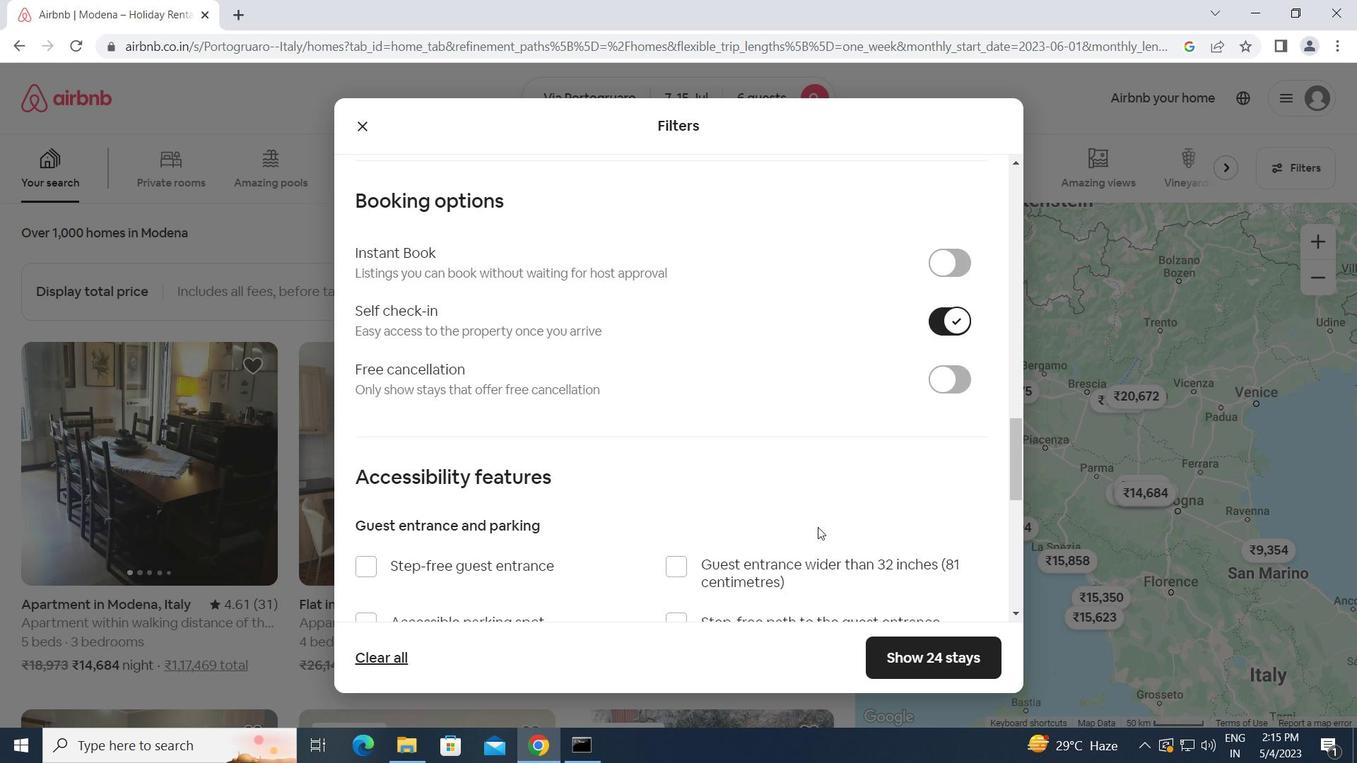 
Action: Mouse scrolled (818, 526) with delta (0, 0)
Screenshot: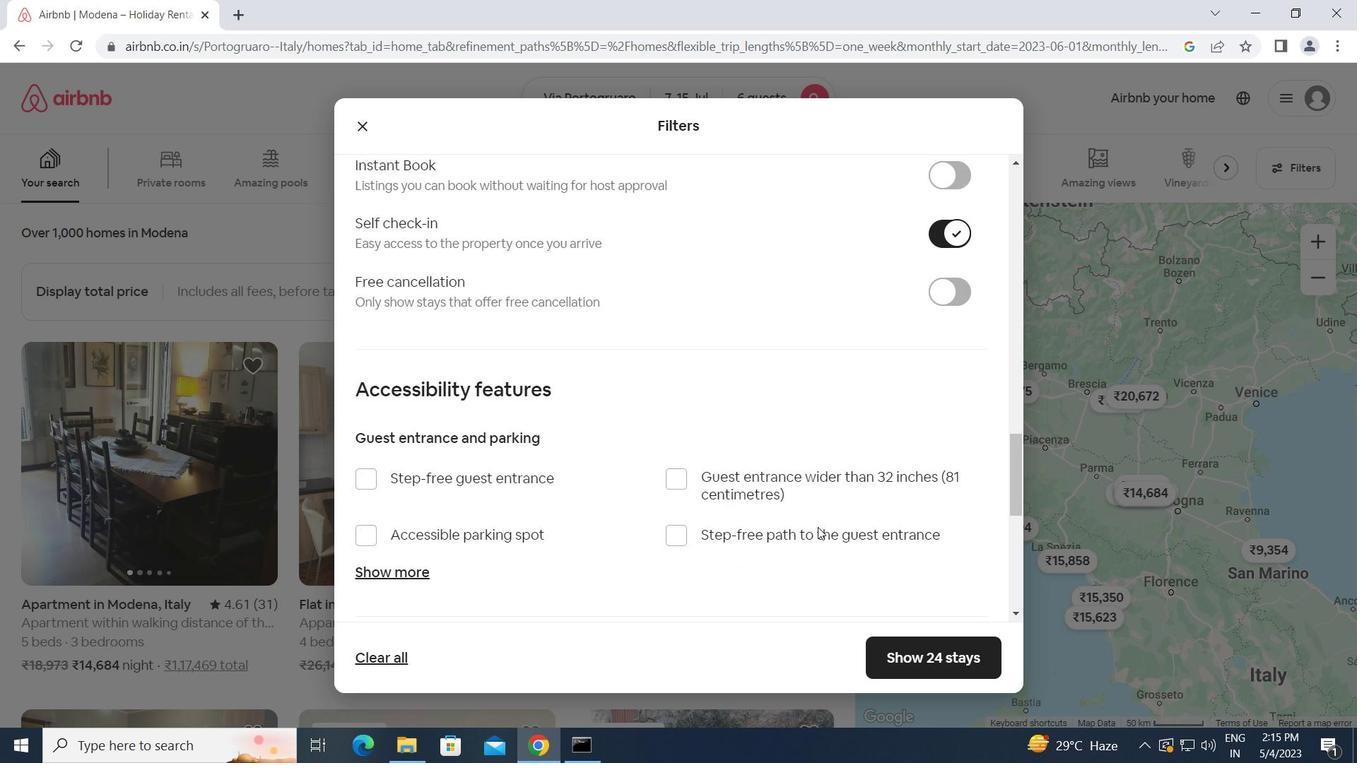 
Action: Mouse scrolled (818, 526) with delta (0, 0)
Screenshot: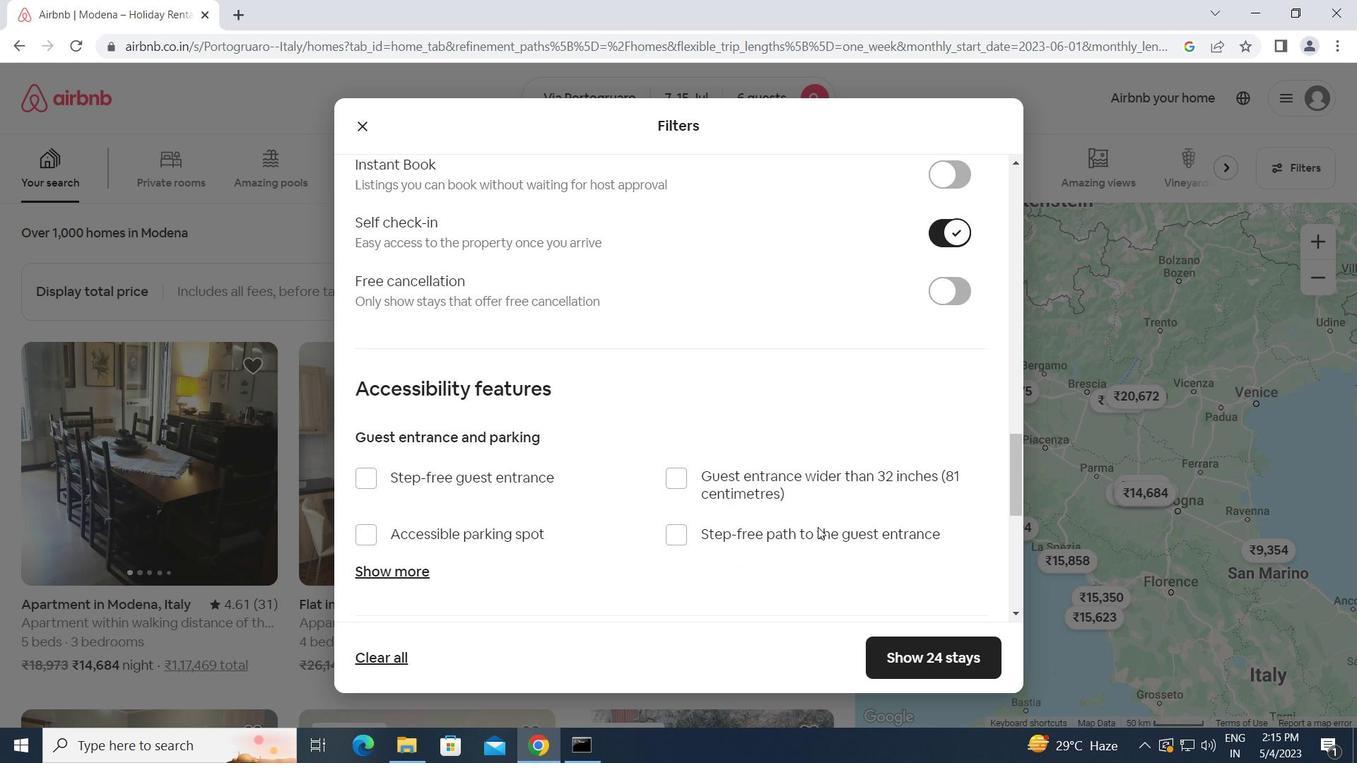 
Action: Mouse scrolled (818, 526) with delta (0, 0)
Screenshot: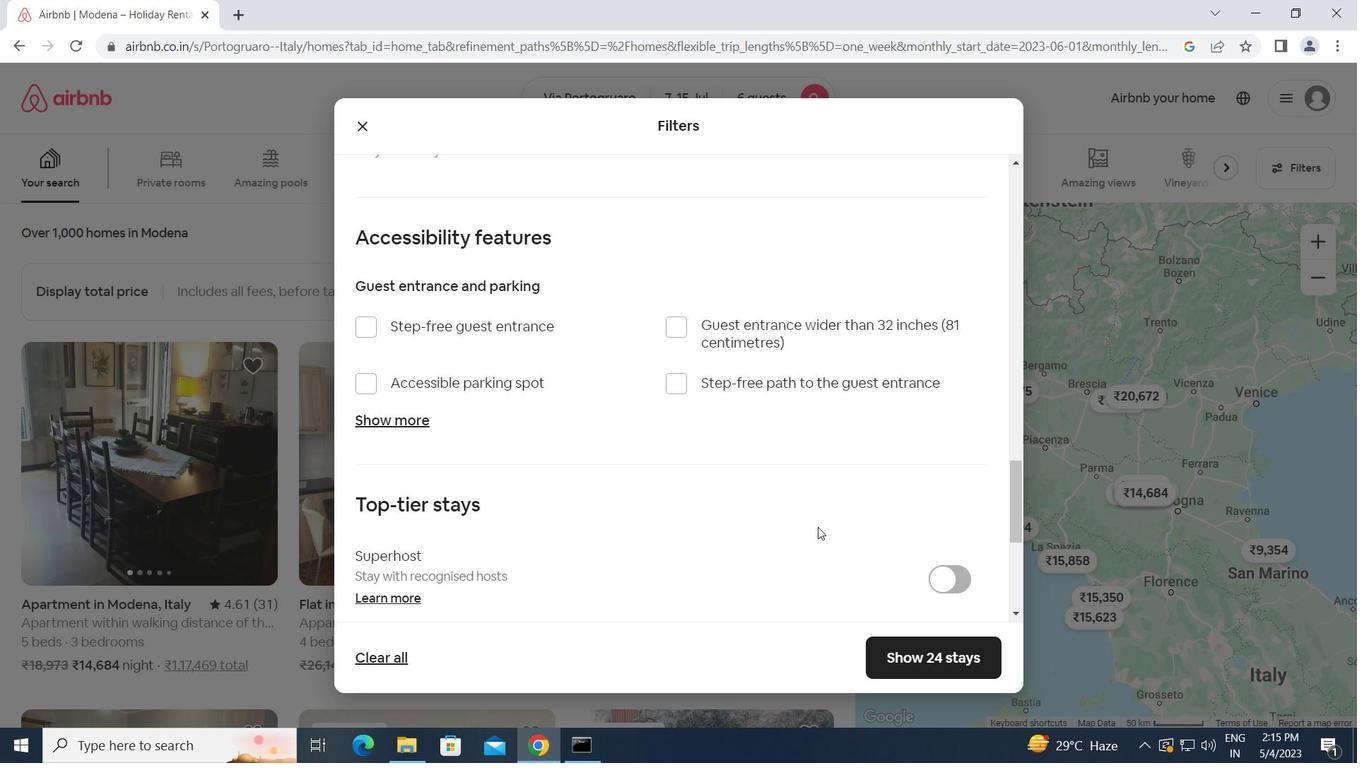 
Action: Mouse scrolled (818, 526) with delta (0, 0)
Screenshot: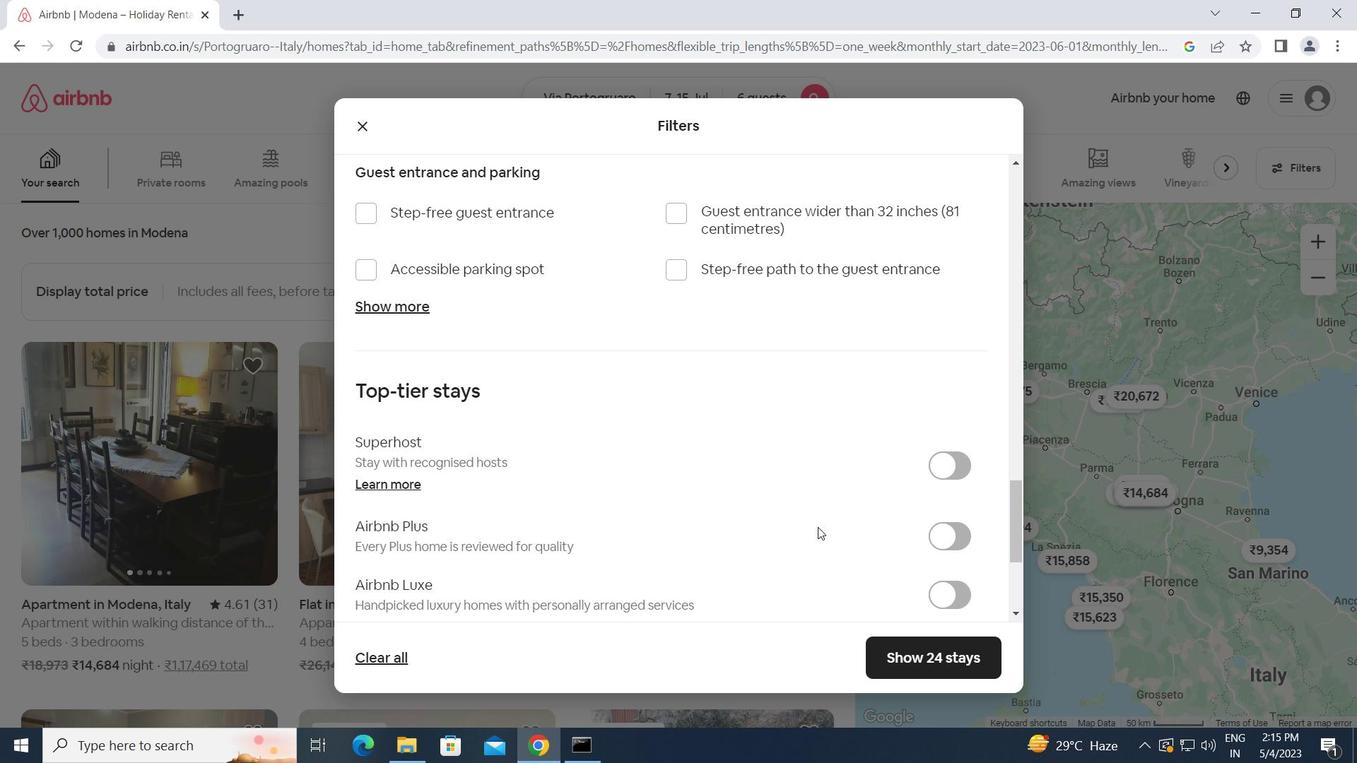 
Action: Mouse scrolled (818, 526) with delta (0, 0)
Screenshot: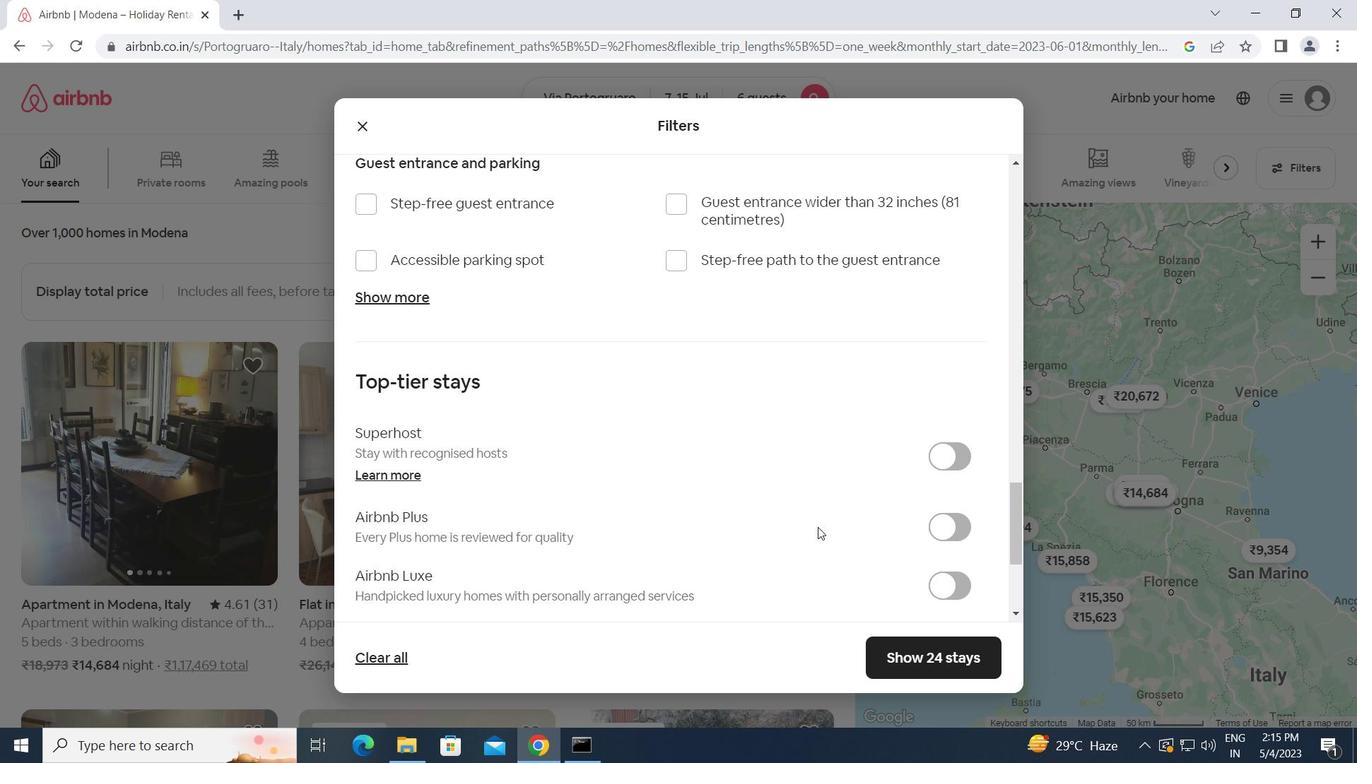 
Action: Mouse moved to (364, 567)
Screenshot: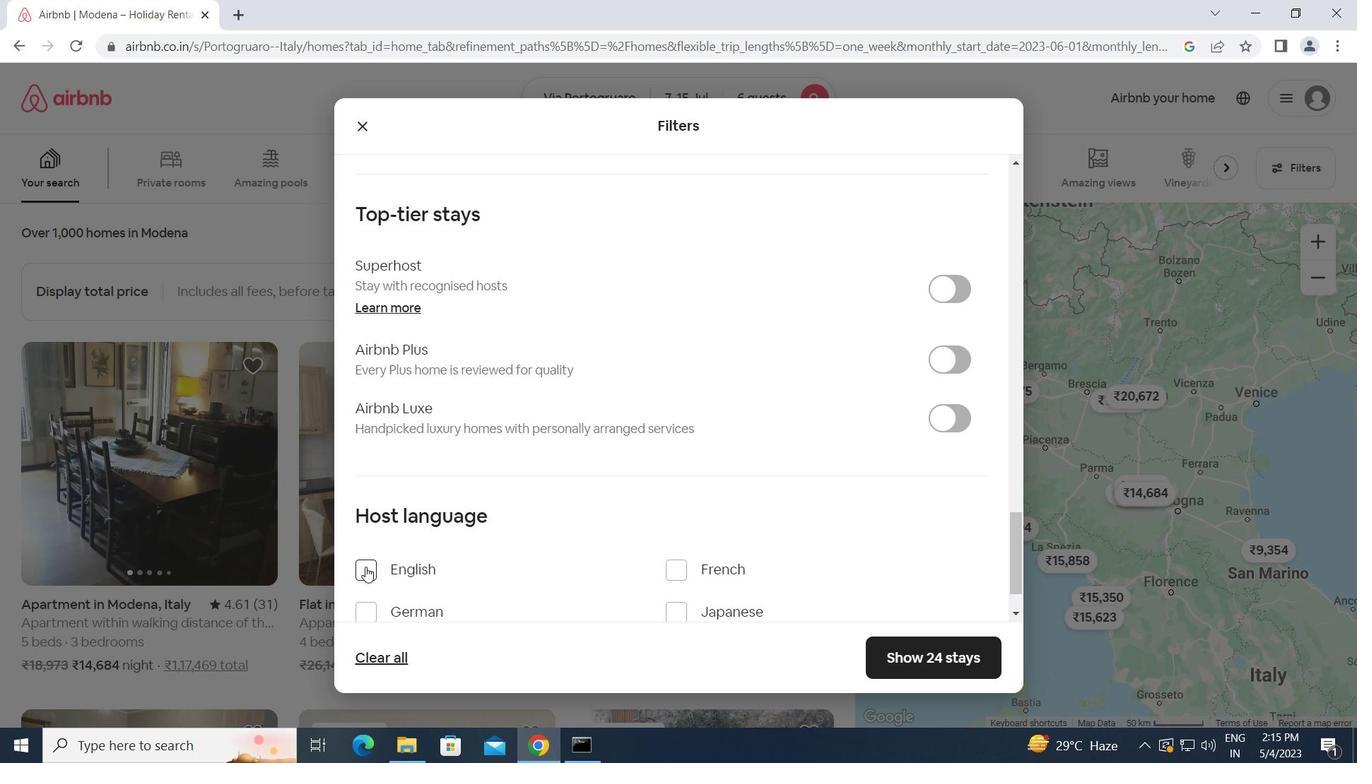 
Action: Mouse pressed left at (364, 567)
Screenshot: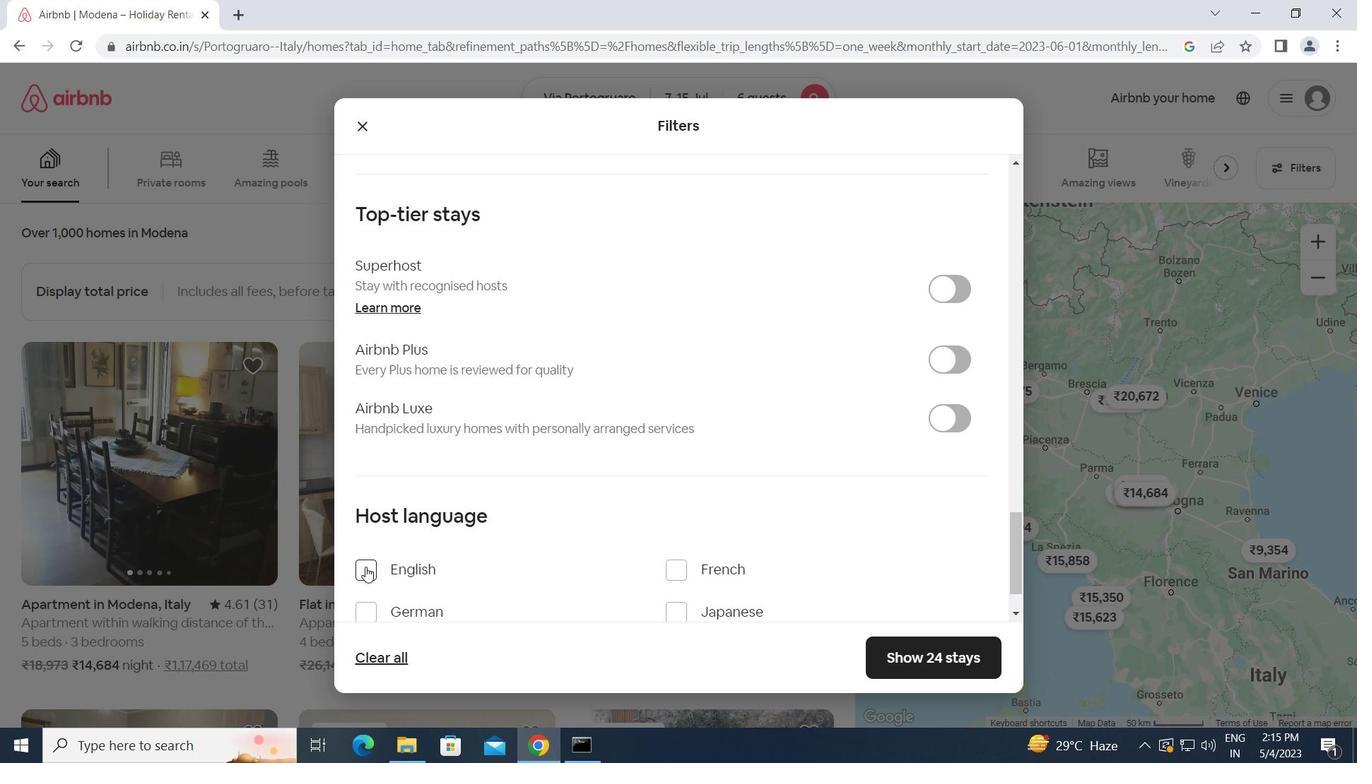 
Action: Mouse moved to (901, 661)
Screenshot: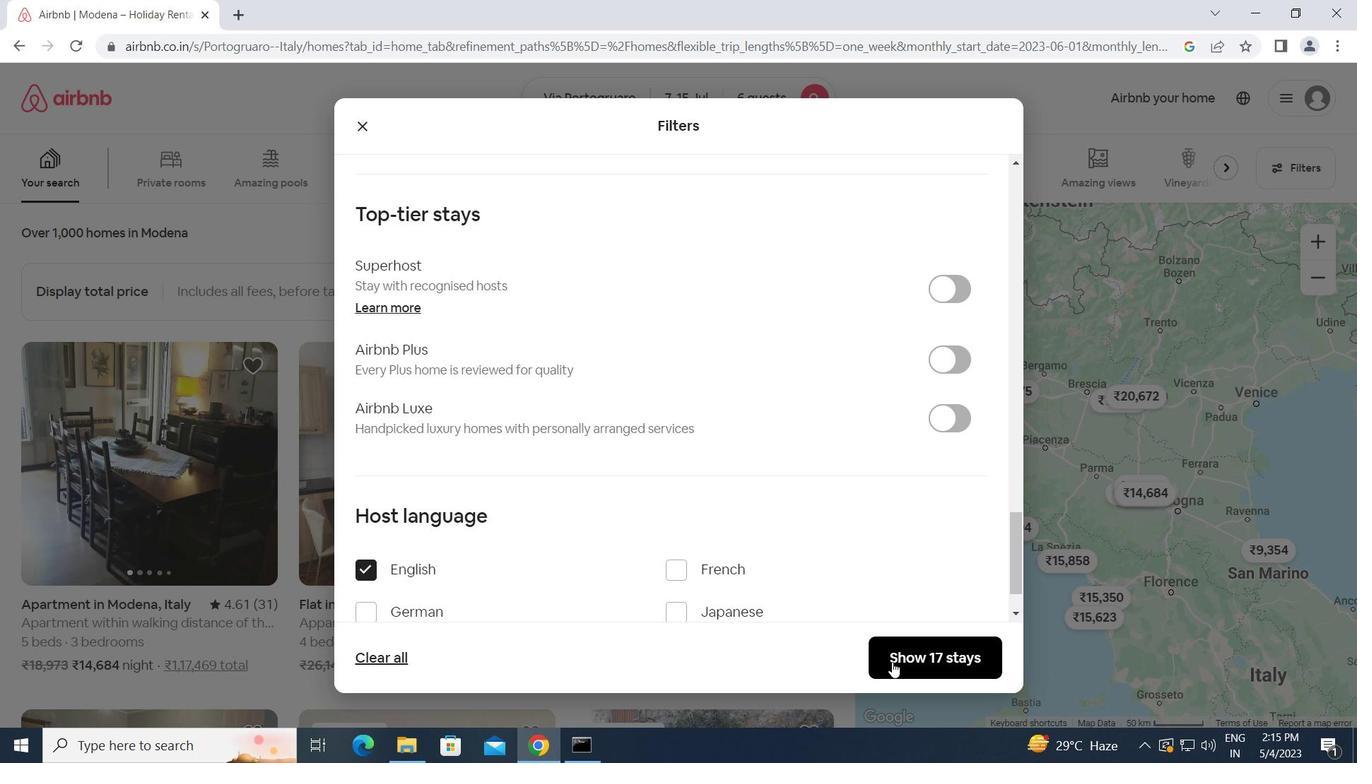 
Action: Mouse pressed left at (901, 661)
Screenshot: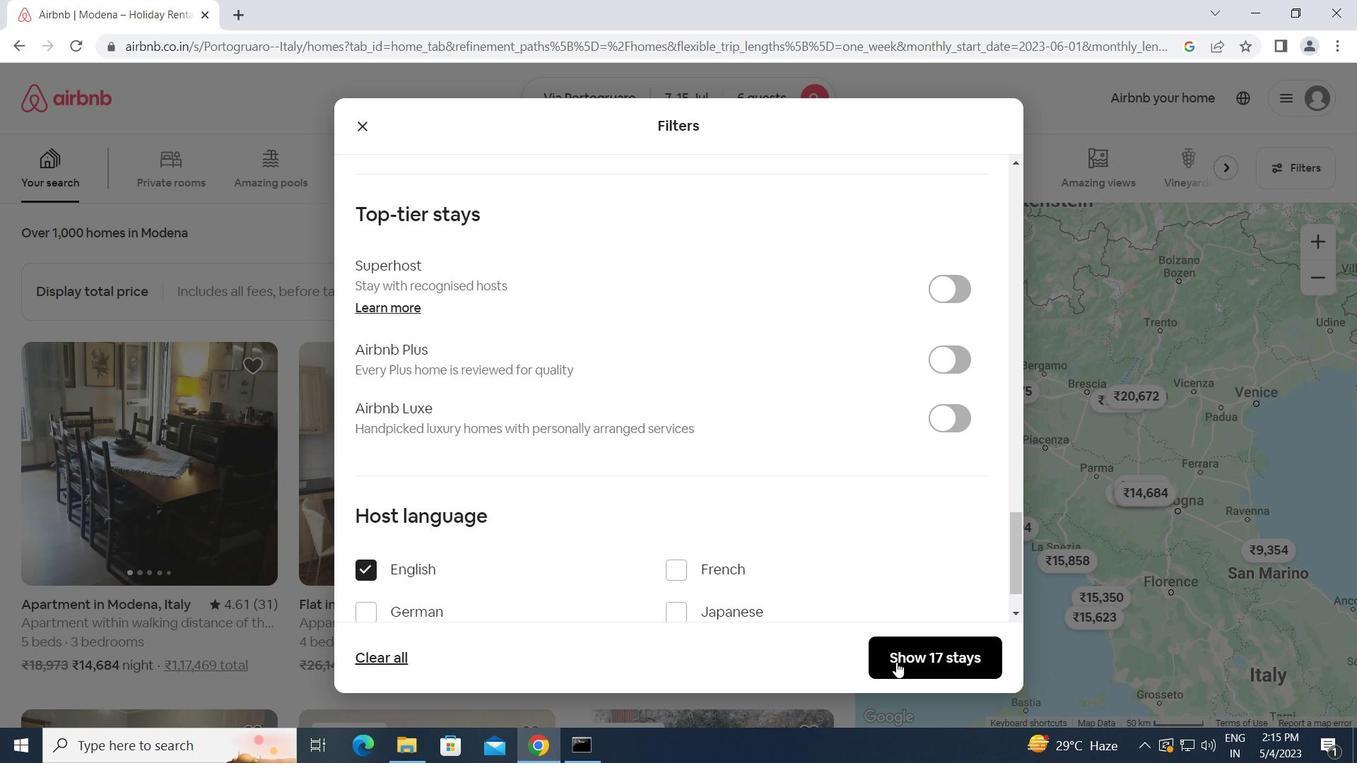 
Action: Mouse moved to (837, 603)
Screenshot: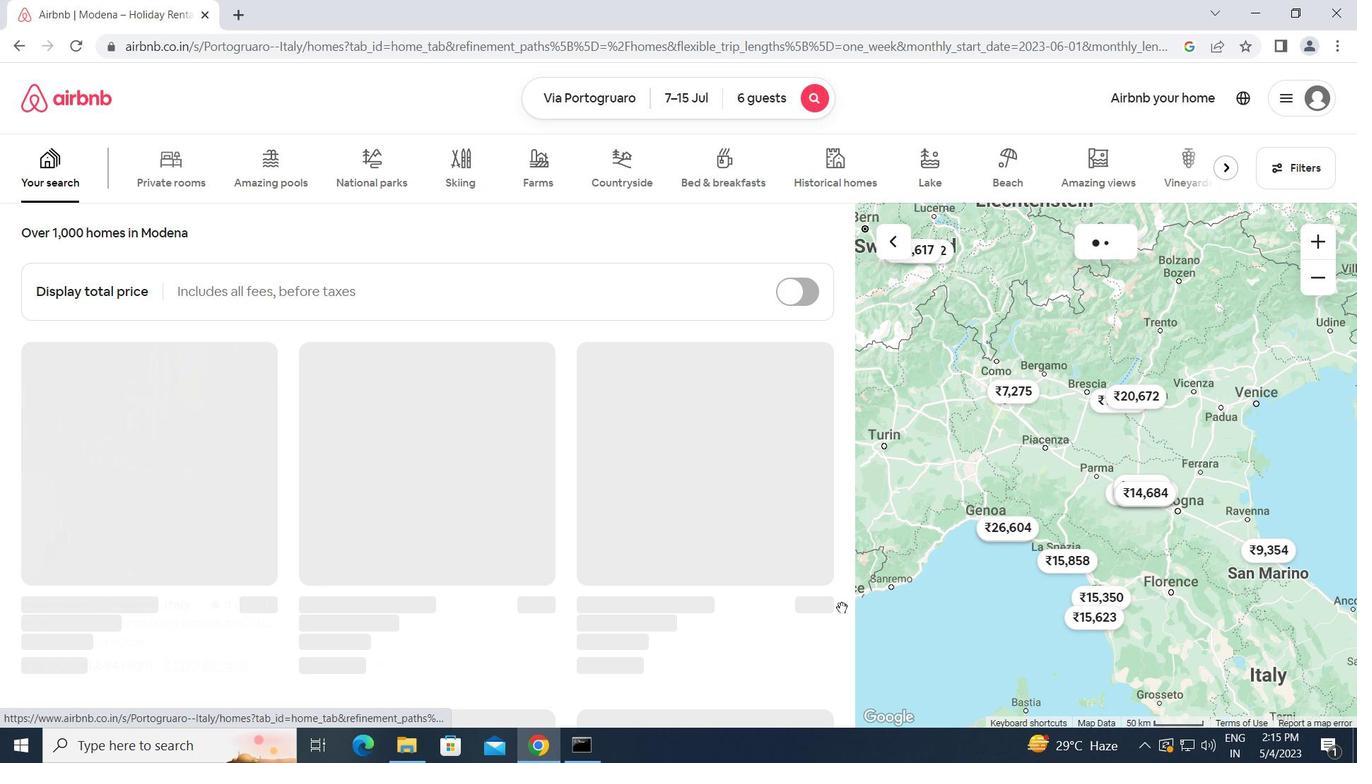 
